 Task: Search one way flight ticket for 5 adults, 1 child, 2 infants in seat and 1 infant on lap in business from Everett: Paine Field (snohomish County Airport) to Raleigh: Raleigh-durham International Airport on 8-5-2023. Choice of flights is Frontier. Number of bags: 11 checked bags. Outbound departure time preference is 19:00.
Action: Mouse moved to (368, 344)
Screenshot: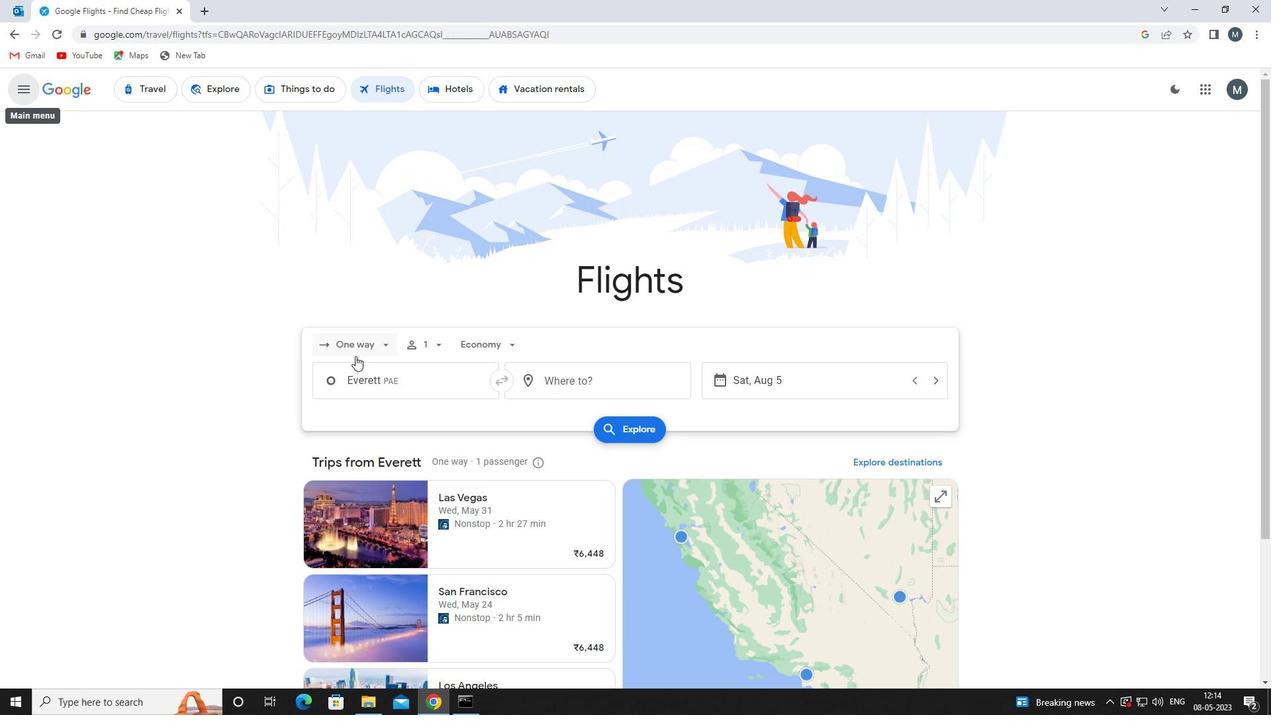 
Action: Mouse pressed left at (368, 344)
Screenshot: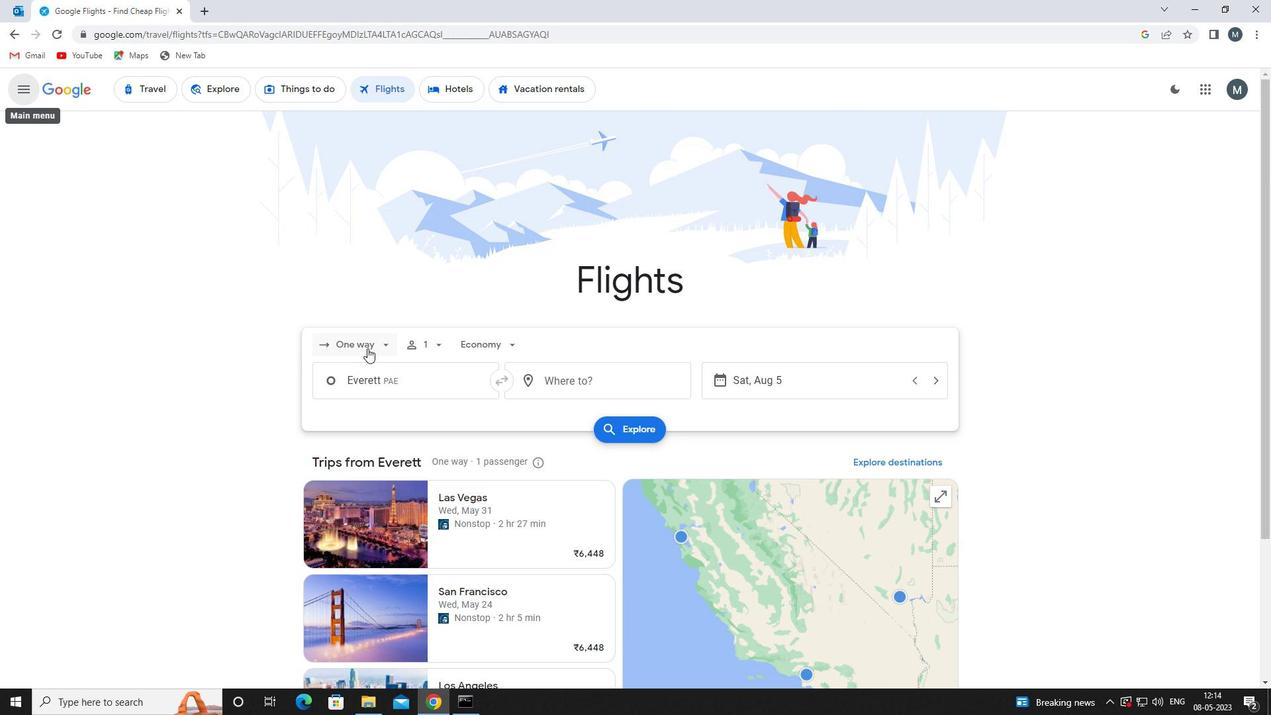 
Action: Mouse moved to (376, 403)
Screenshot: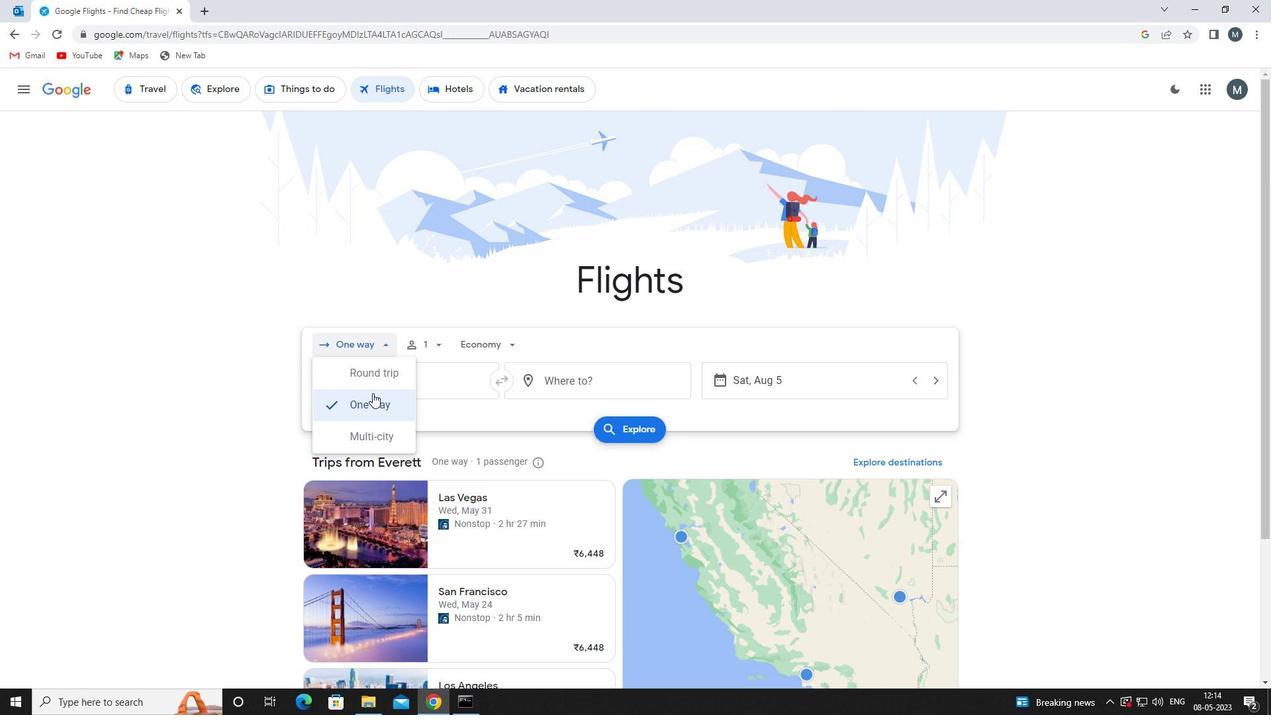 
Action: Mouse pressed left at (376, 403)
Screenshot: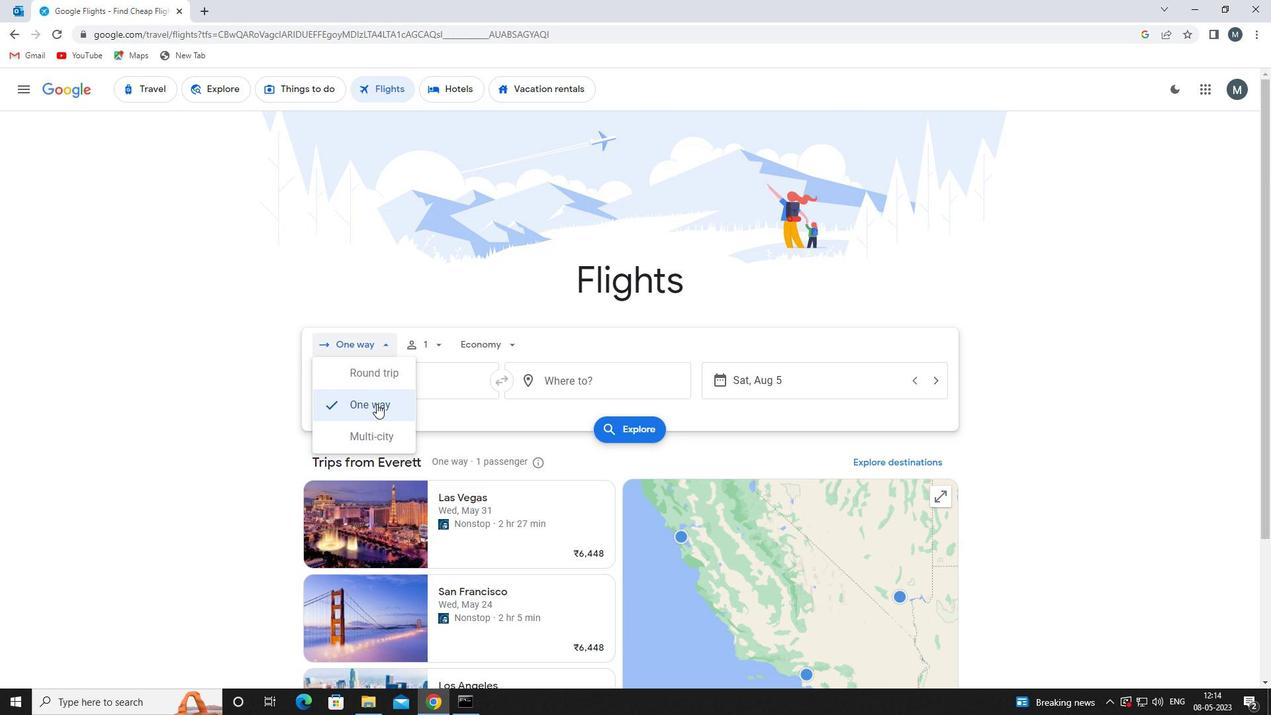 
Action: Mouse moved to (438, 341)
Screenshot: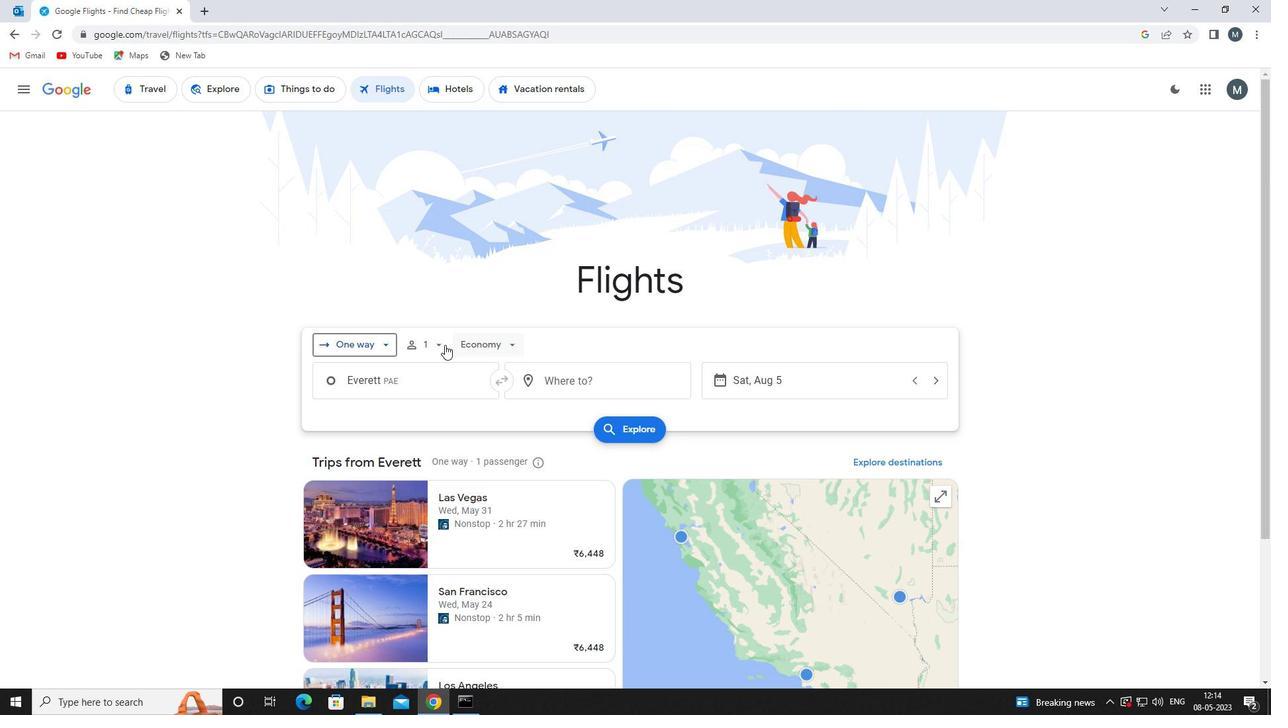 
Action: Mouse pressed left at (438, 341)
Screenshot: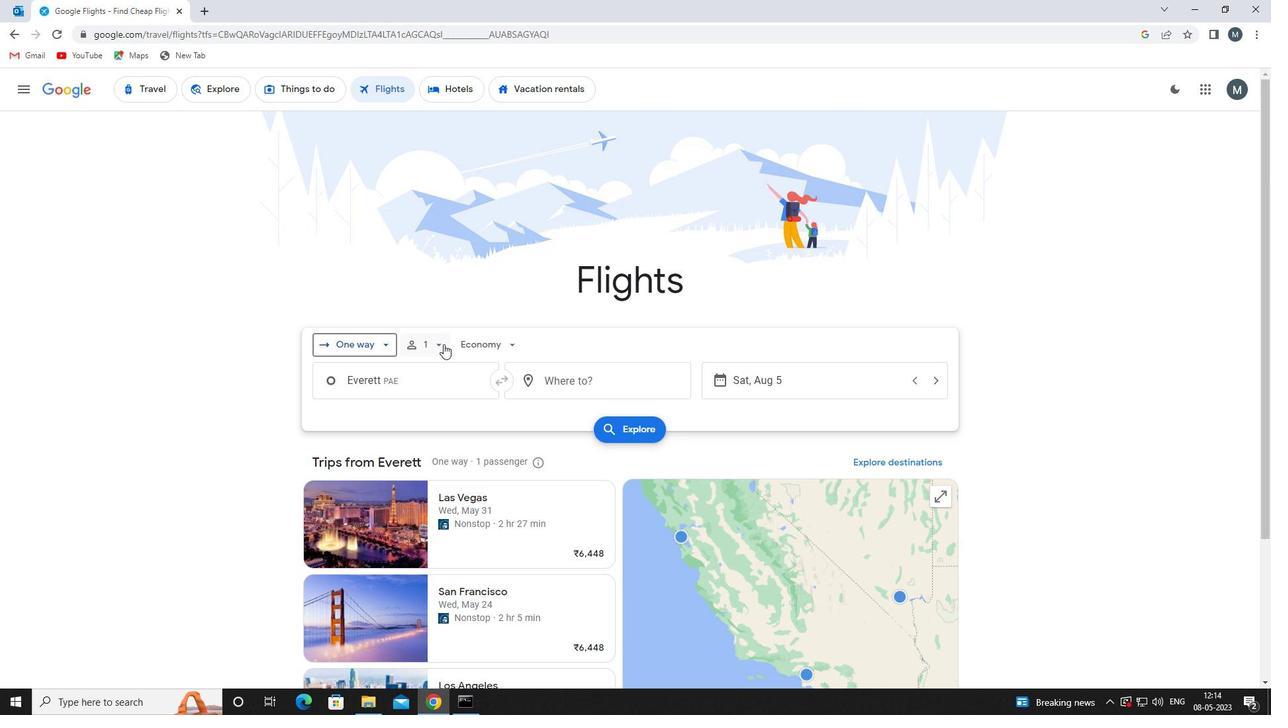 
Action: Mouse moved to (537, 374)
Screenshot: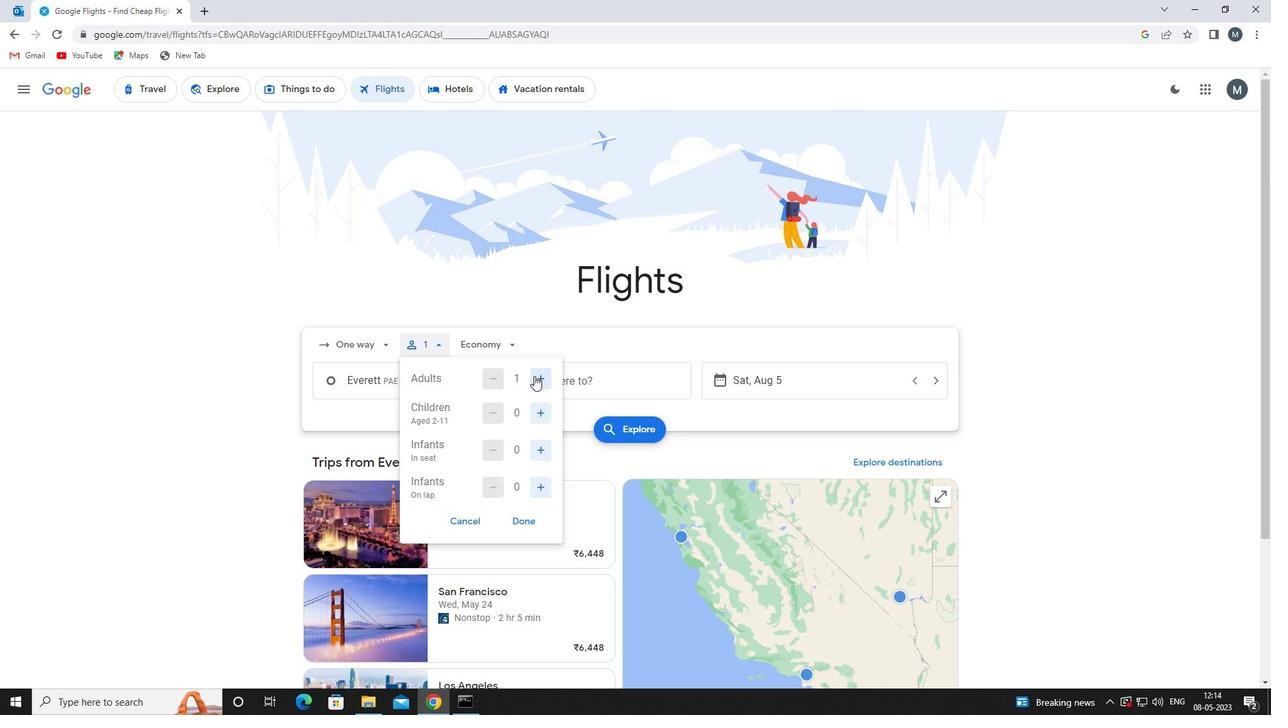
Action: Mouse pressed left at (537, 374)
Screenshot: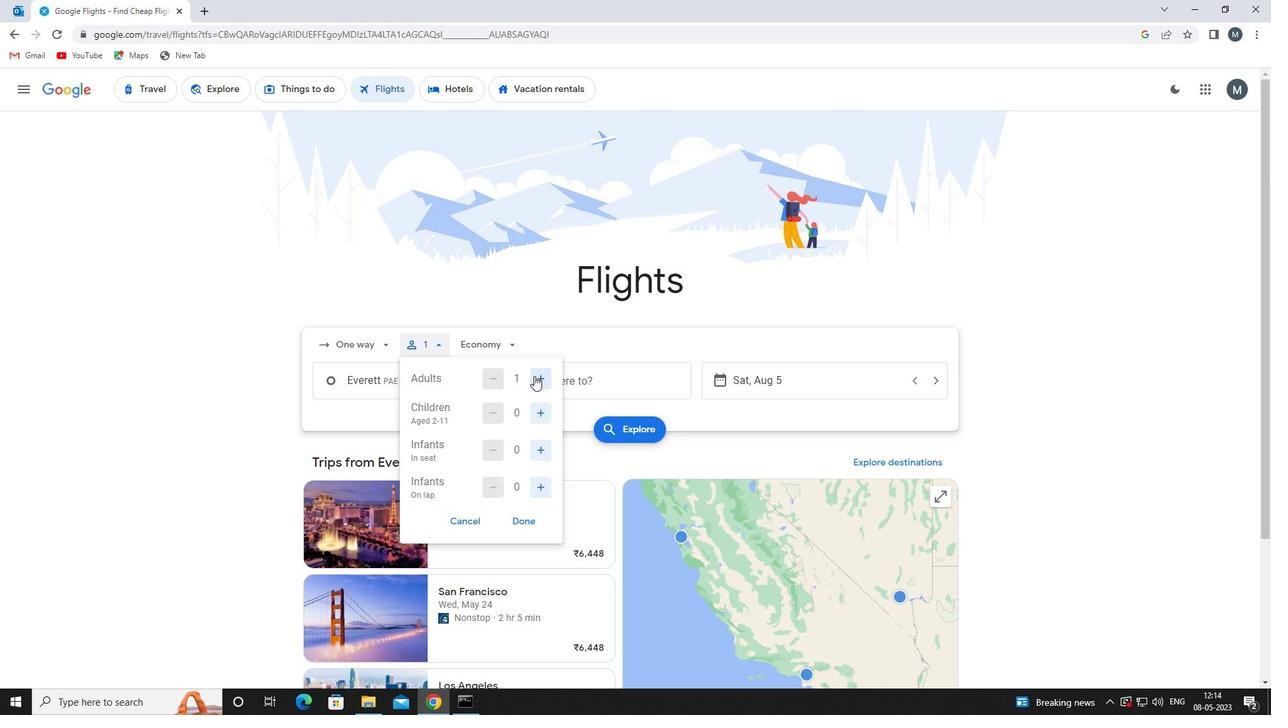 
Action: Mouse moved to (541, 374)
Screenshot: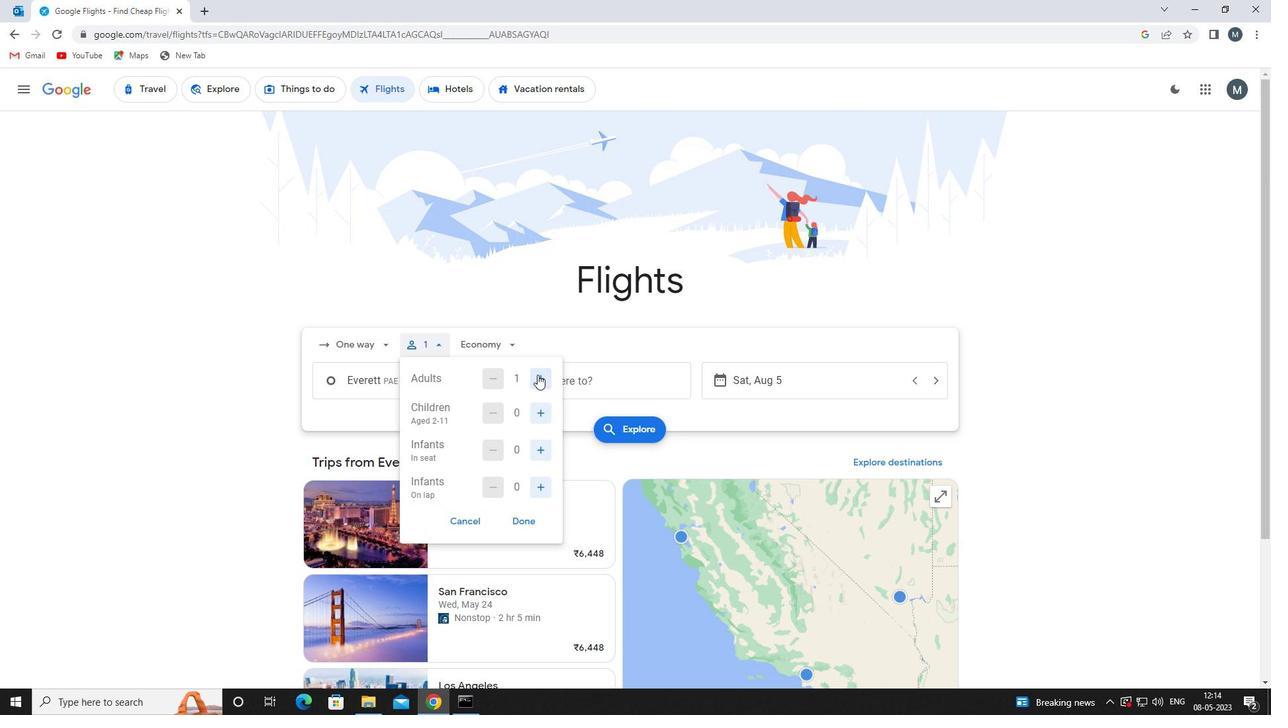 
Action: Mouse pressed left at (541, 374)
Screenshot: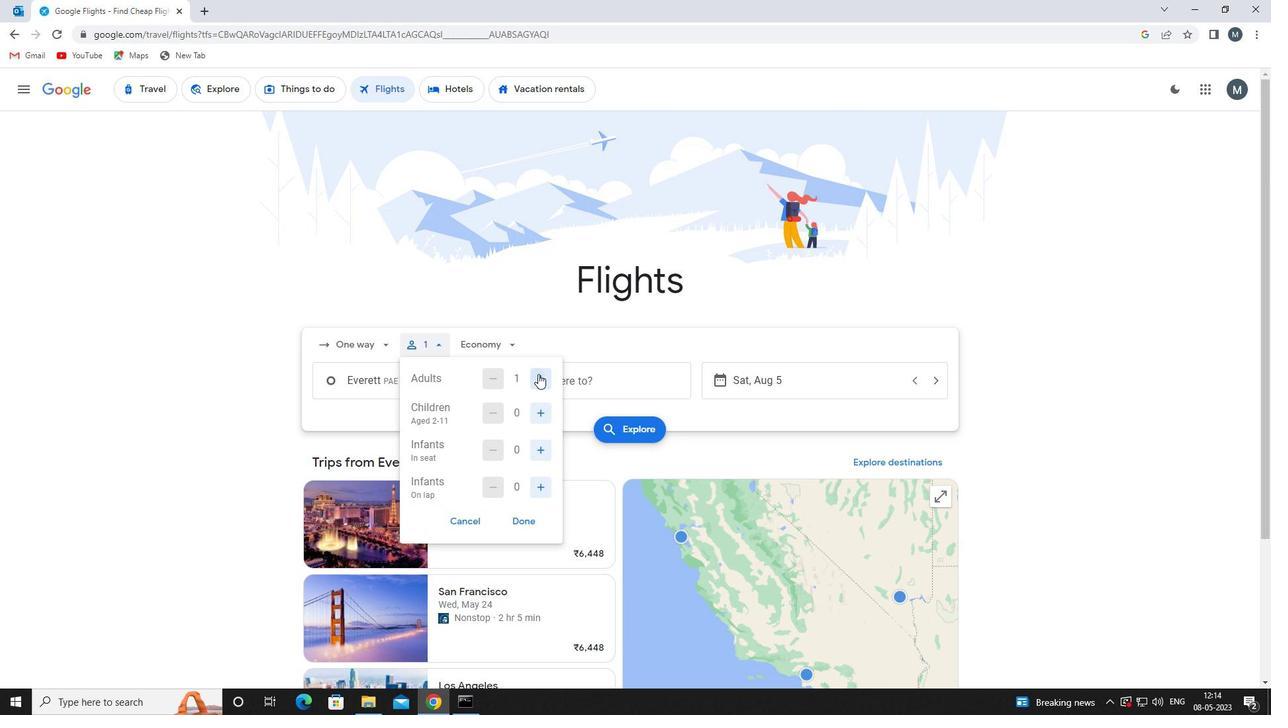 
Action: Mouse moved to (542, 374)
Screenshot: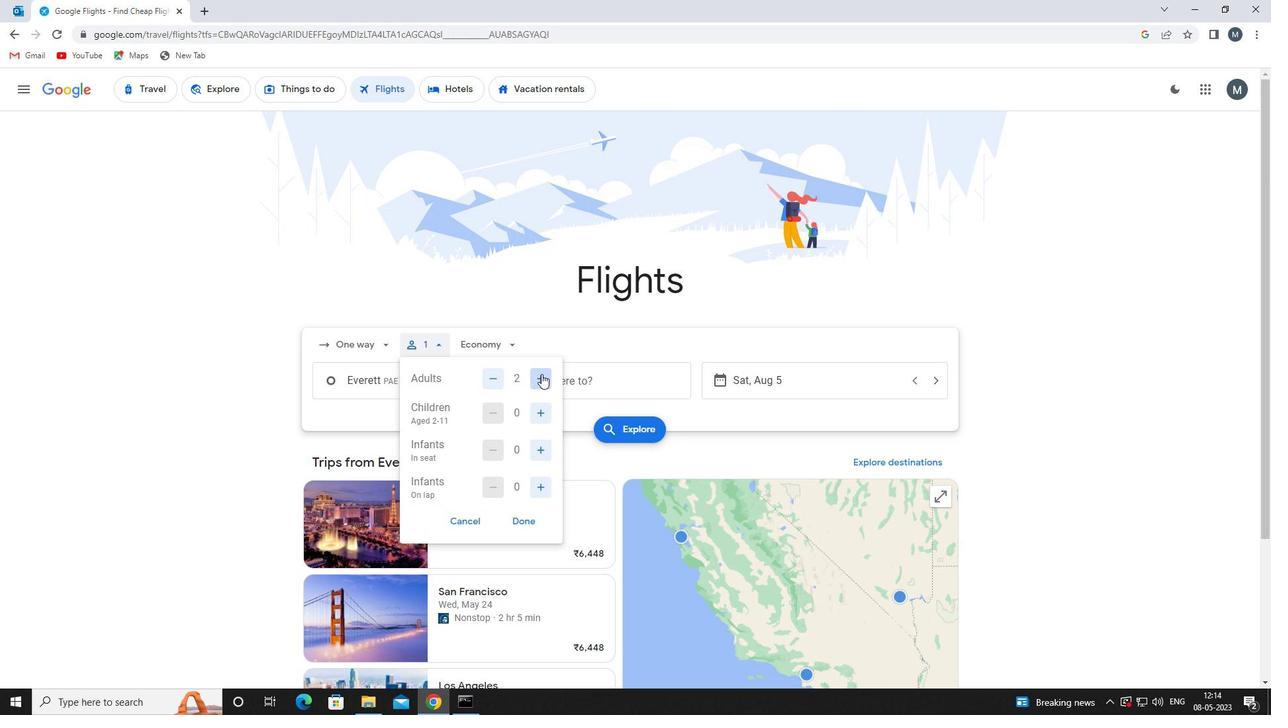 
Action: Mouse pressed left at (542, 374)
Screenshot: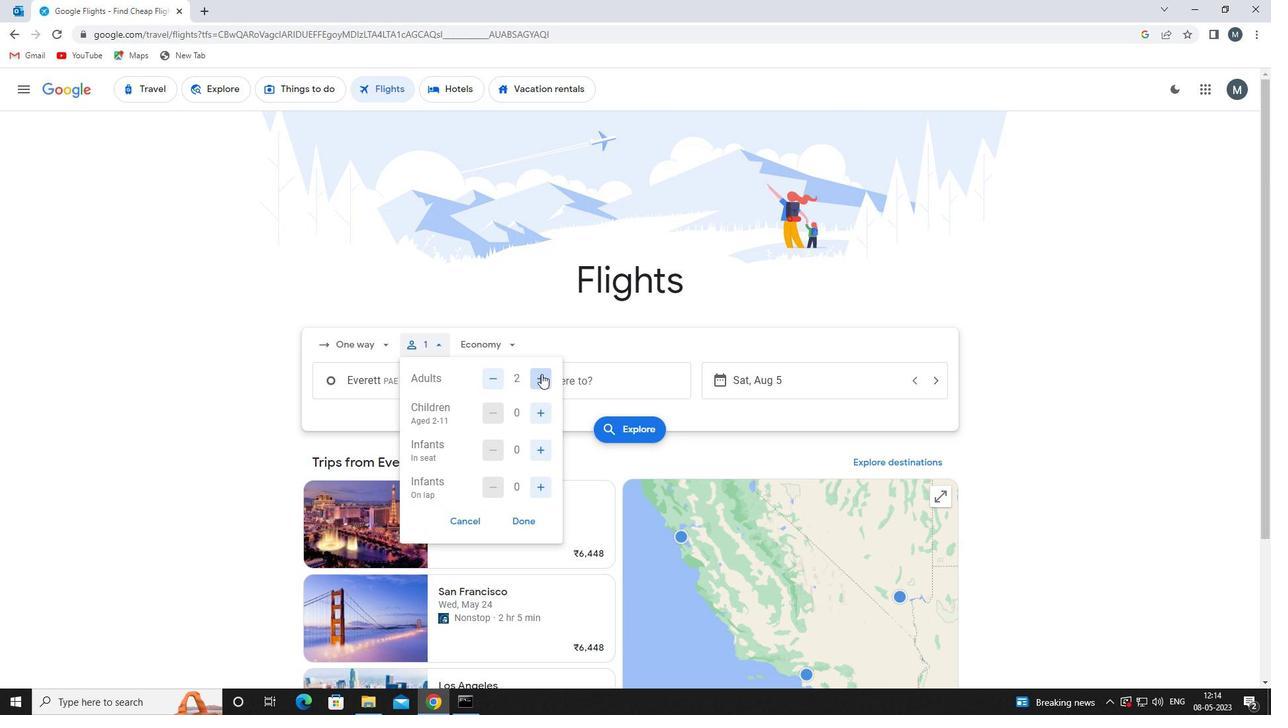 
Action: Mouse moved to (542, 374)
Screenshot: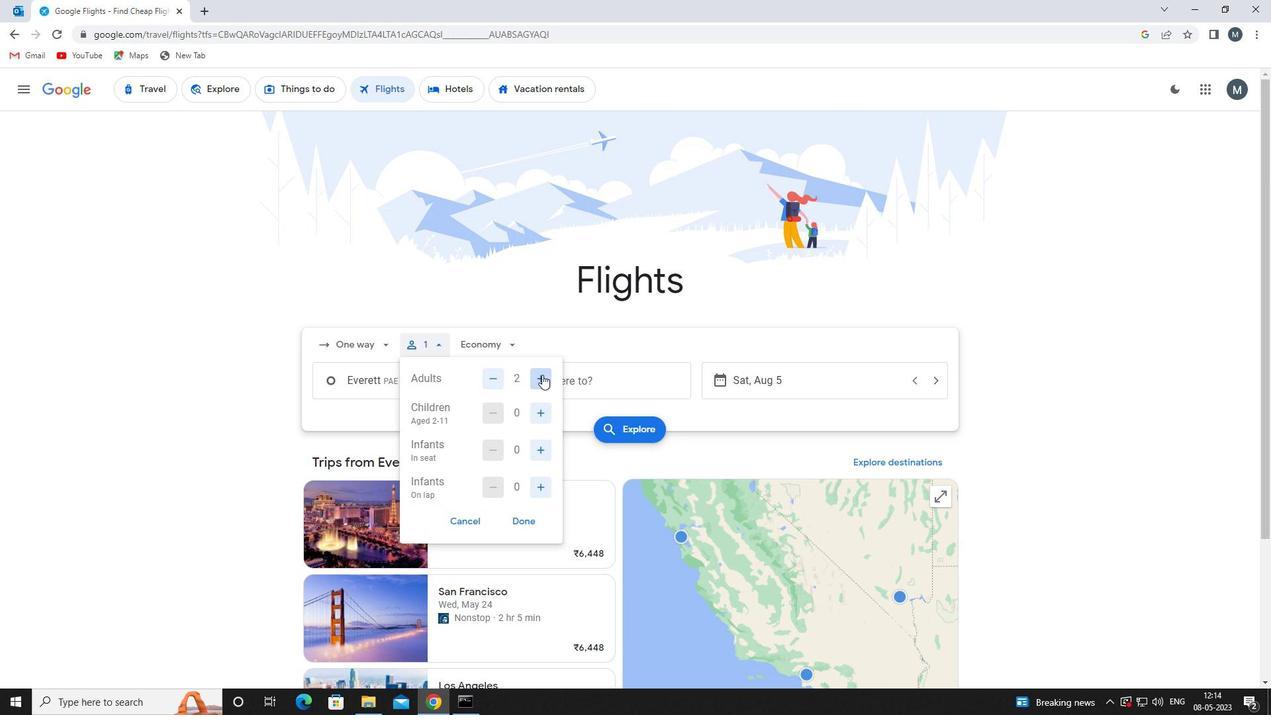 
Action: Mouse pressed left at (542, 374)
Screenshot: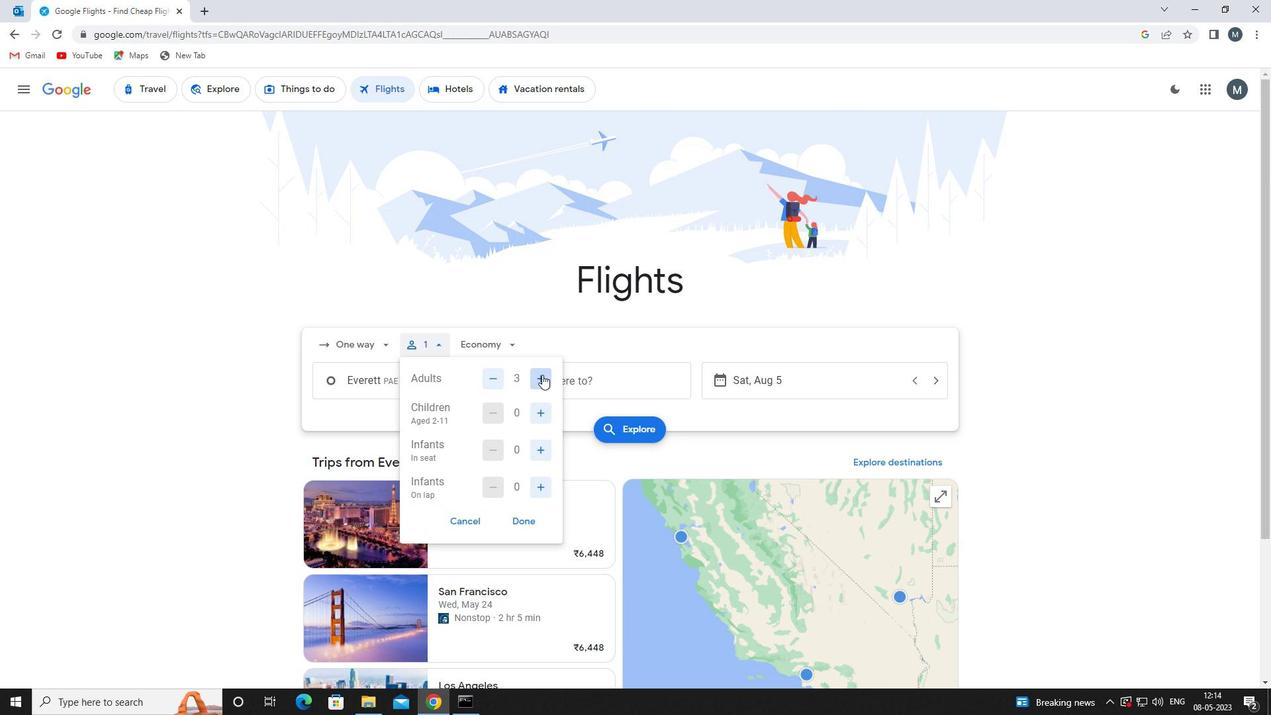 
Action: Mouse moved to (542, 411)
Screenshot: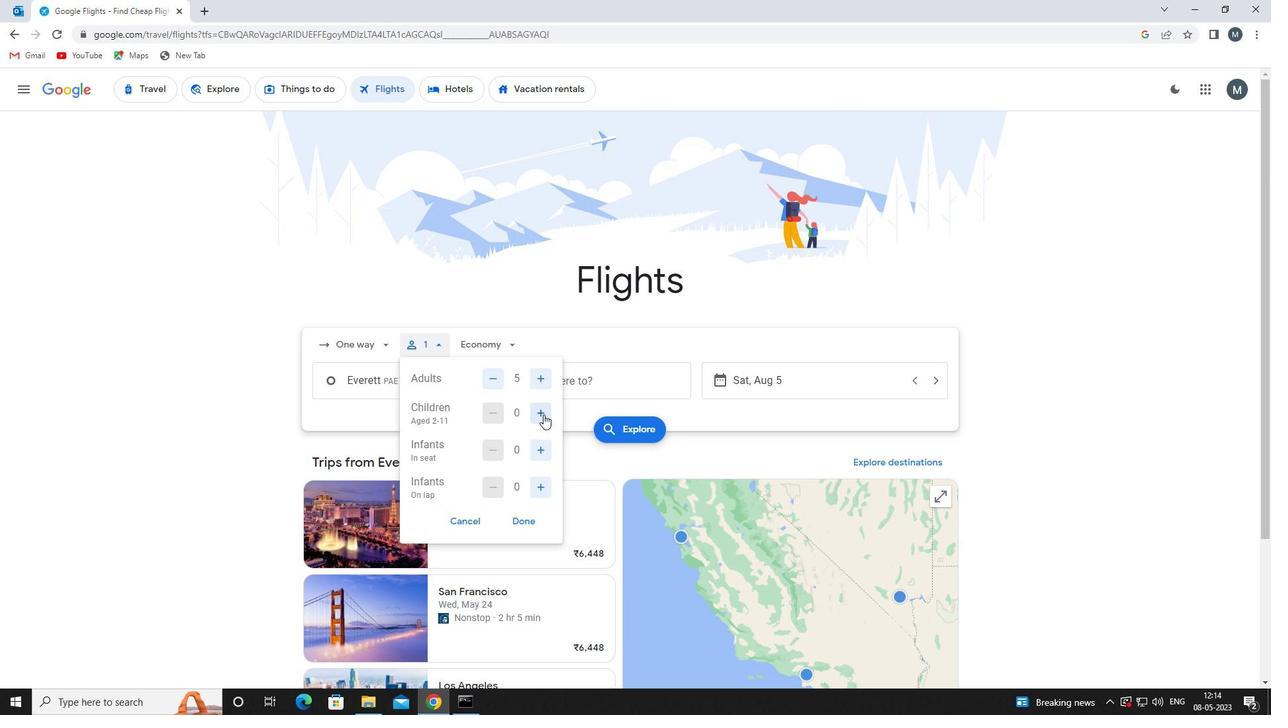 
Action: Mouse pressed left at (542, 411)
Screenshot: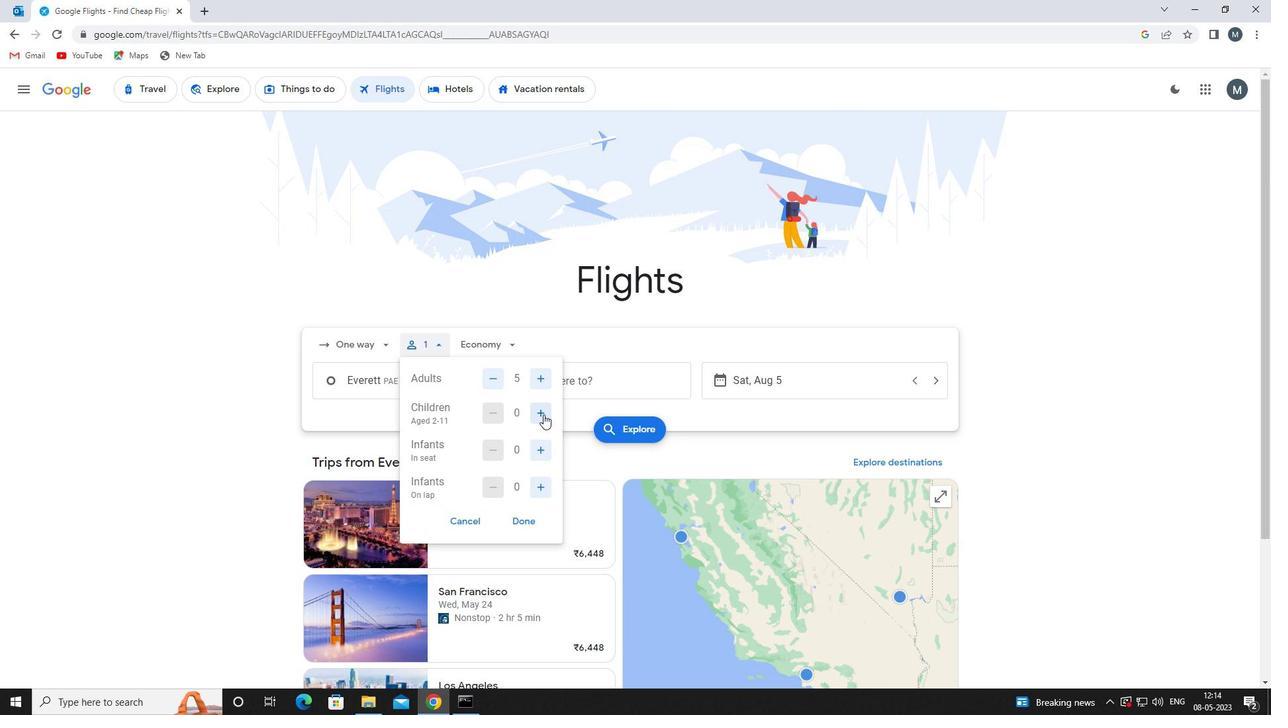 
Action: Mouse moved to (539, 452)
Screenshot: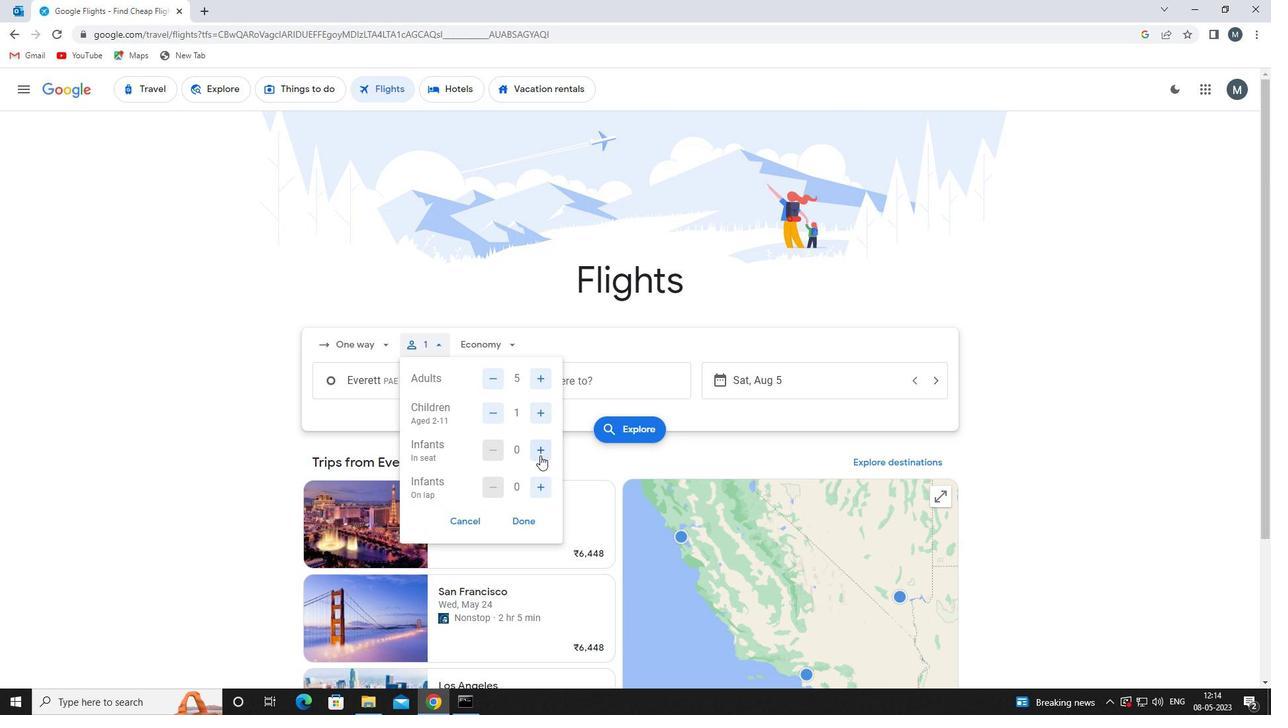 
Action: Mouse pressed left at (539, 452)
Screenshot: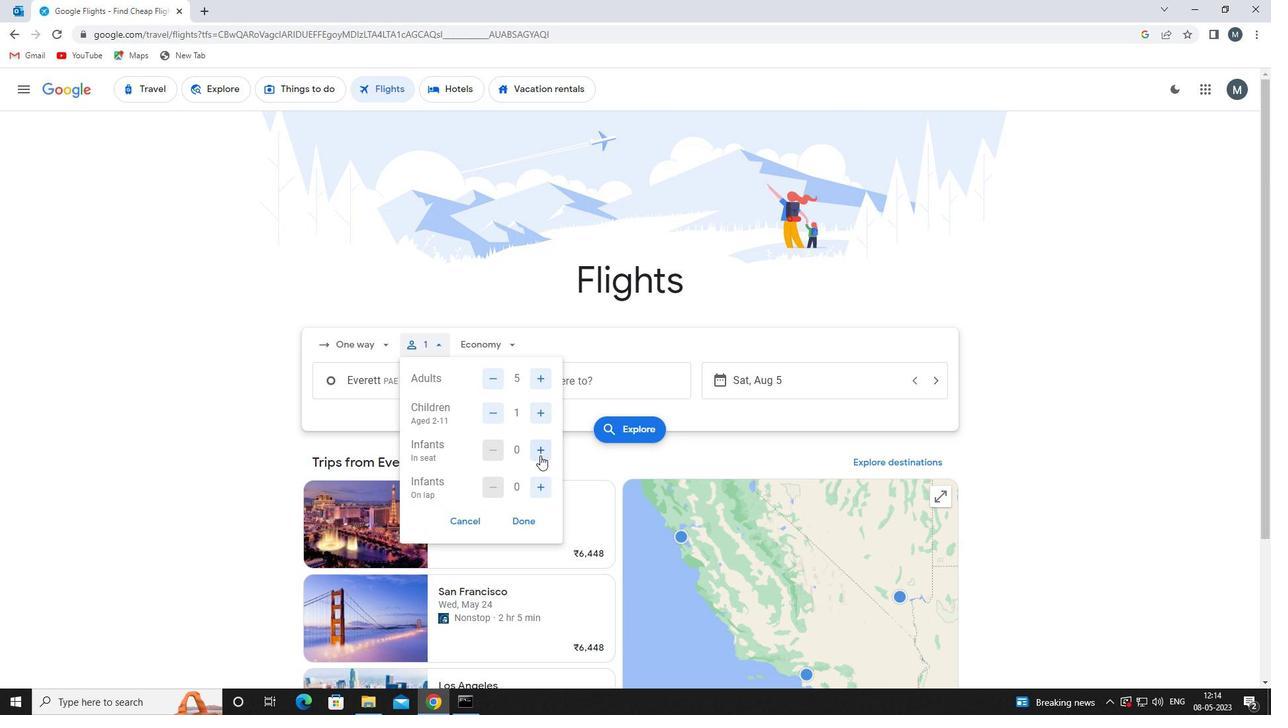 
Action: Mouse moved to (539, 452)
Screenshot: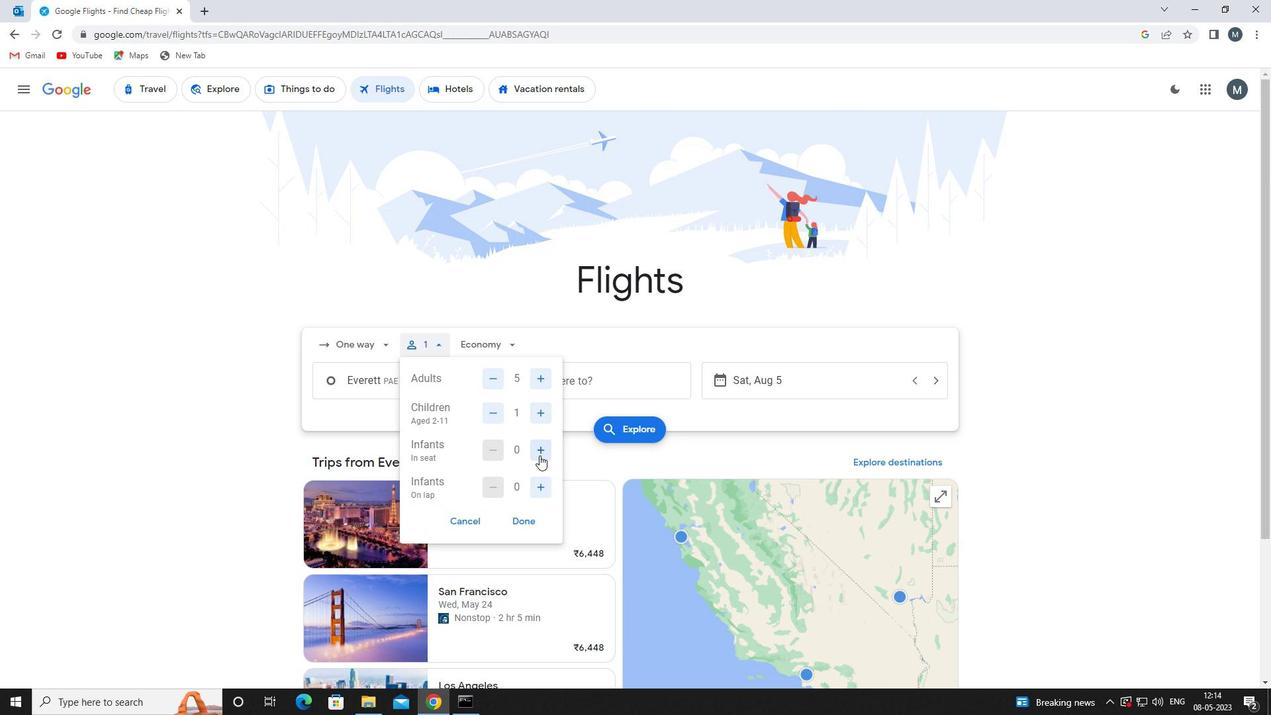 
Action: Mouse pressed left at (539, 452)
Screenshot: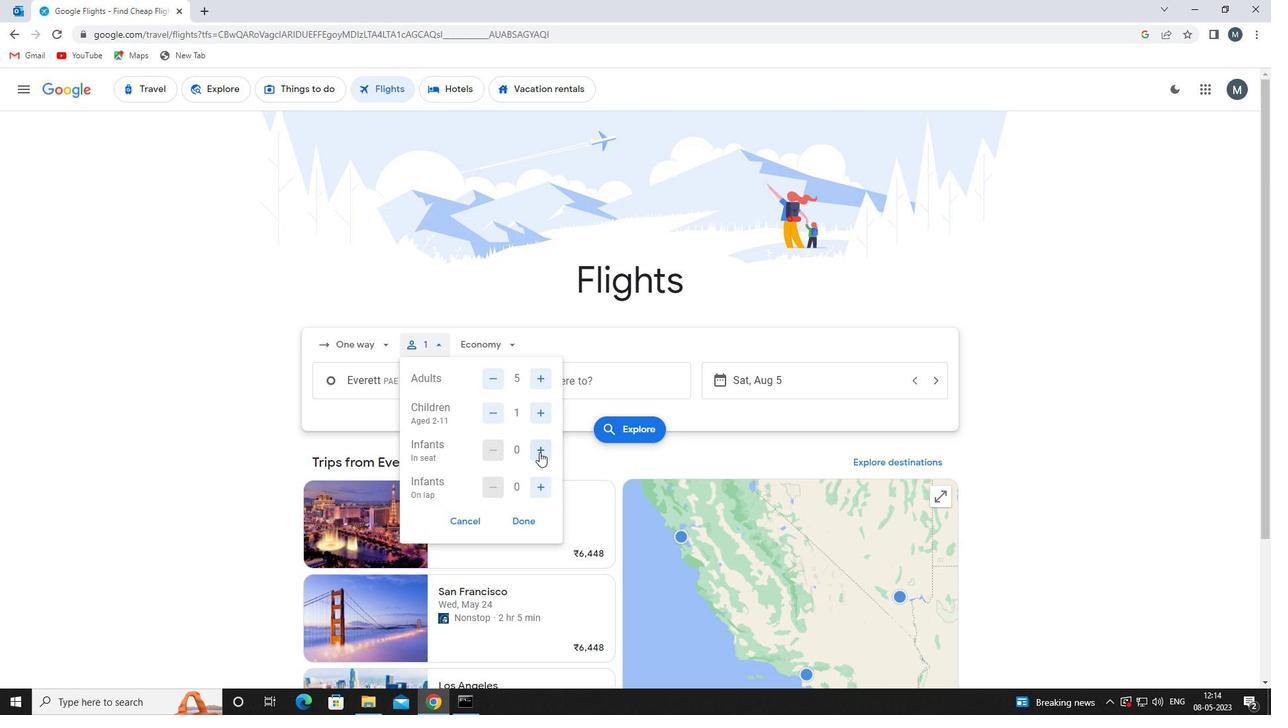 
Action: Mouse moved to (540, 489)
Screenshot: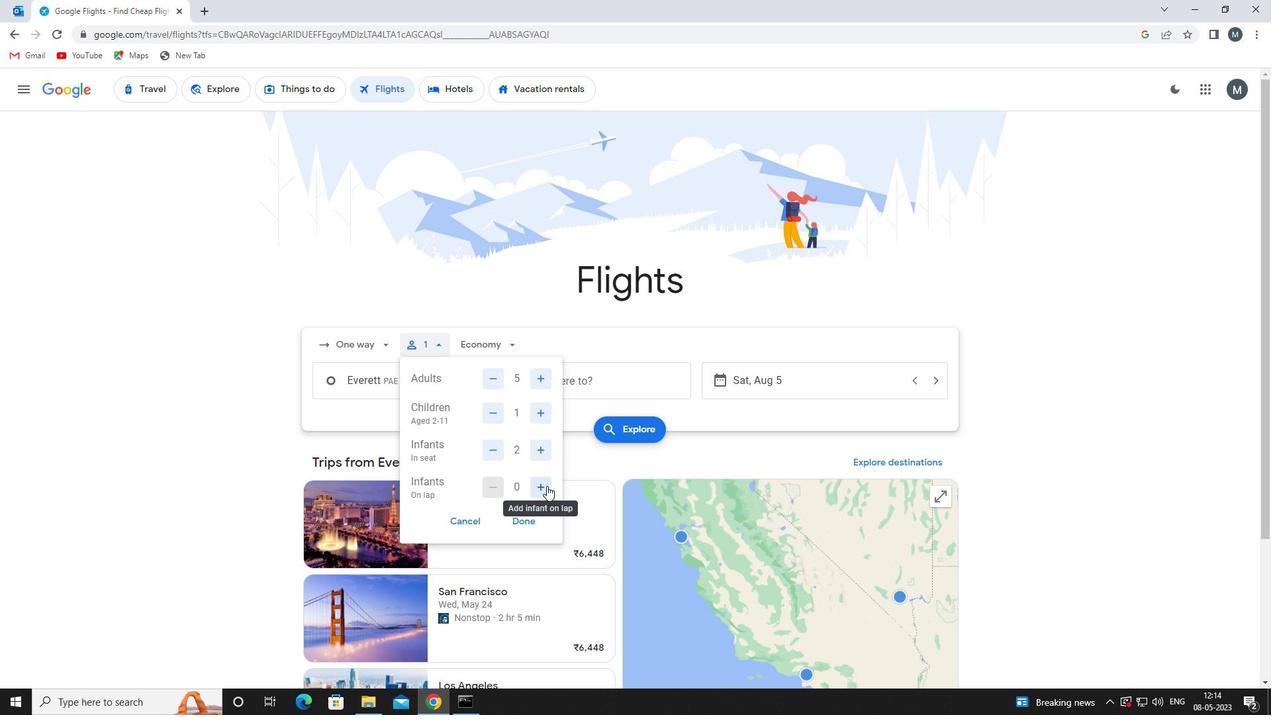 
Action: Mouse pressed left at (540, 489)
Screenshot: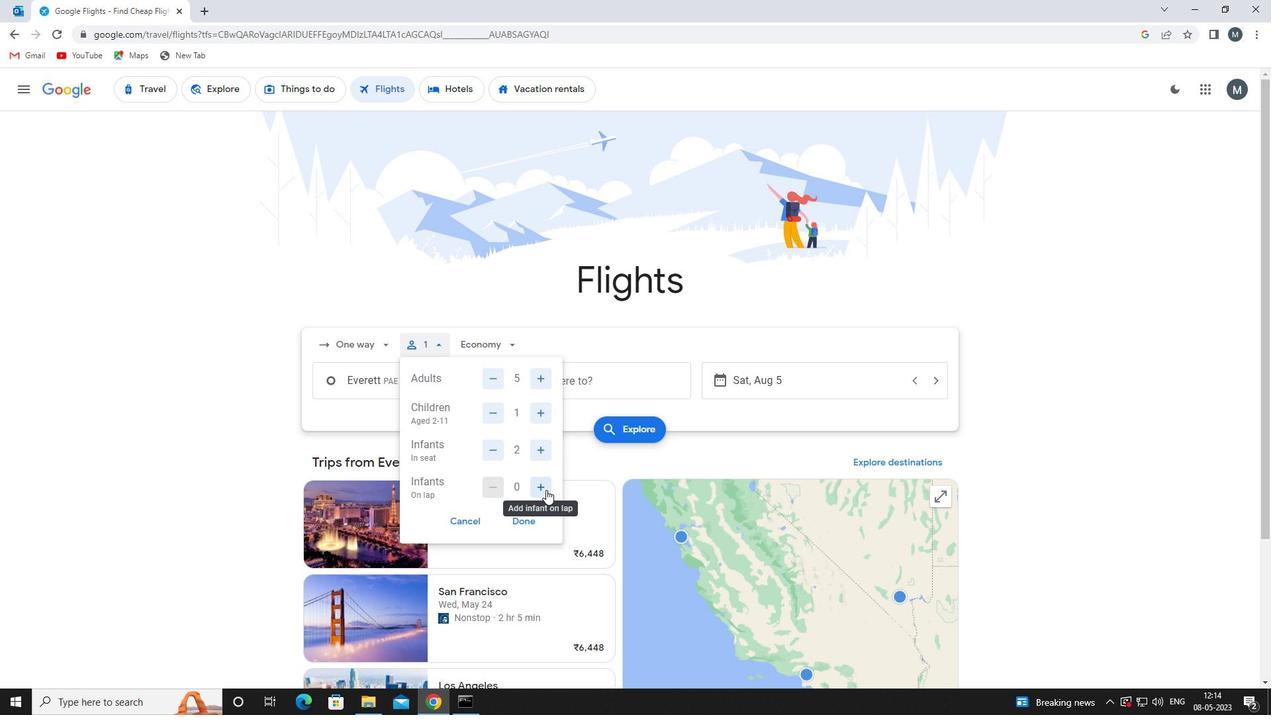 
Action: Mouse moved to (535, 515)
Screenshot: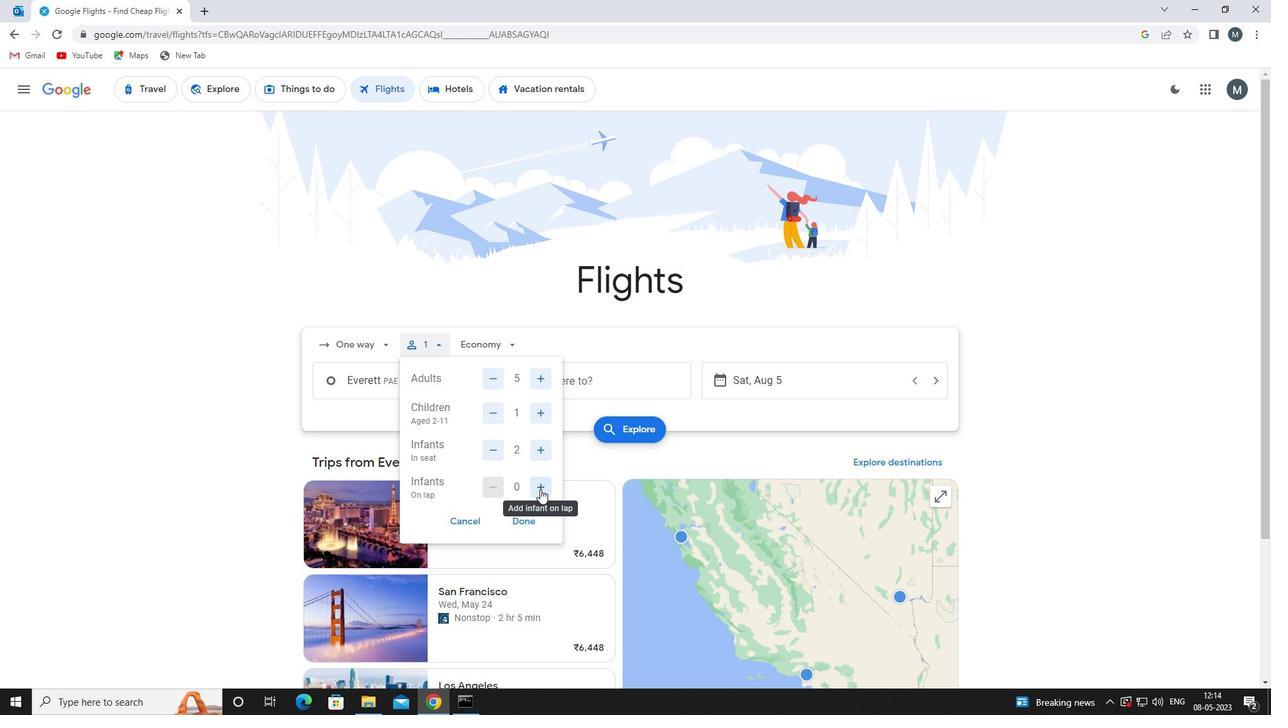 
Action: Mouse pressed left at (535, 515)
Screenshot: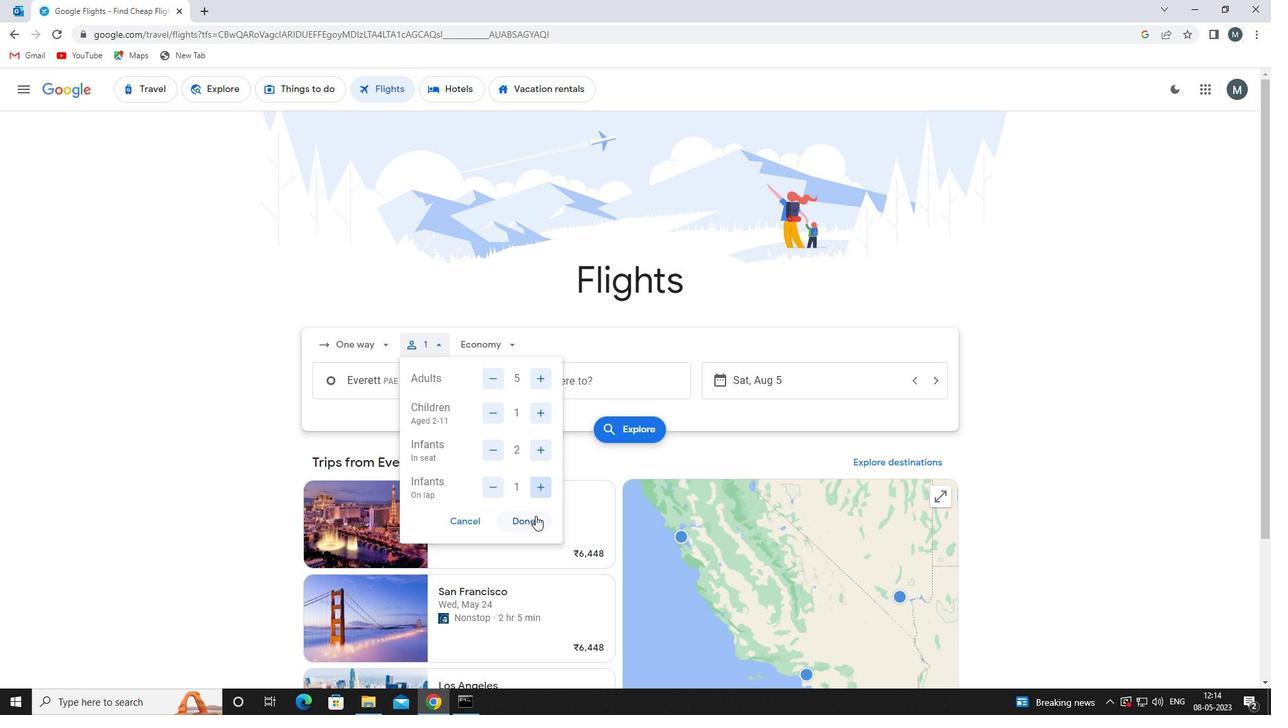 
Action: Mouse moved to (486, 346)
Screenshot: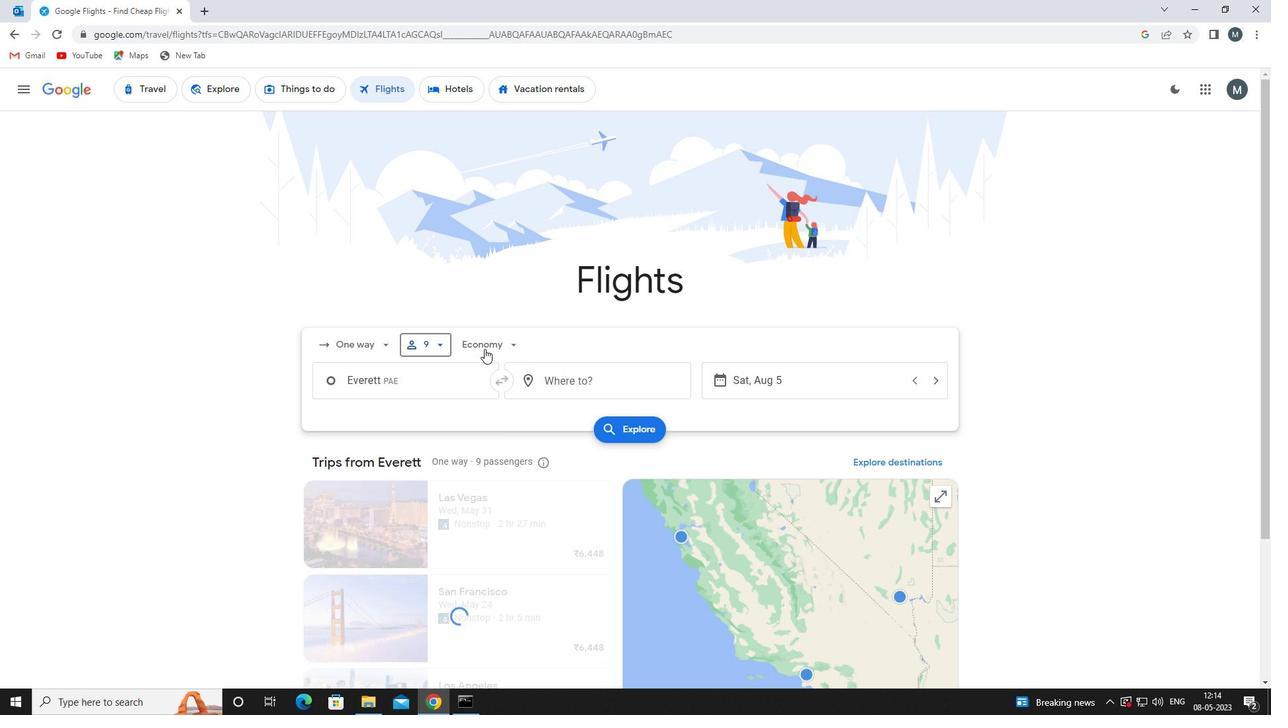 
Action: Mouse pressed left at (486, 346)
Screenshot: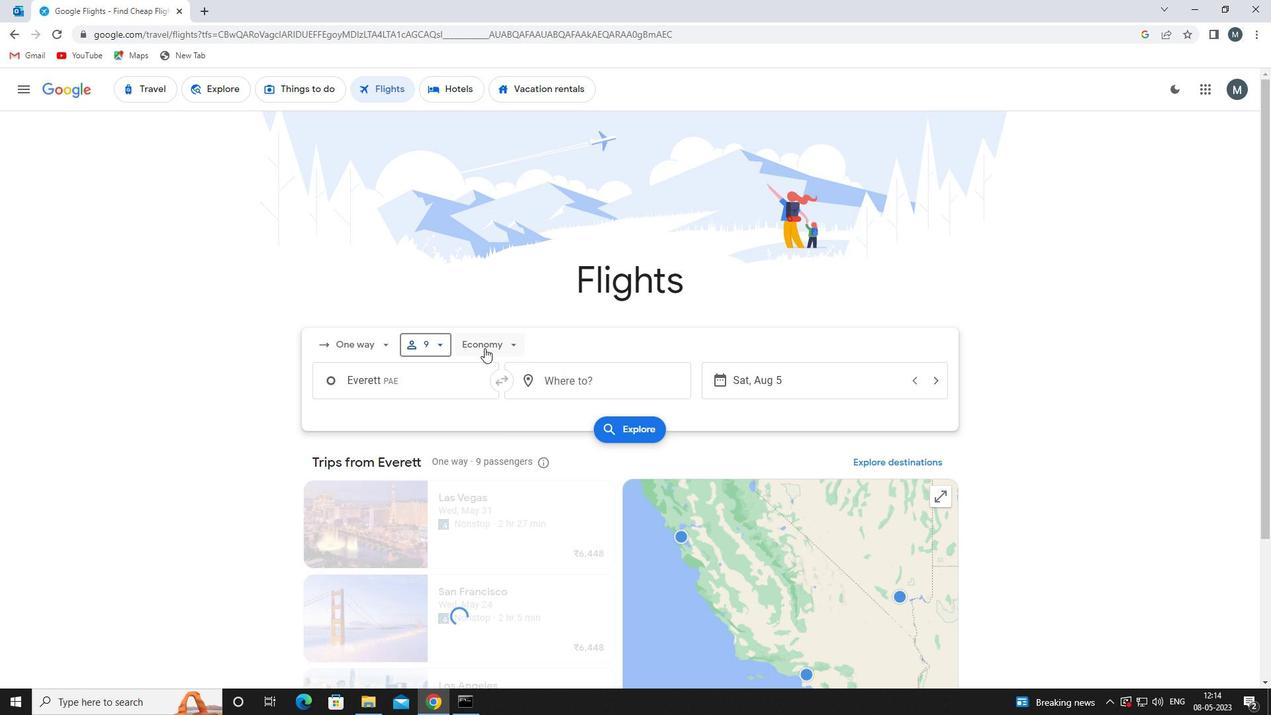 
Action: Mouse moved to (504, 435)
Screenshot: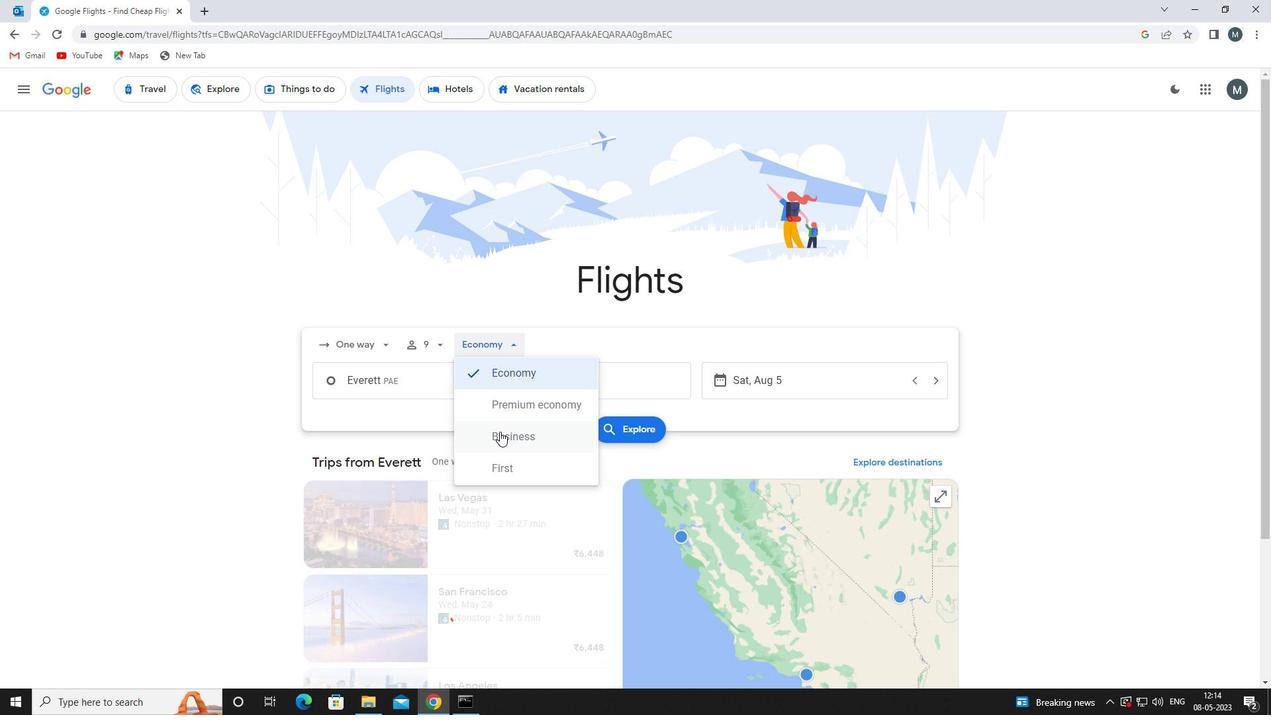 
Action: Mouse pressed left at (504, 435)
Screenshot: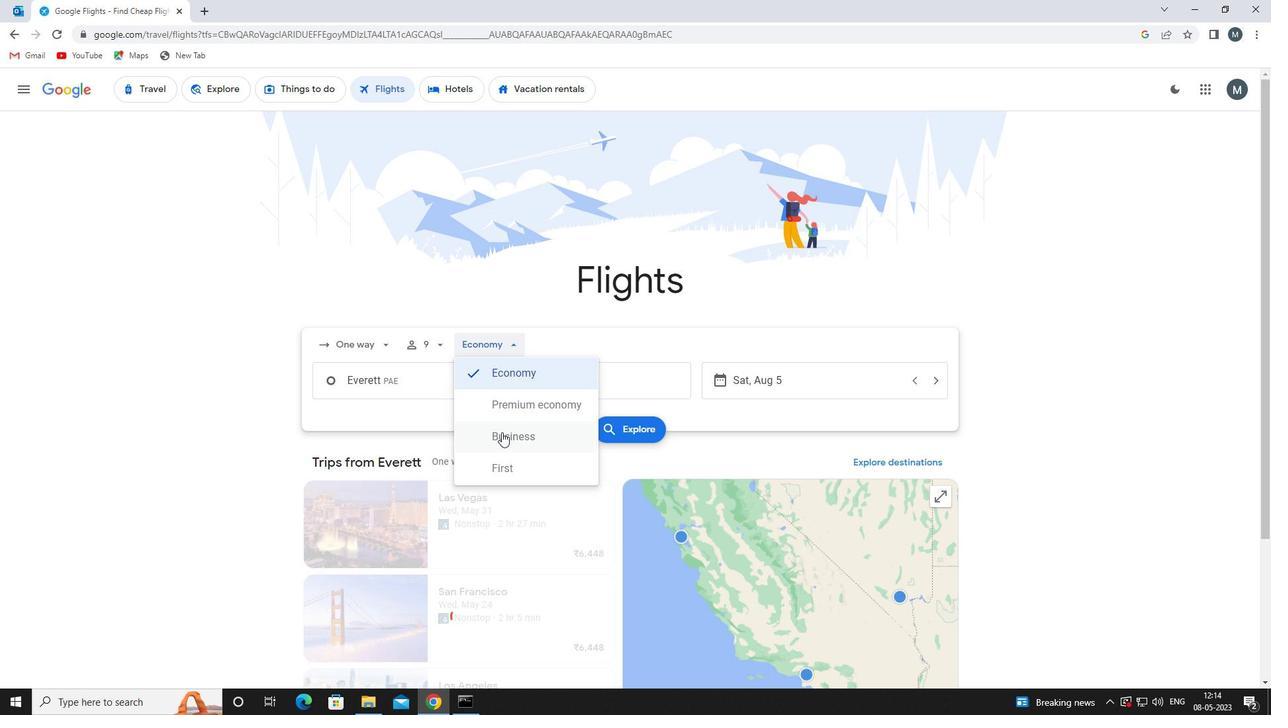 
Action: Mouse moved to (419, 382)
Screenshot: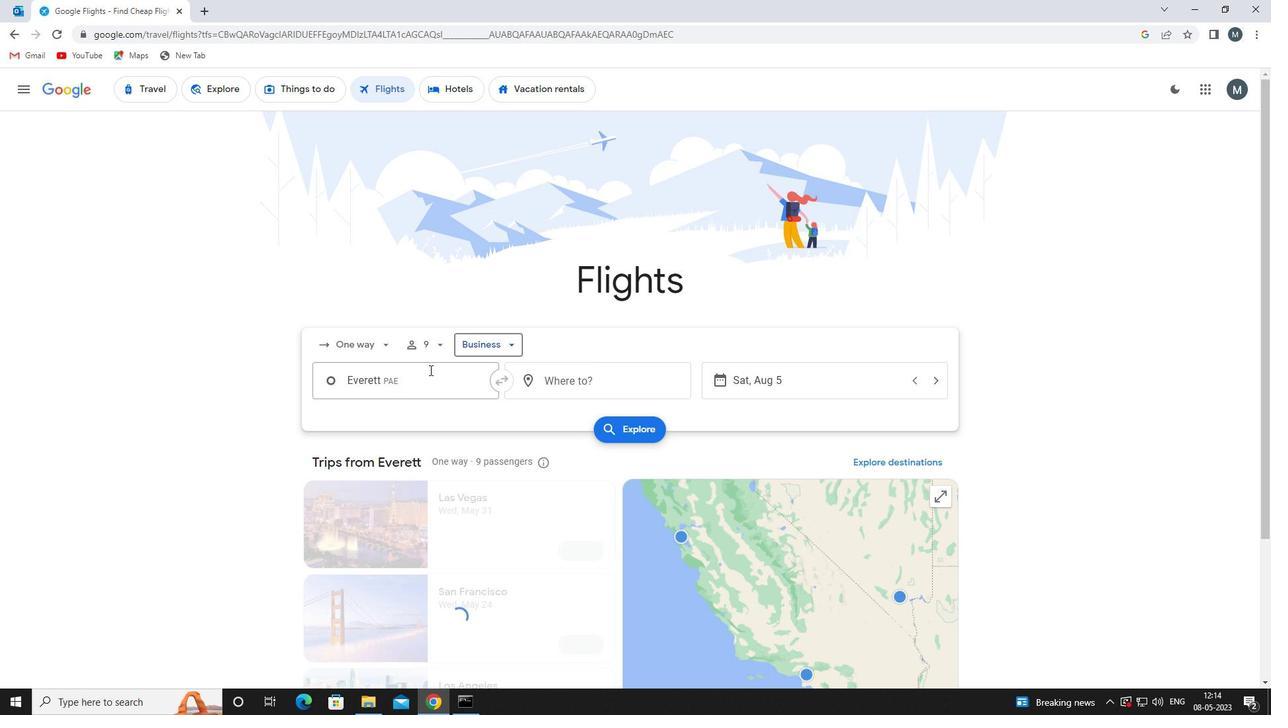 
Action: Mouse pressed left at (419, 382)
Screenshot: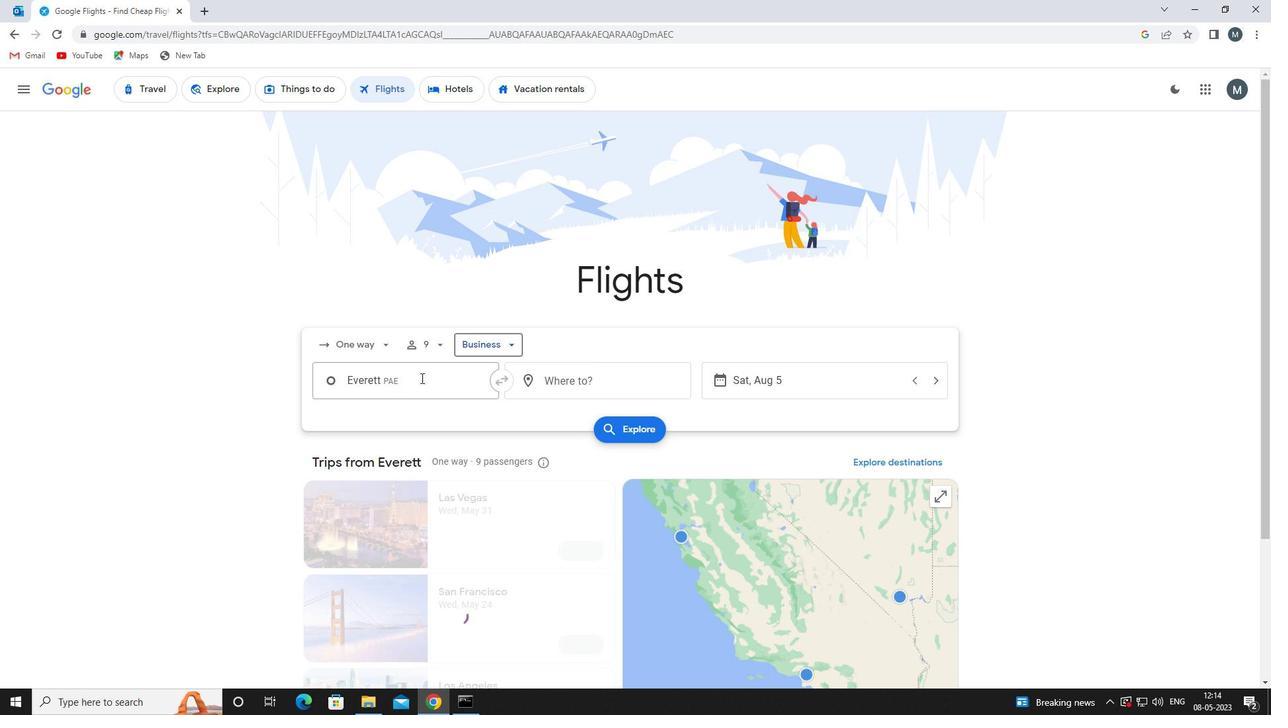 
Action: Mouse moved to (437, 462)
Screenshot: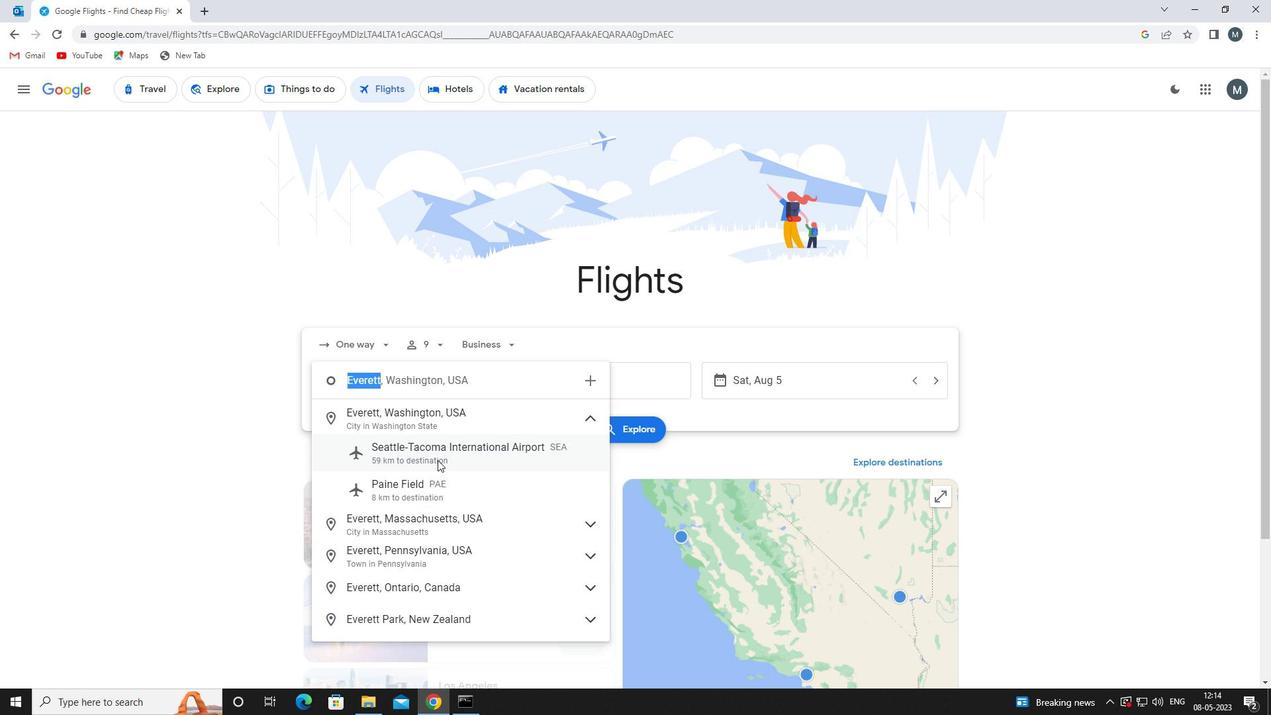 
Action: Key pressed pai<Key.backspace>e
Screenshot: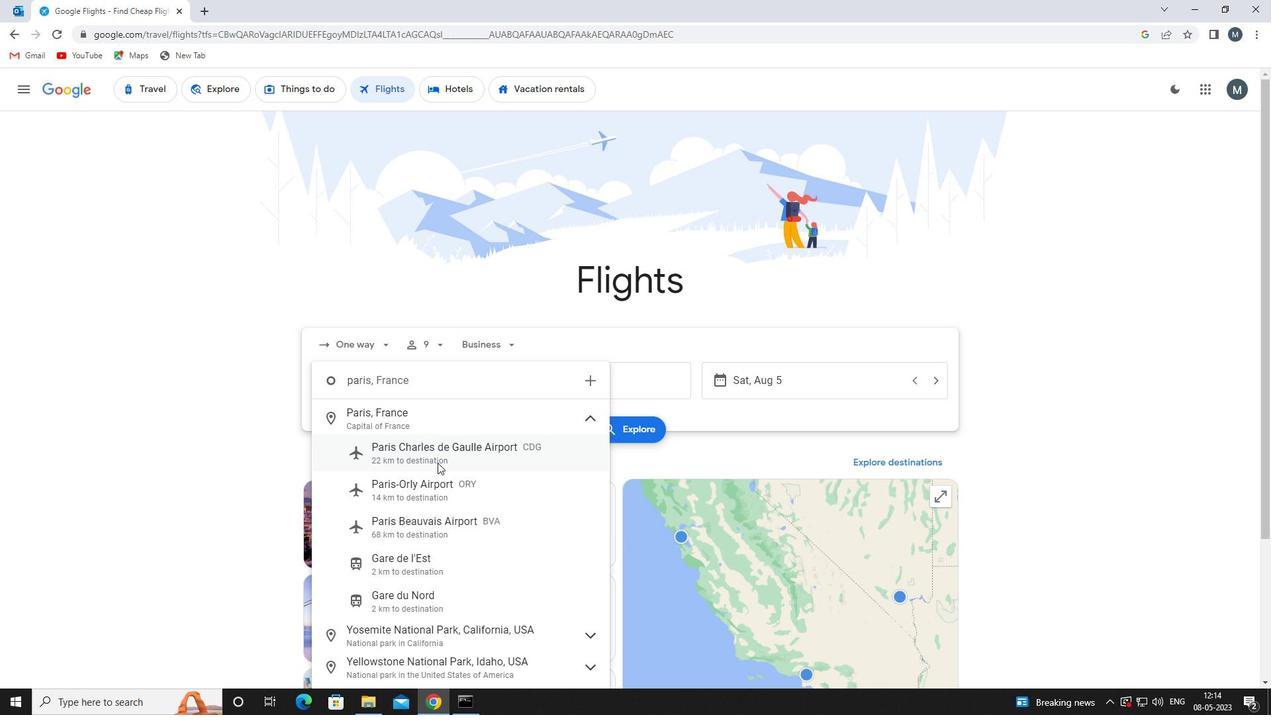 
Action: Mouse moved to (442, 415)
Screenshot: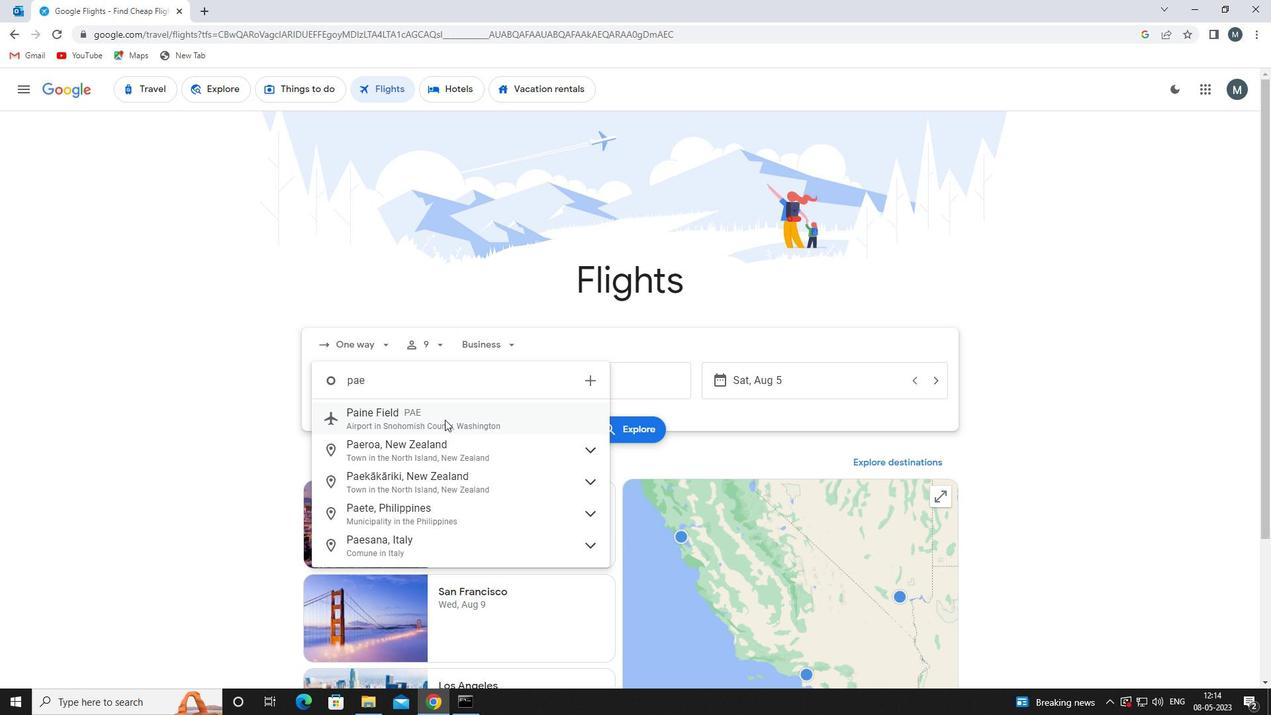 
Action: Mouse pressed left at (442, 415)
Screenshot: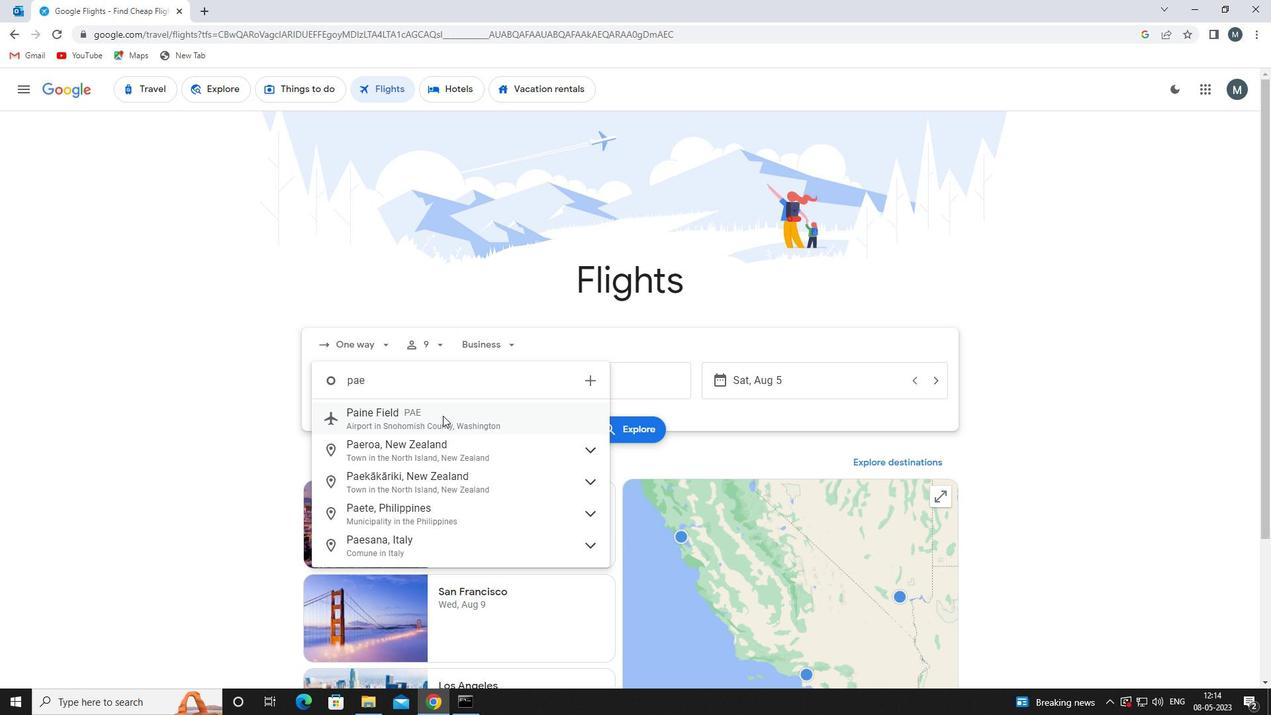 
Action: Mouse moved to (566, 382)
Screenshot: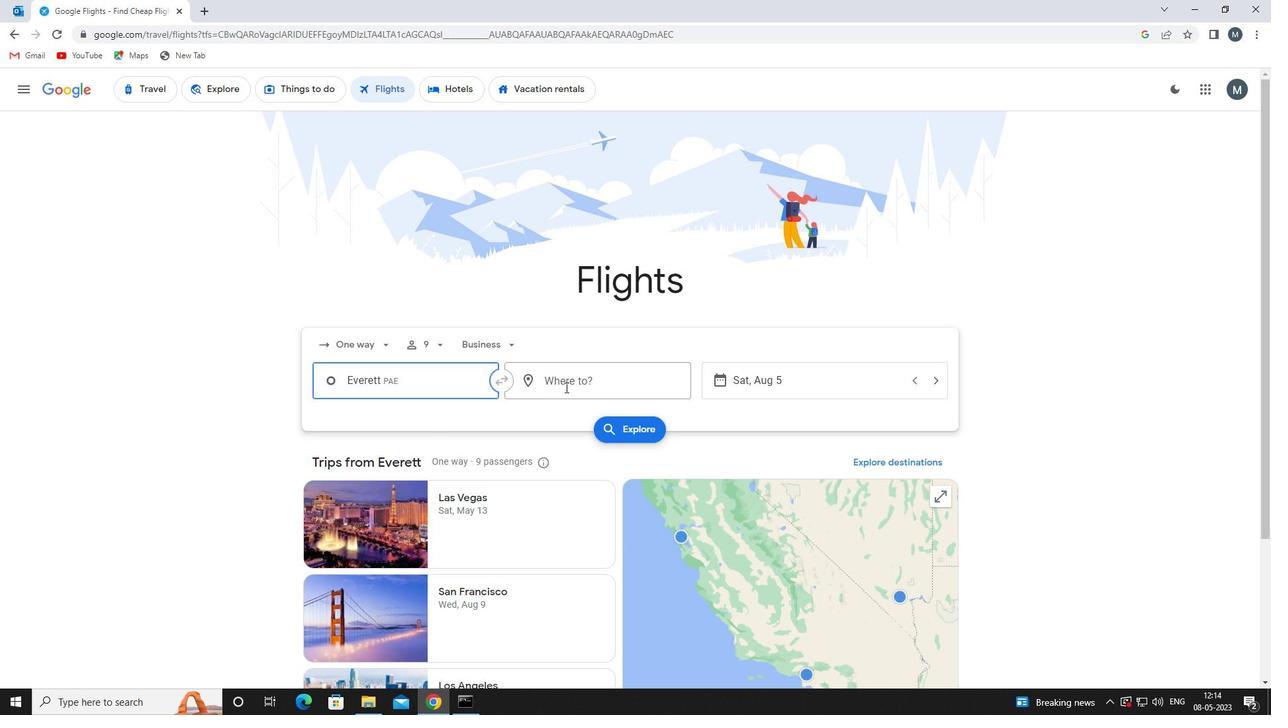 
Action: Mouse pressed left at (566, 382)
Screenshot: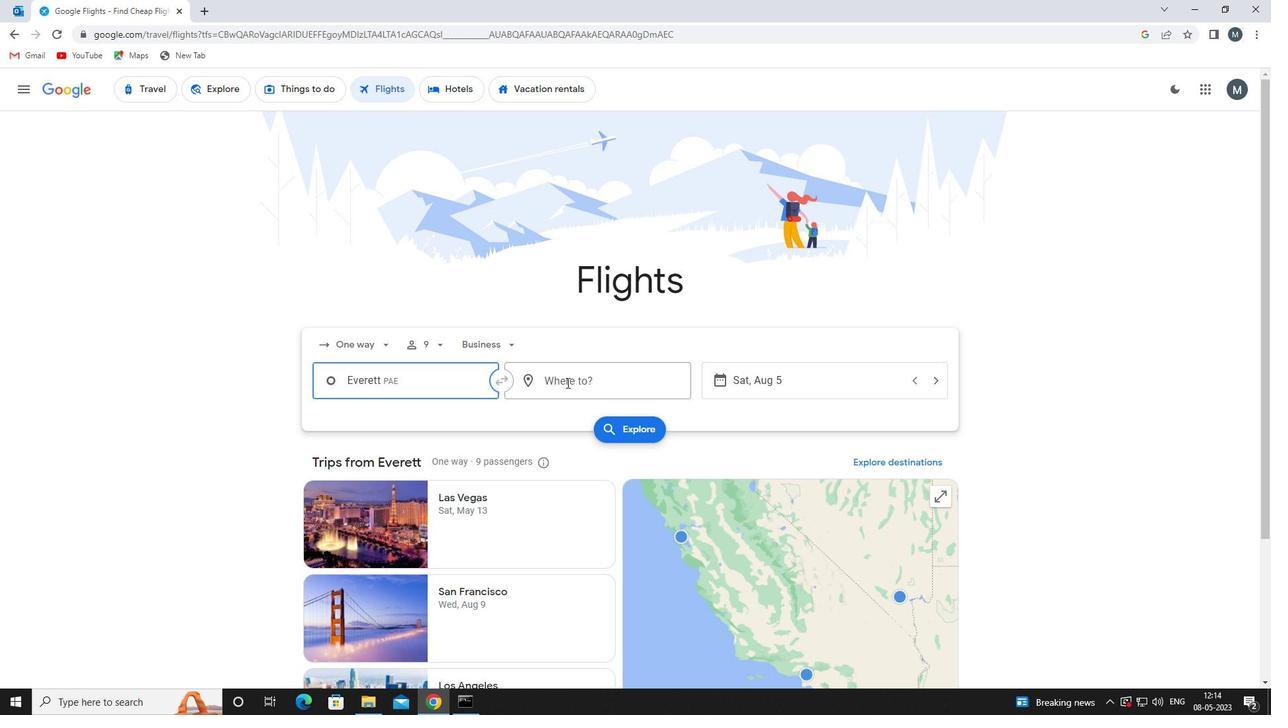 
Action: Key pressed rdu
Screenshot: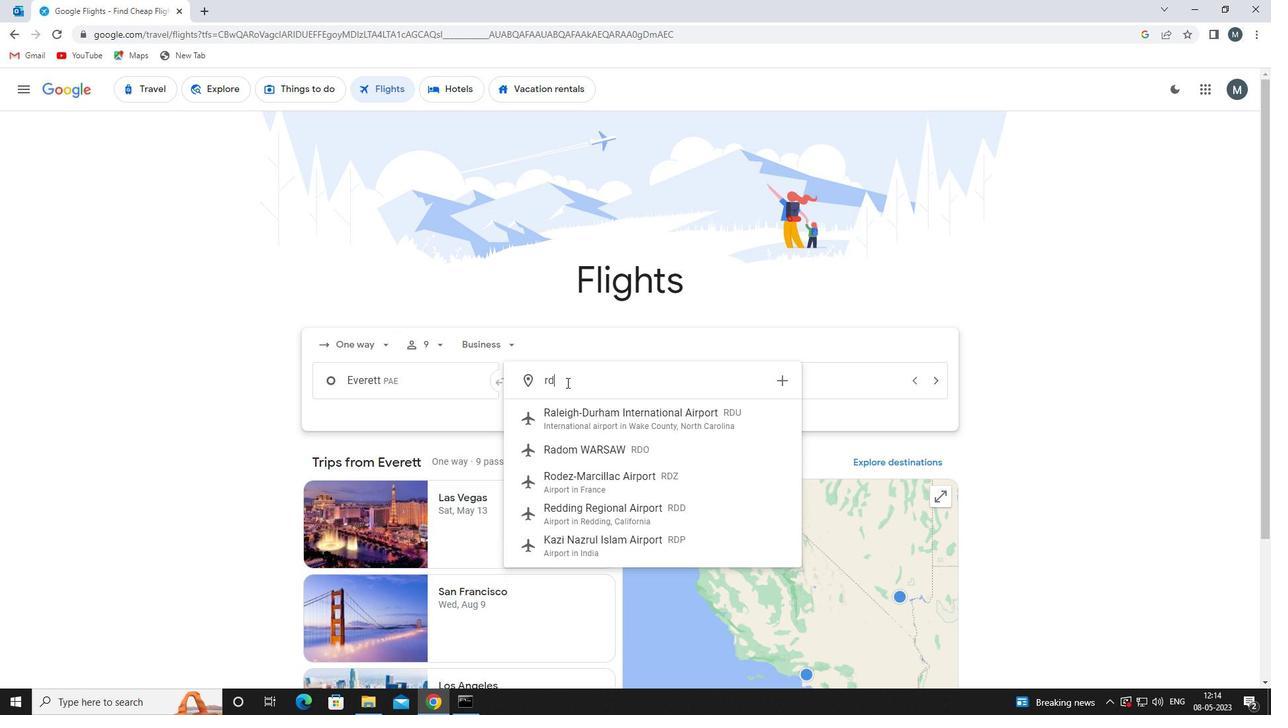 
Action: Mouse moved to (593, 418)
Screenshot: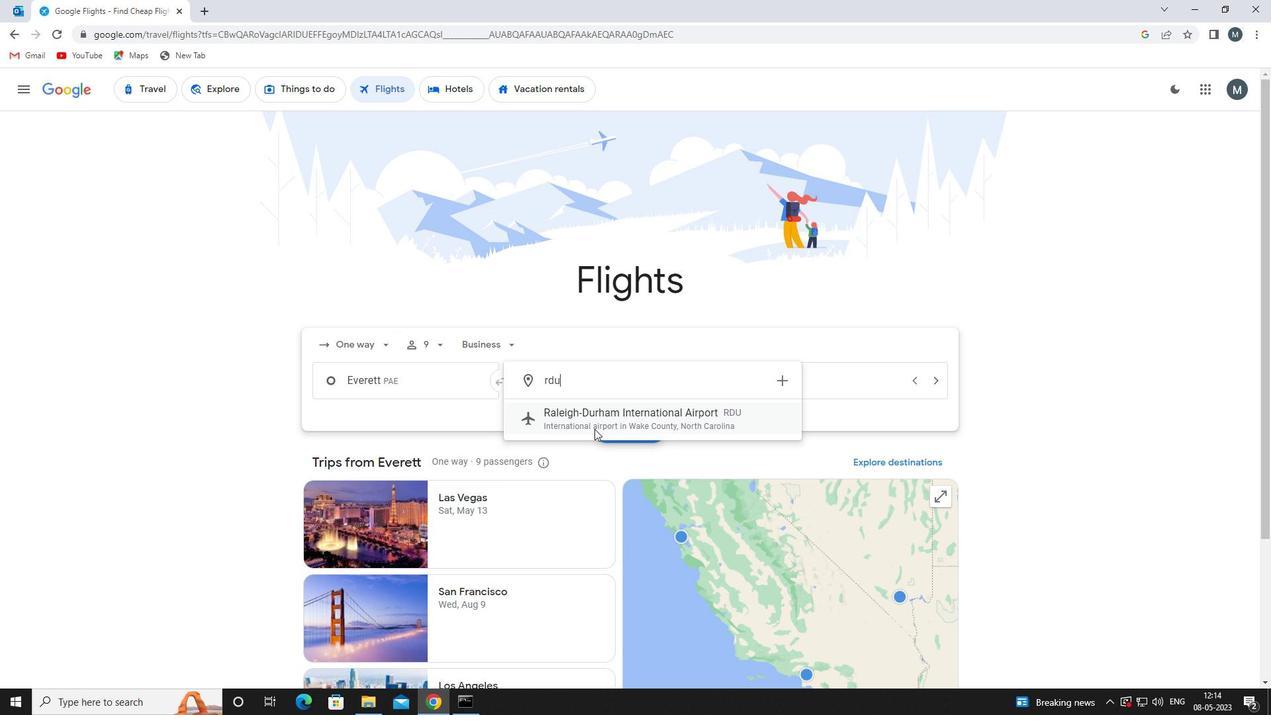 
Action: Mouse pressed left at (593, 418)
Screenshot: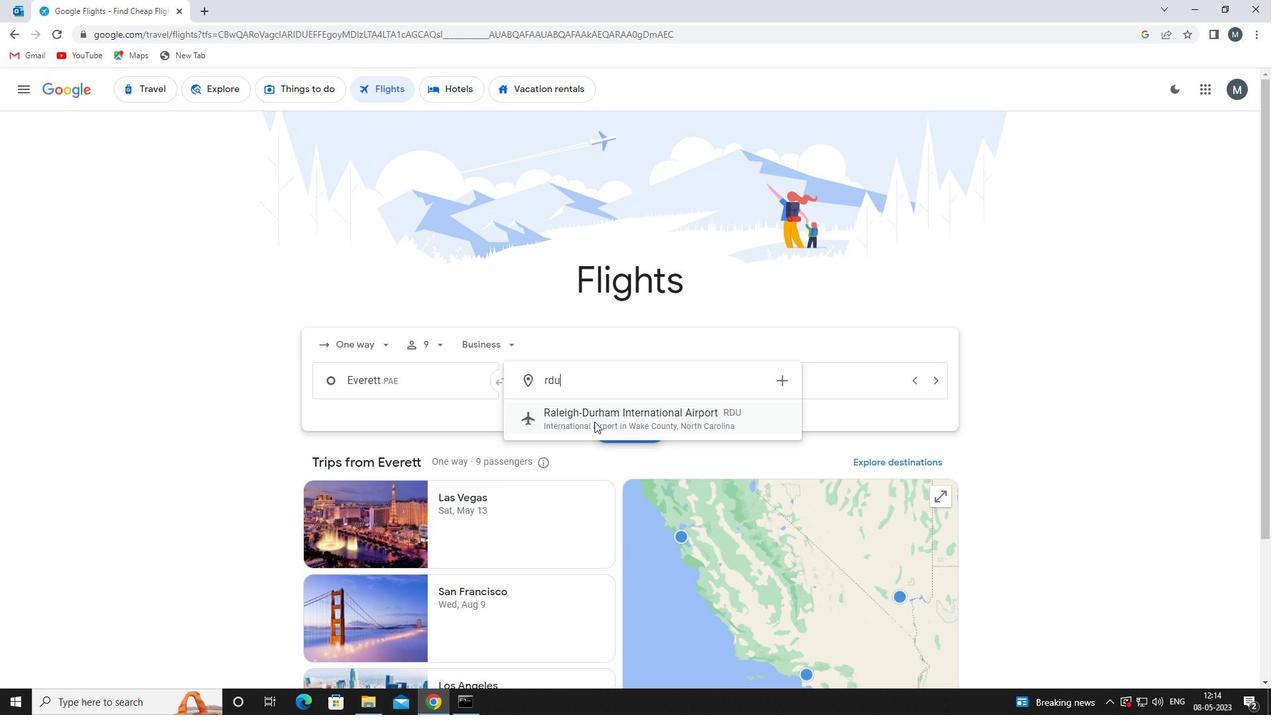 
Action: Mouse moved to (742, 382)
Screenshot: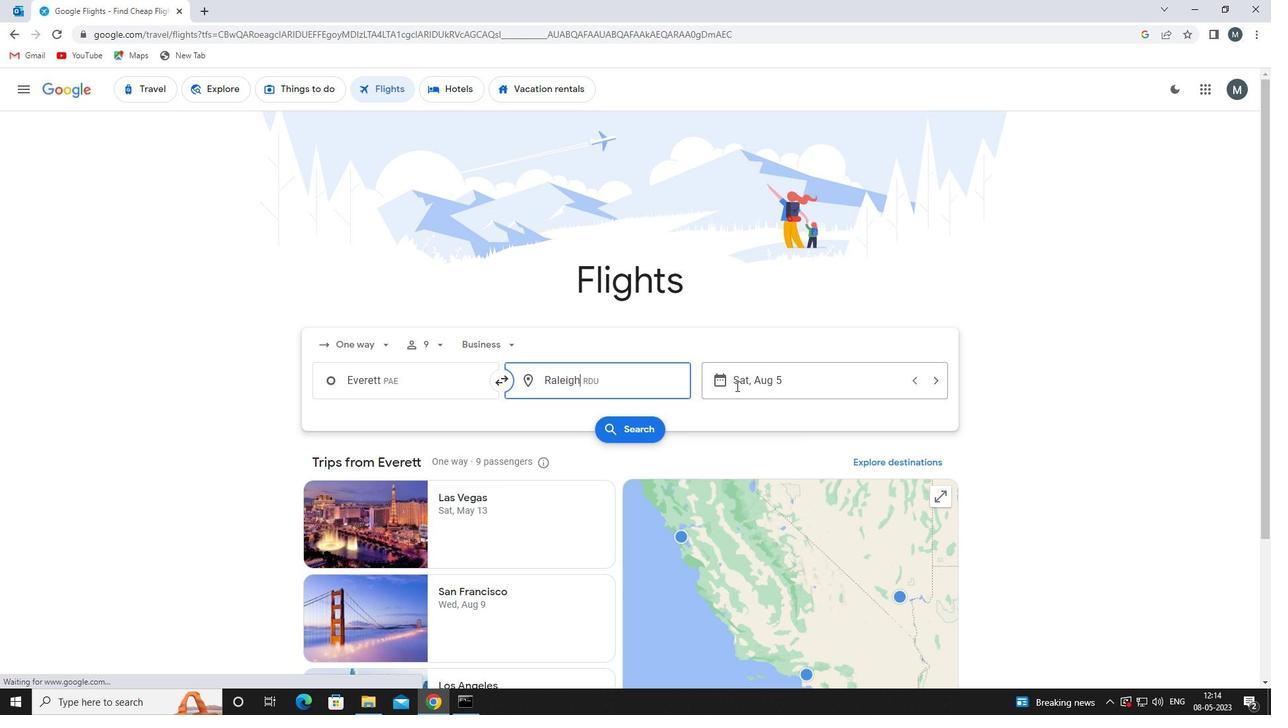 
Action: Mouse pressed left at (742, 382)
Screenshot: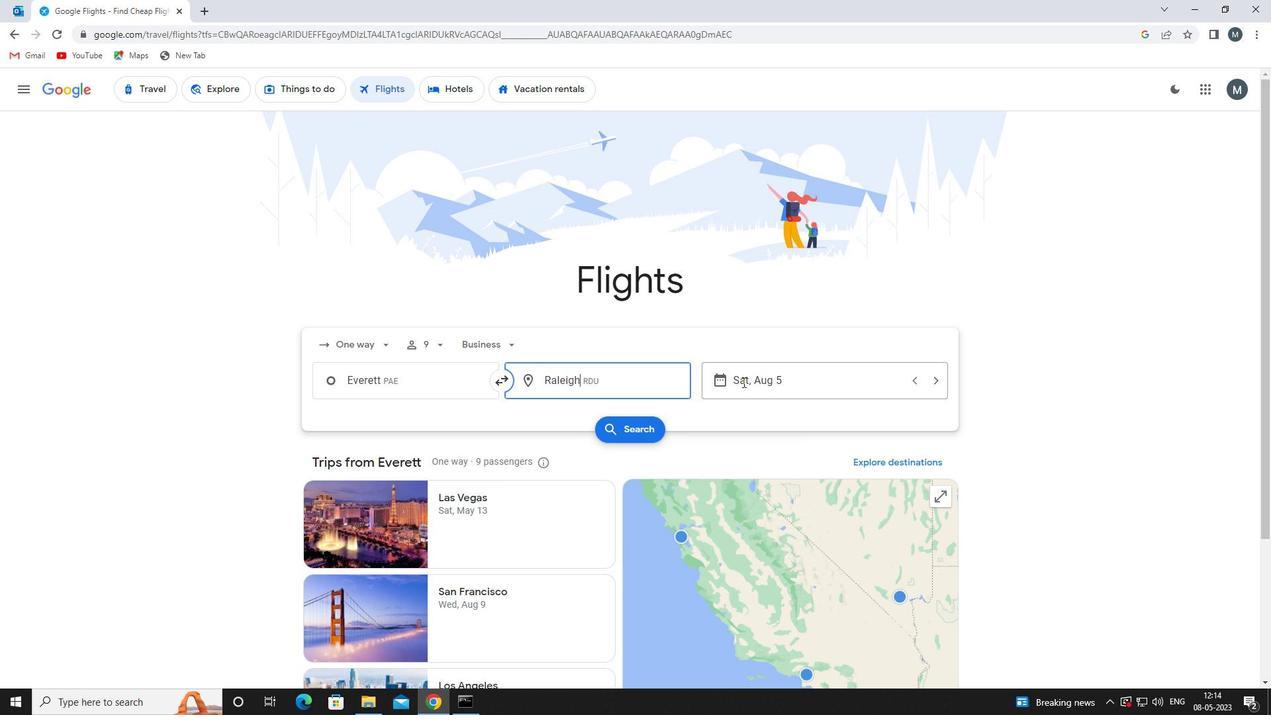 
Action: Mouse moved to (659, 445)
Screenshot: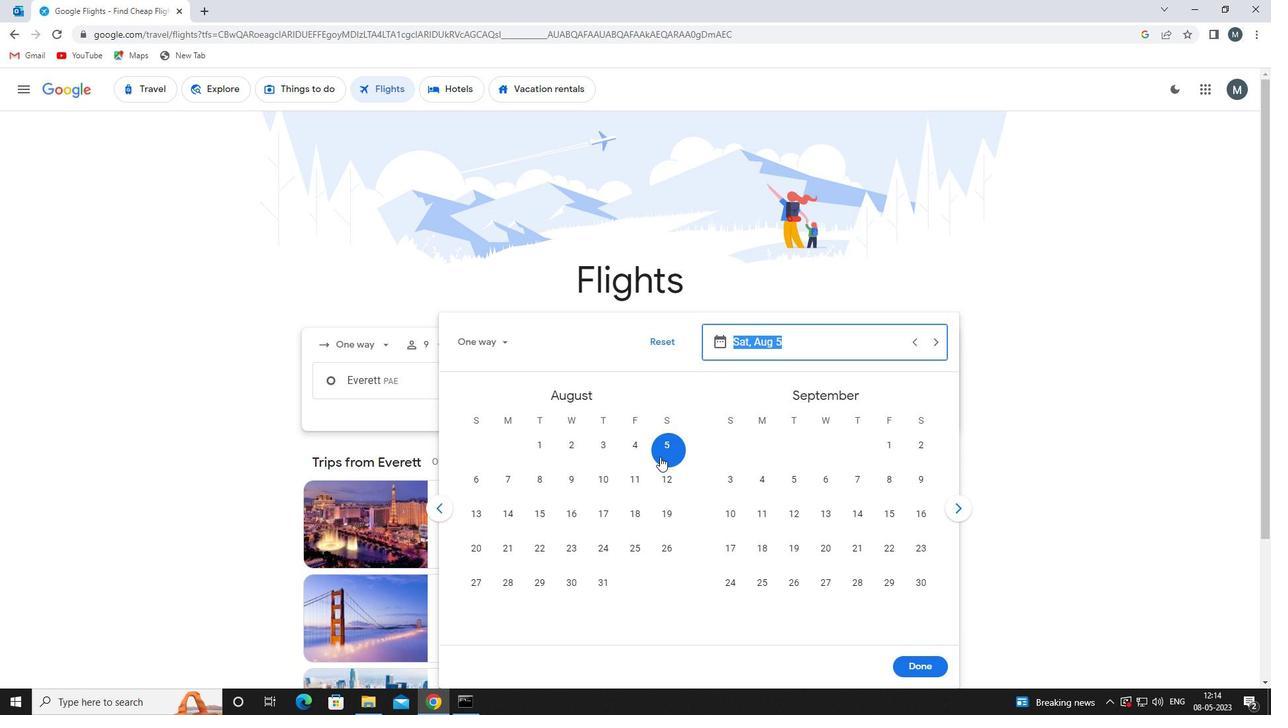 
Action: Mouse pressed left at (659, 445)
Screenshot: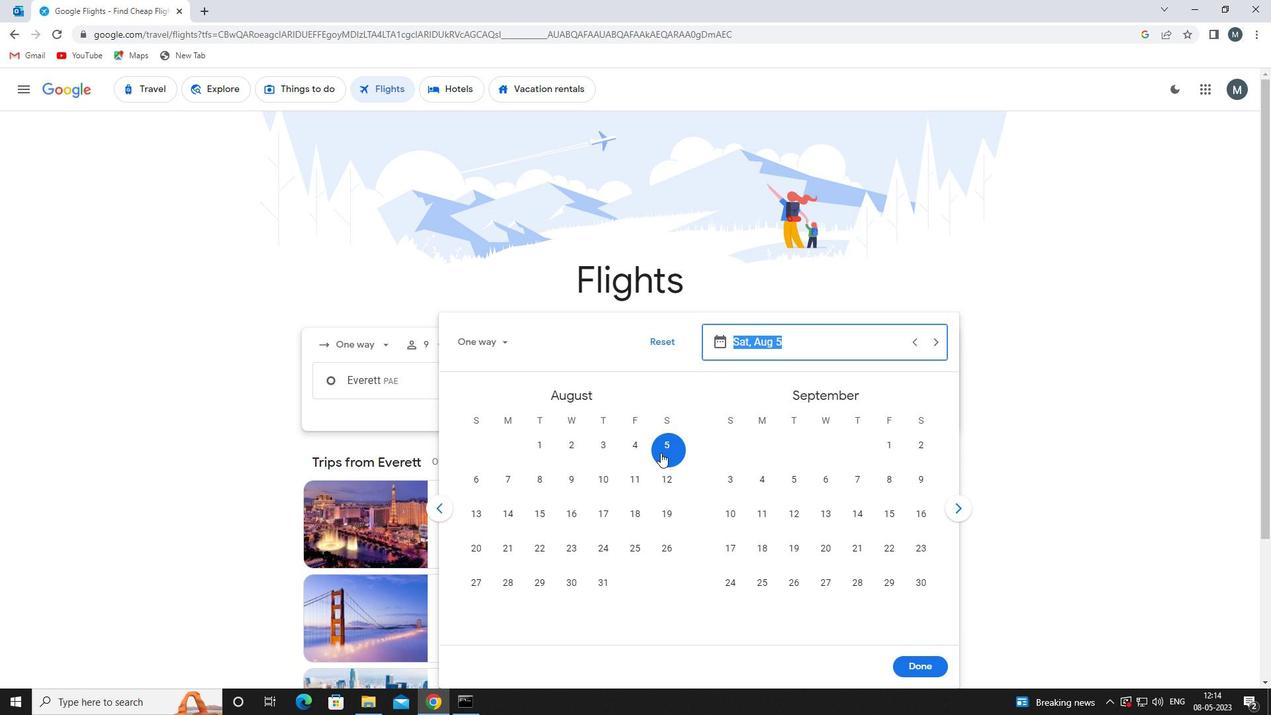 
Action: Mouse moved to (922, 662)
Screenshot: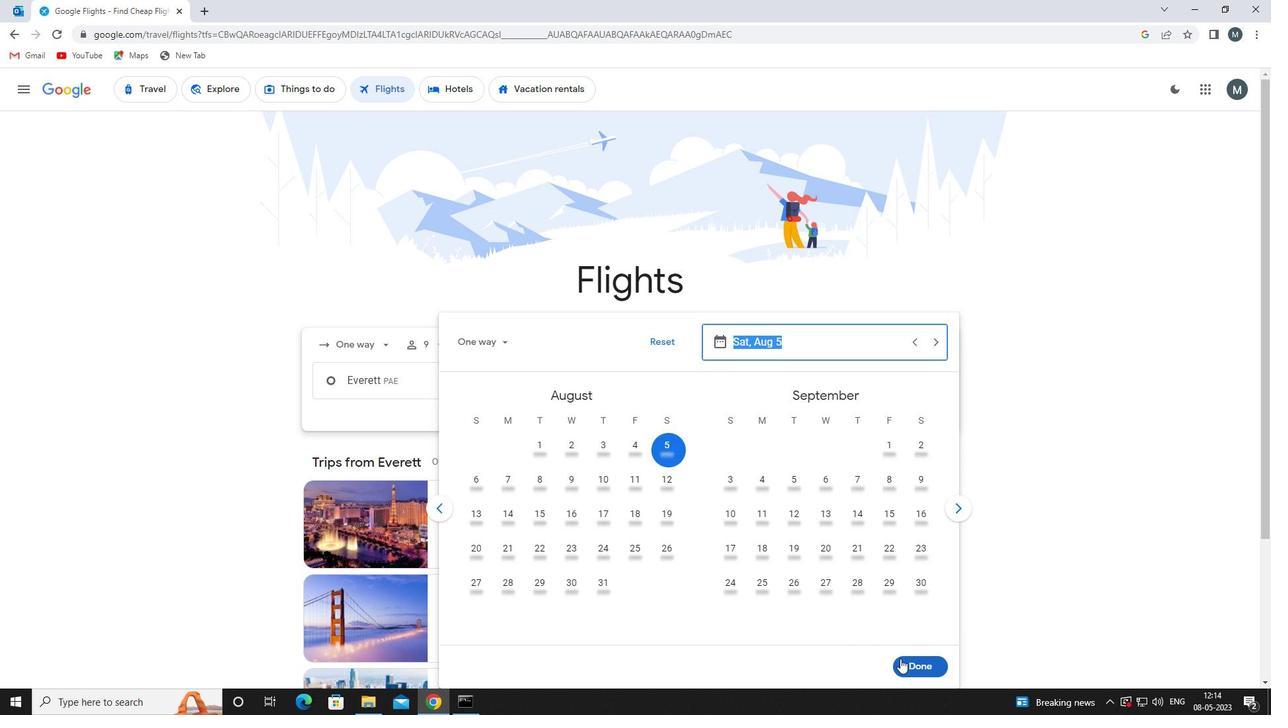 
Action: Mouse pressed left at (922, 662)
Screenshot: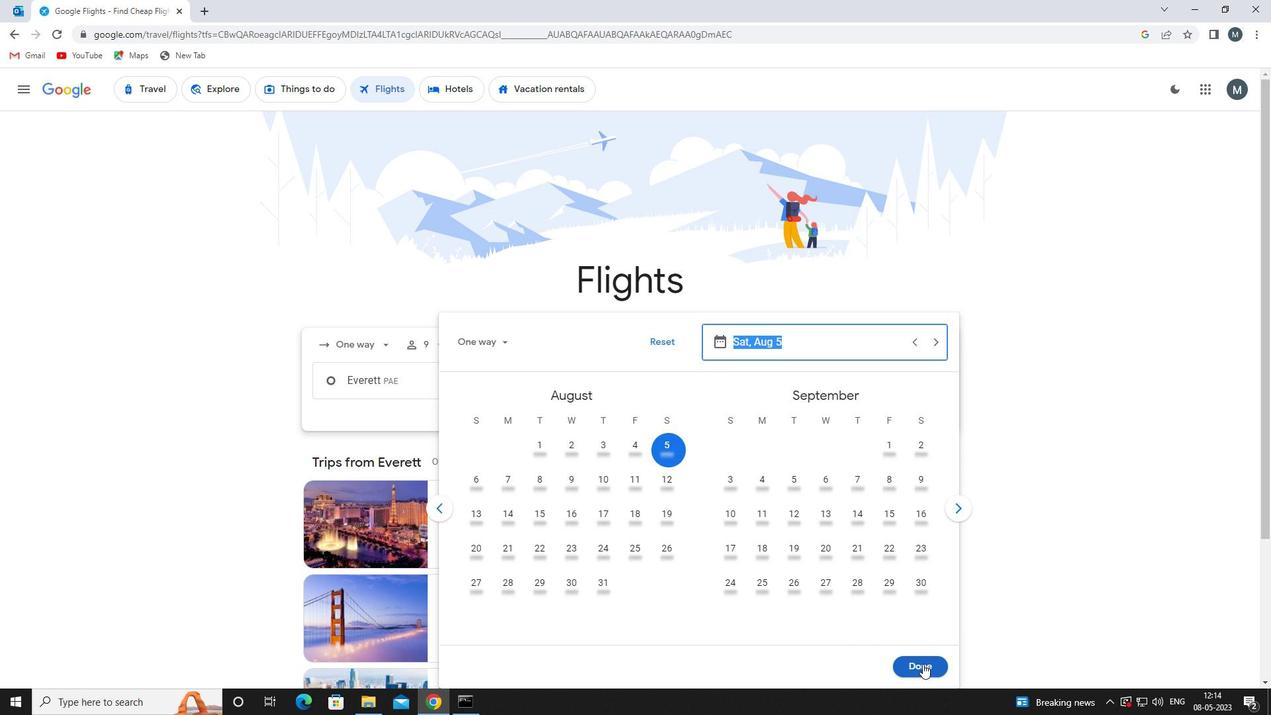 
Action: Mouse moved to (625, 419)
Screenshot: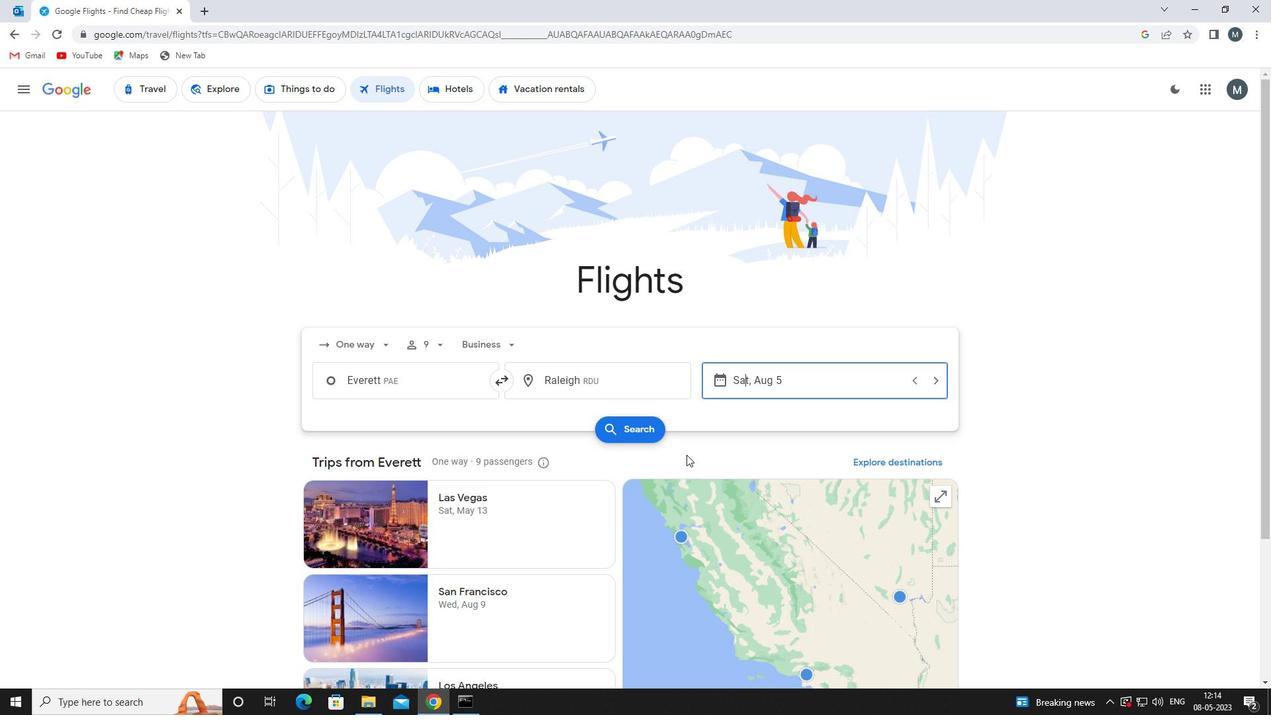 
Action: Mouse pressed left at (625, 419)
Screenshot: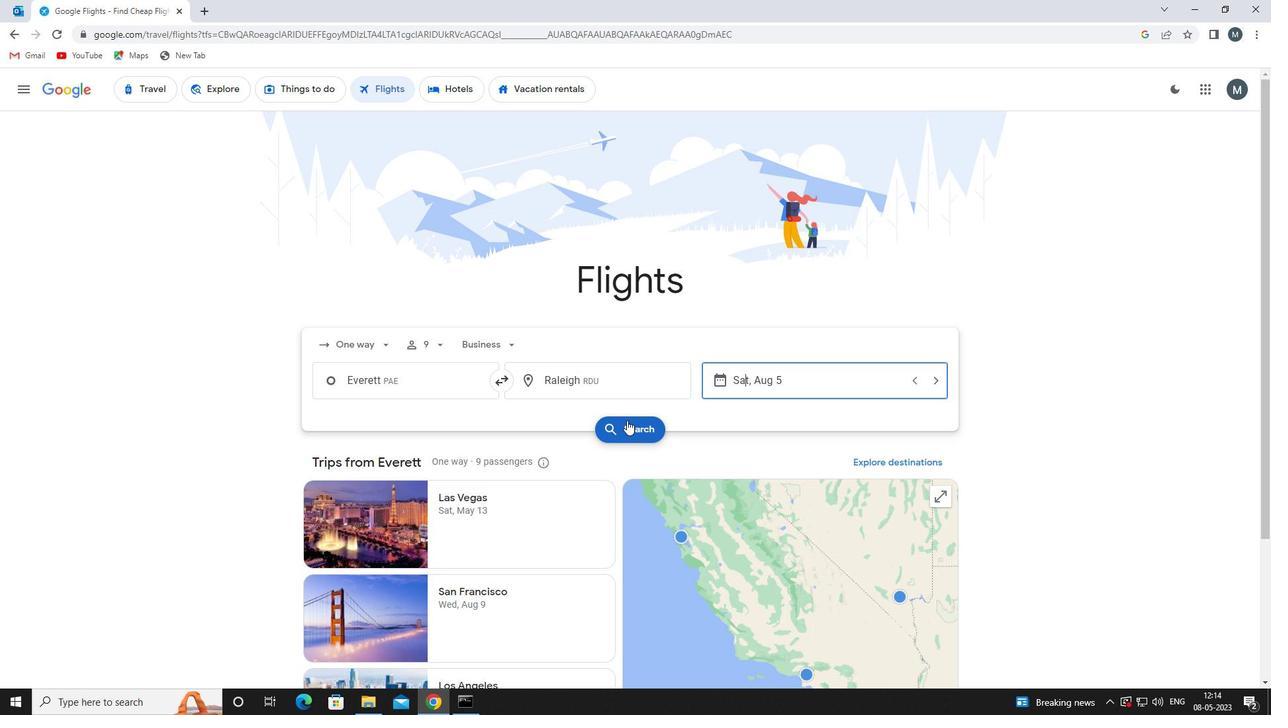 
Action: Mouse moved to (331, 209)
Screenshot: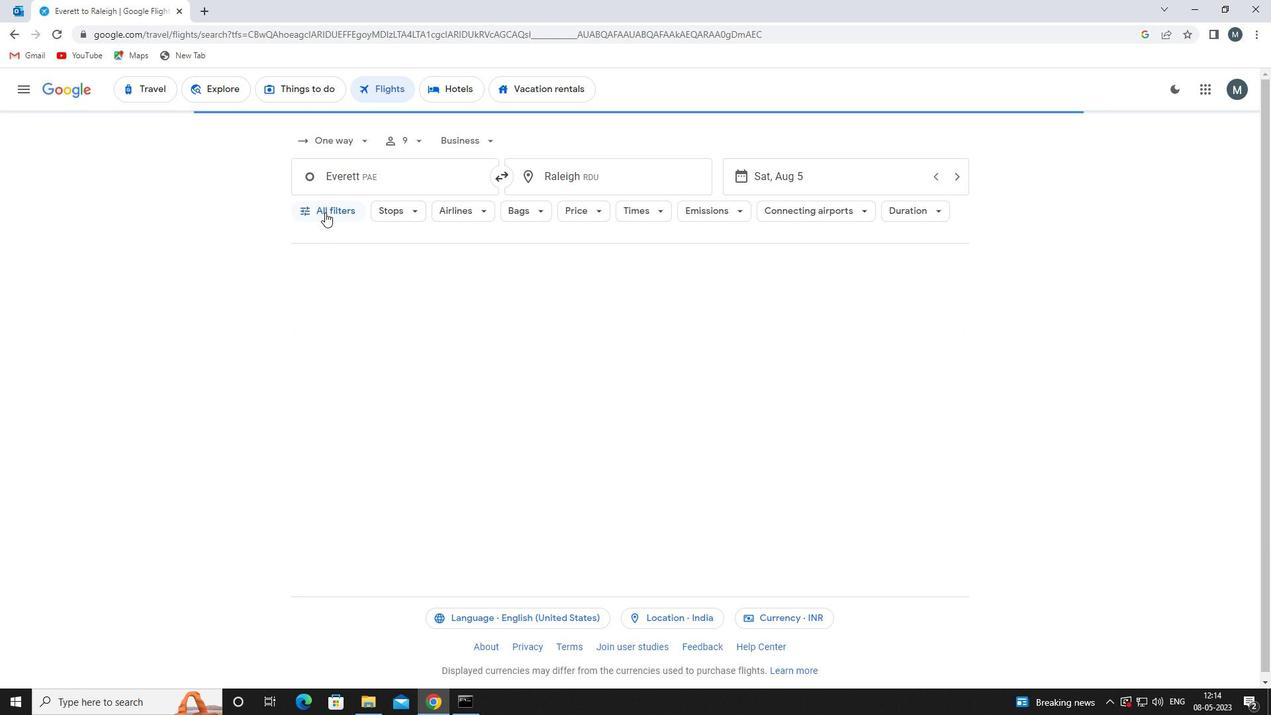 
Action: Mouse pressed left at (331, 209)
Screenshot: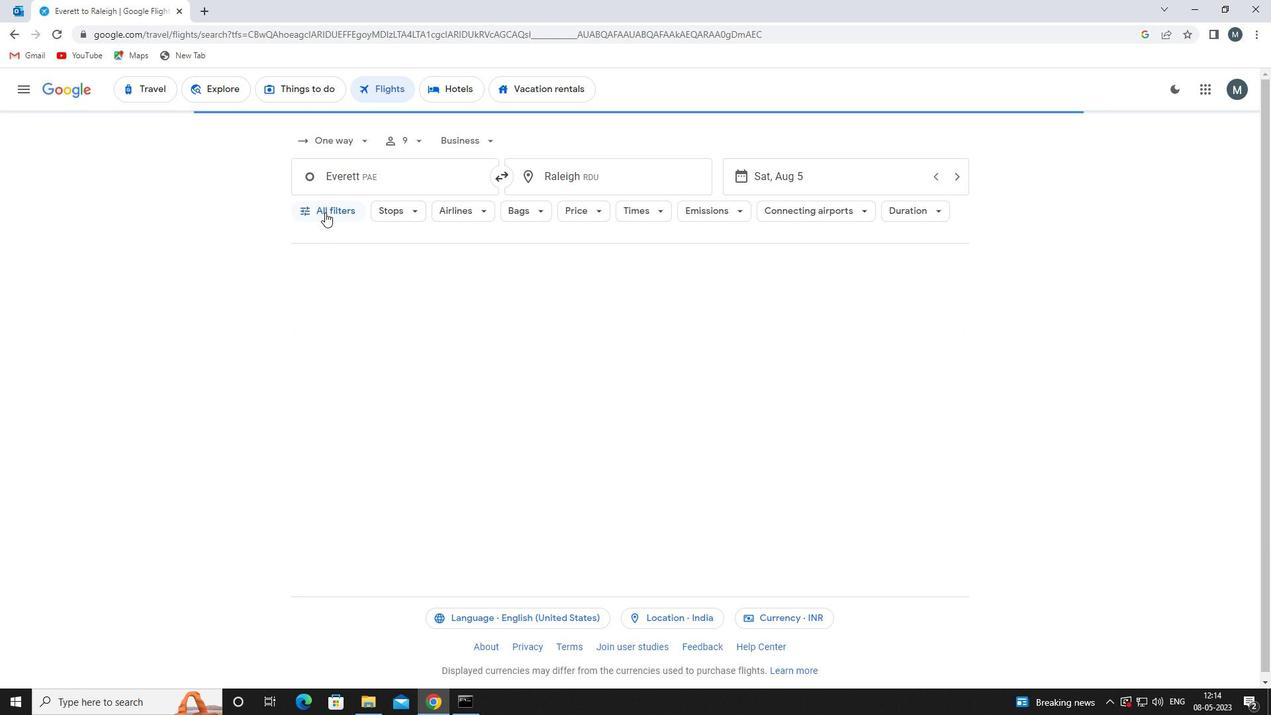 
Action: Mouse moved to (423, 301)
Screenshot: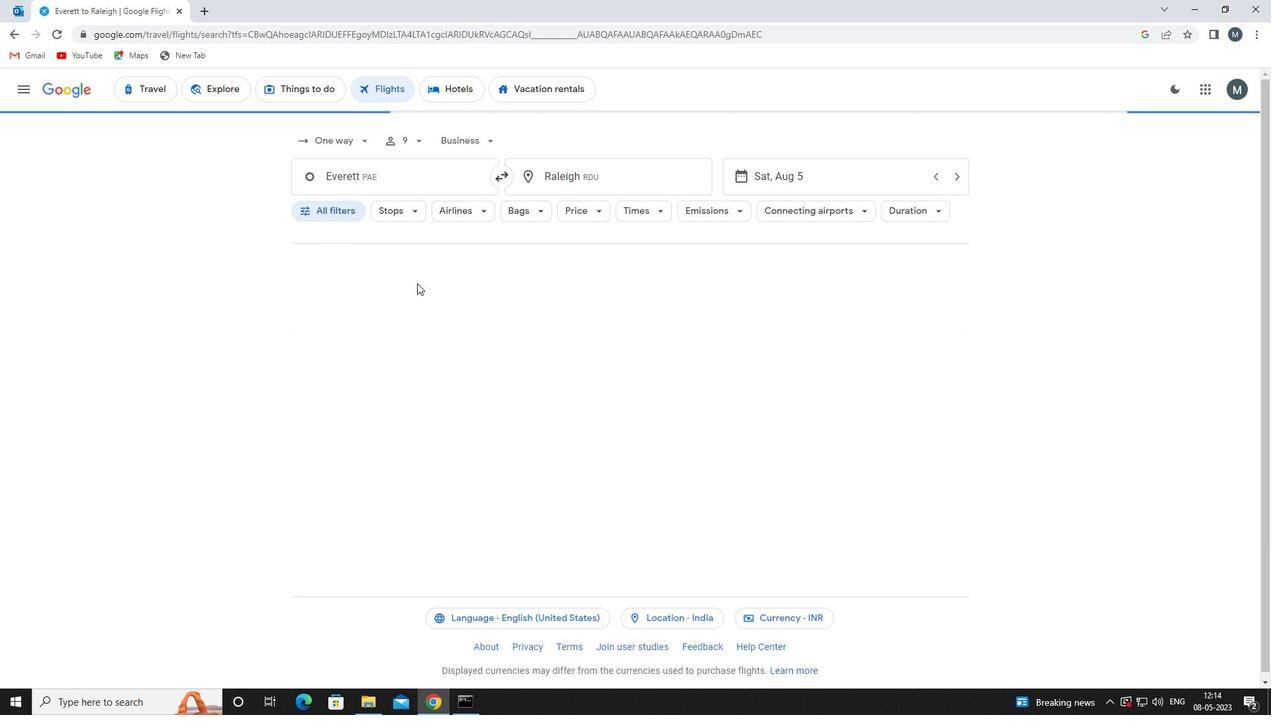
Action: Mouse scrolled (423, 300) with delta (0, 0)
Screenshot: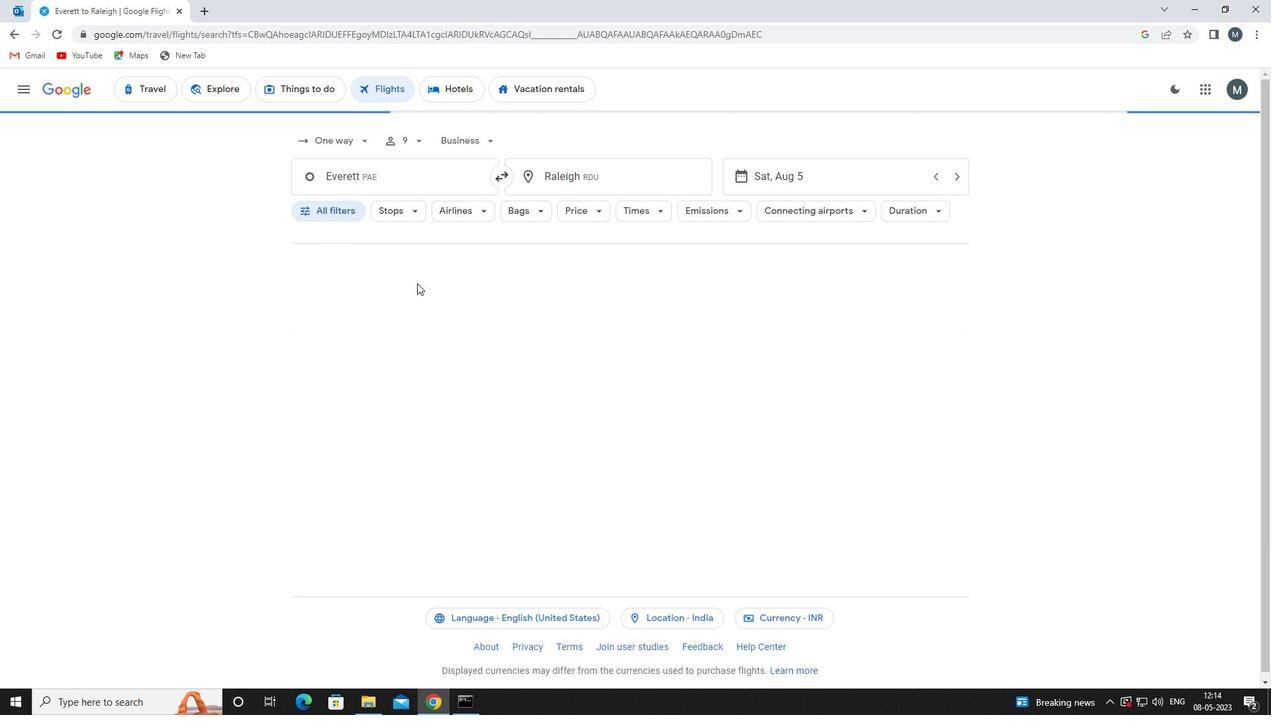 
Action: Mouse moved to (422, 306)
Screenshot: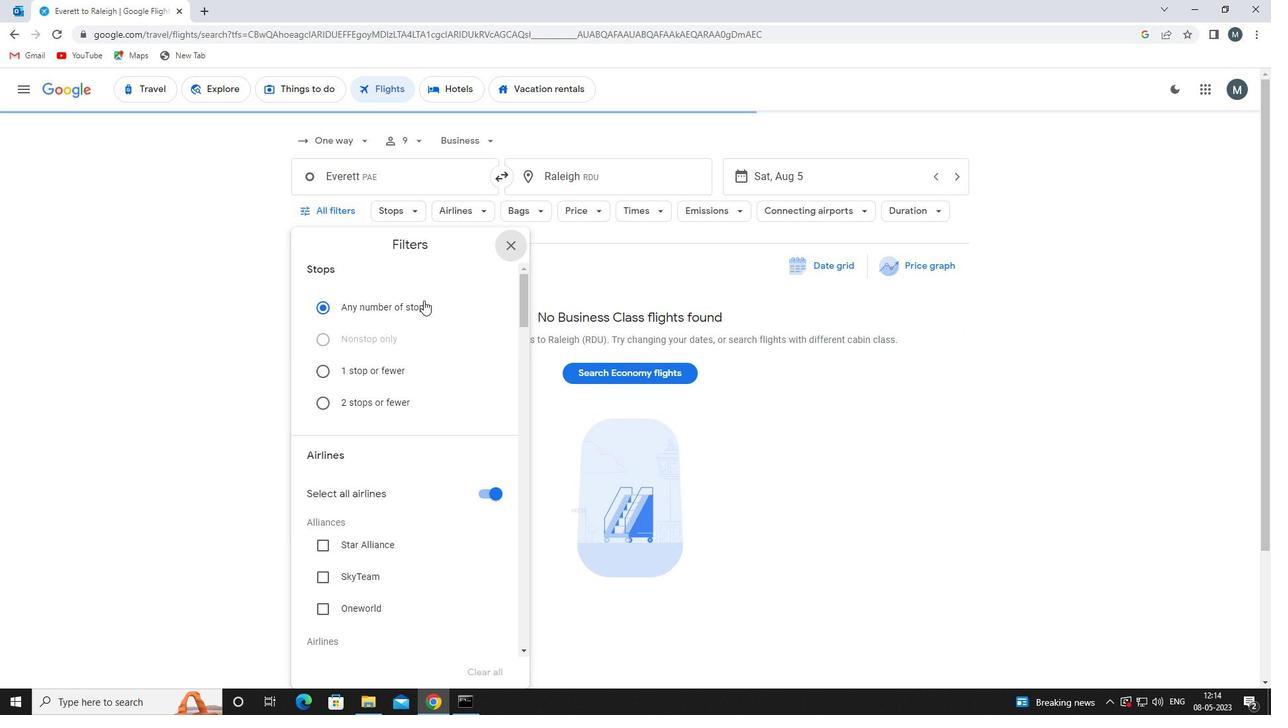 
Action: Mouse scrolled (422, 305) with delta (0, 0)
Screenshot: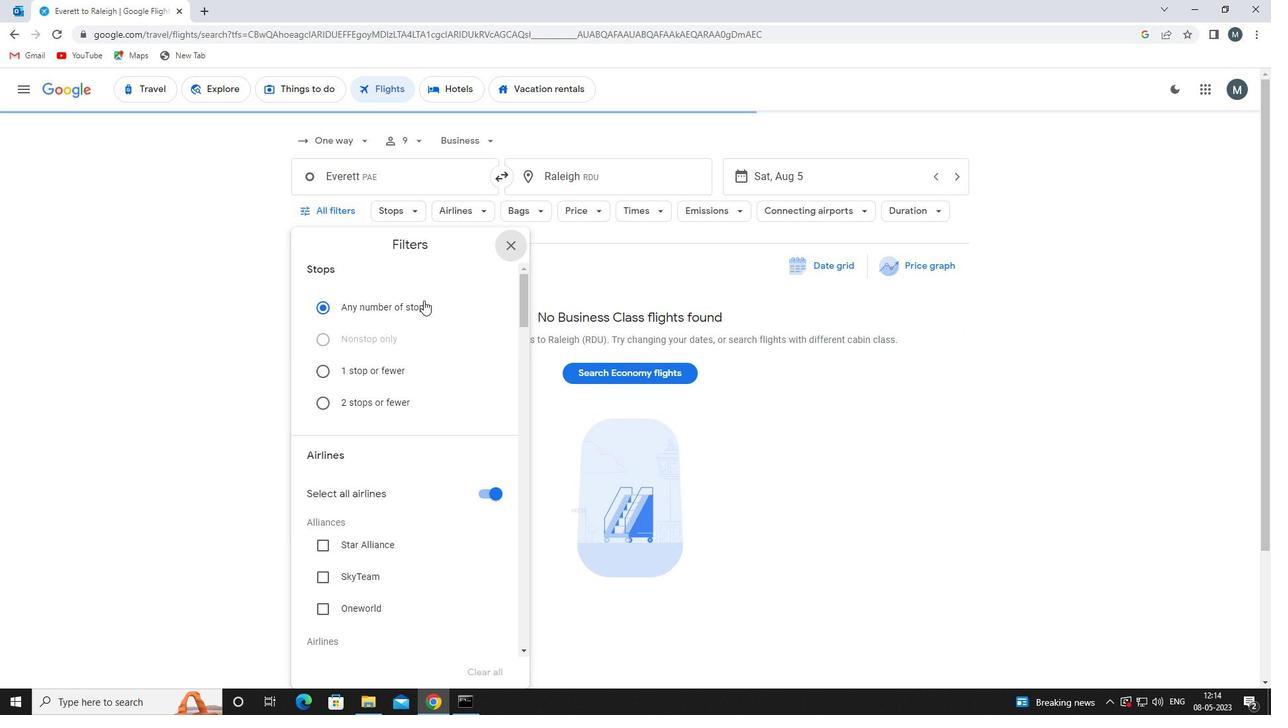 
Action: Mouse moved to (493, 360)
Screenshot: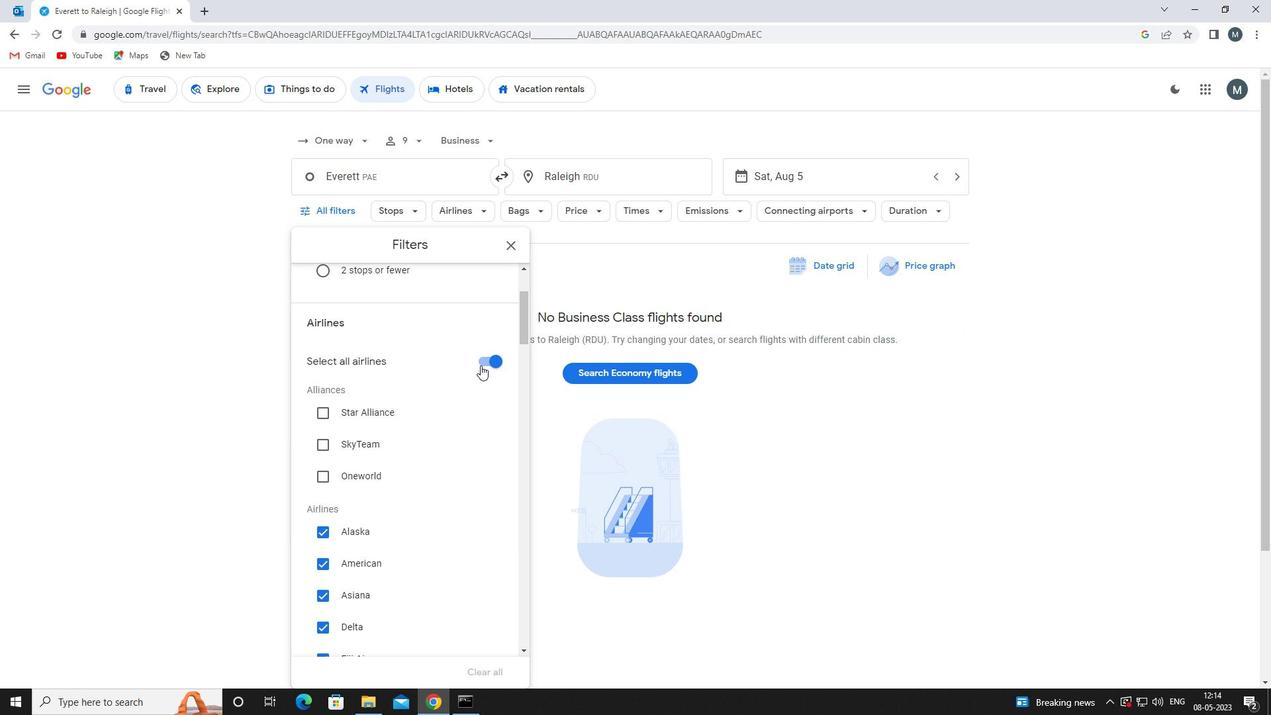 
Action: Mouse pressed left at (493, 360)
Screenshot: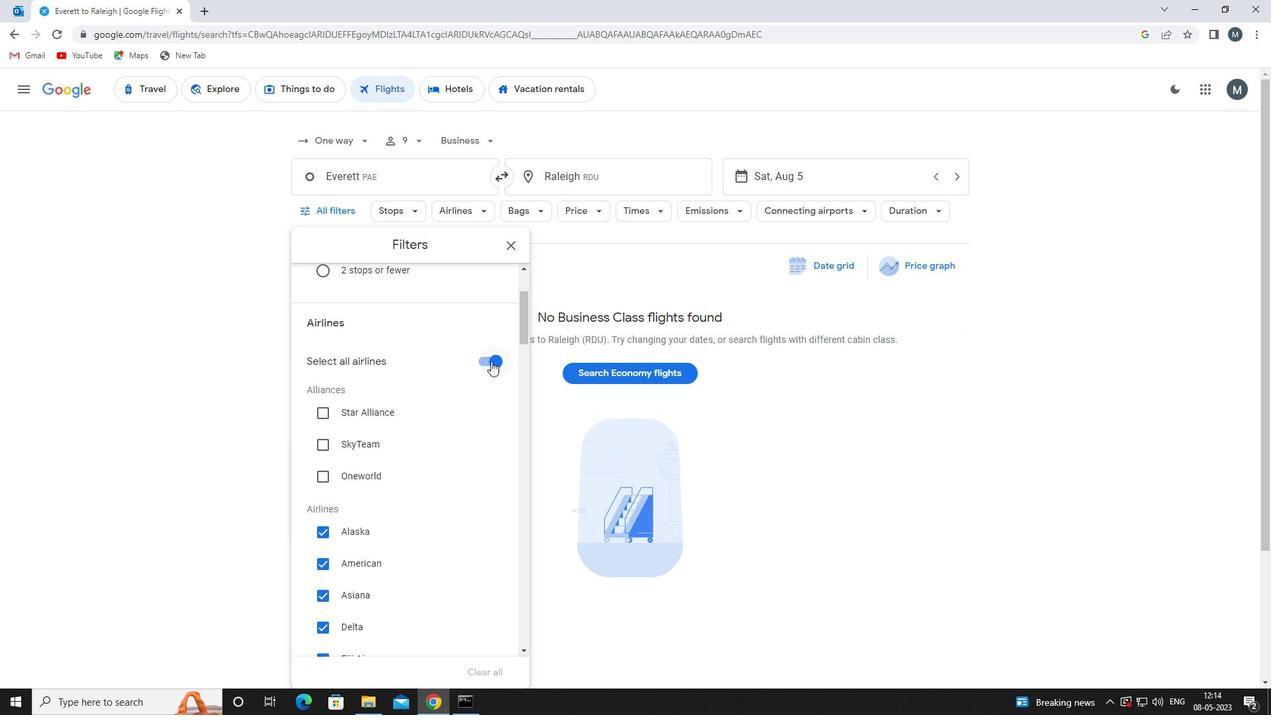 
Action: Mouse moved to (391, 391)
Screenshot: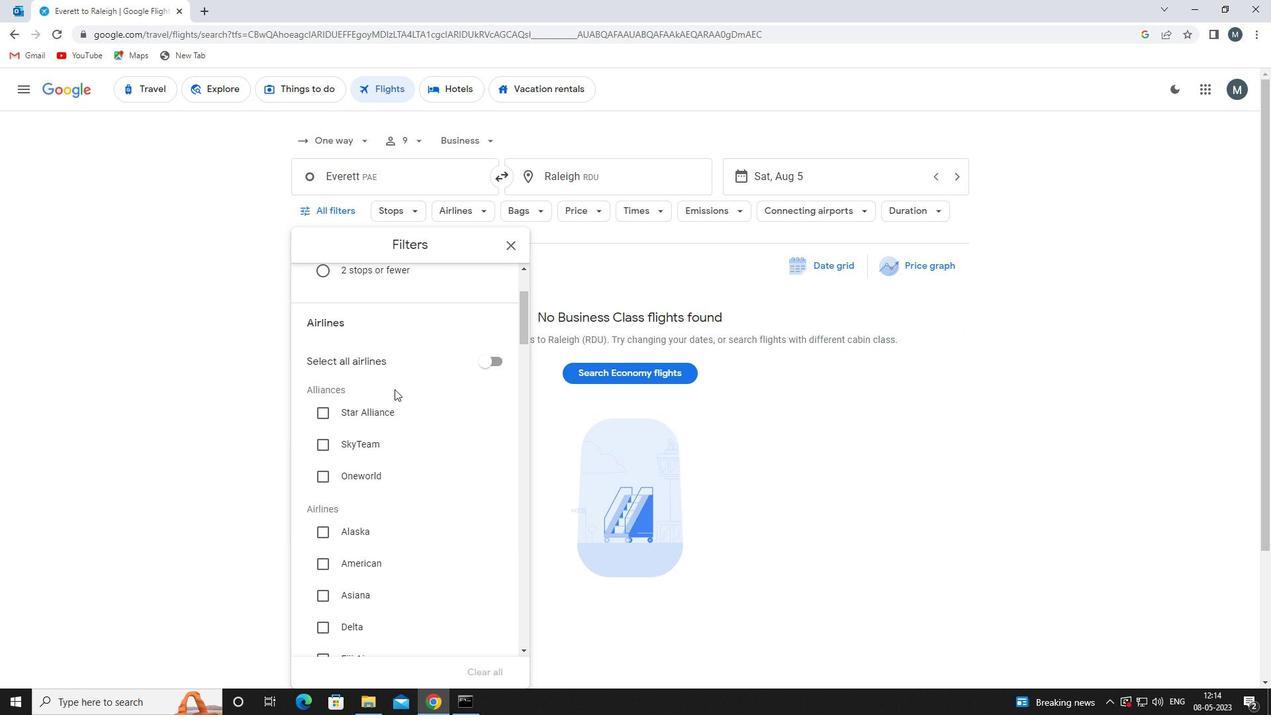
Action: Mouse scrolled (391, 390) with delta (0, 0)
Screenshot: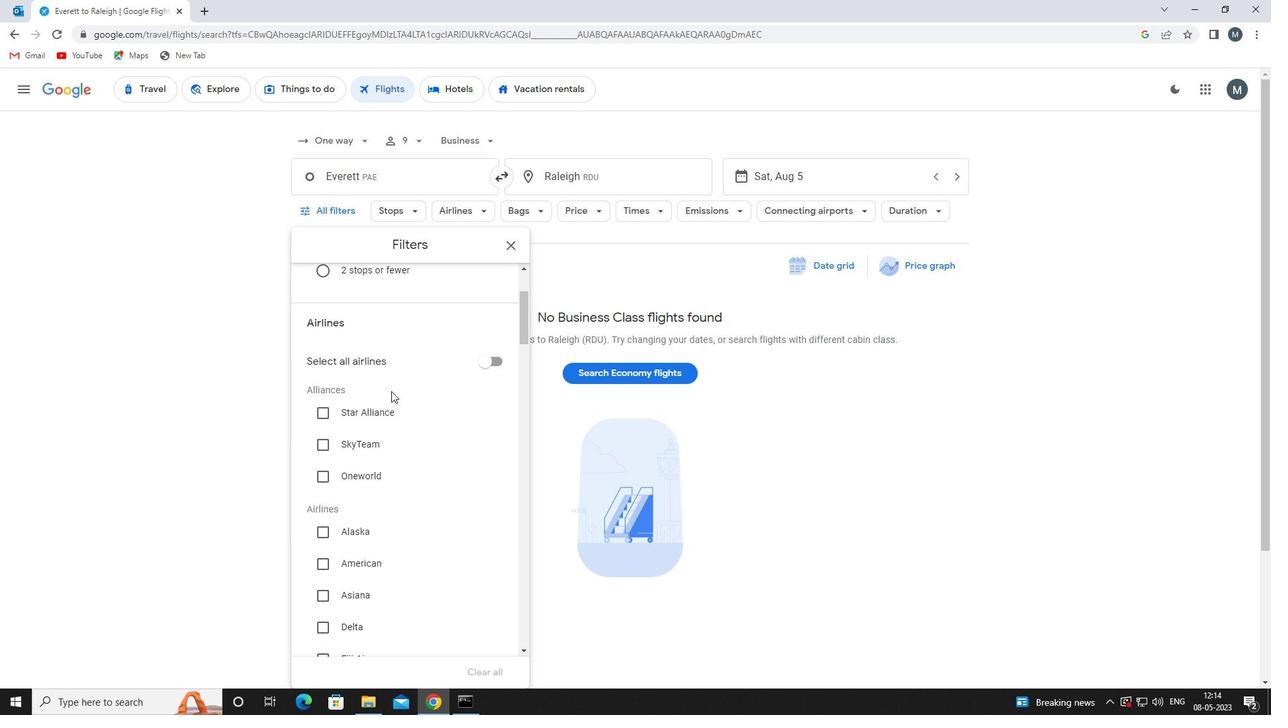 
Action: Mouse scrolled (391, 390) with delta (0, 0)
Screenshot: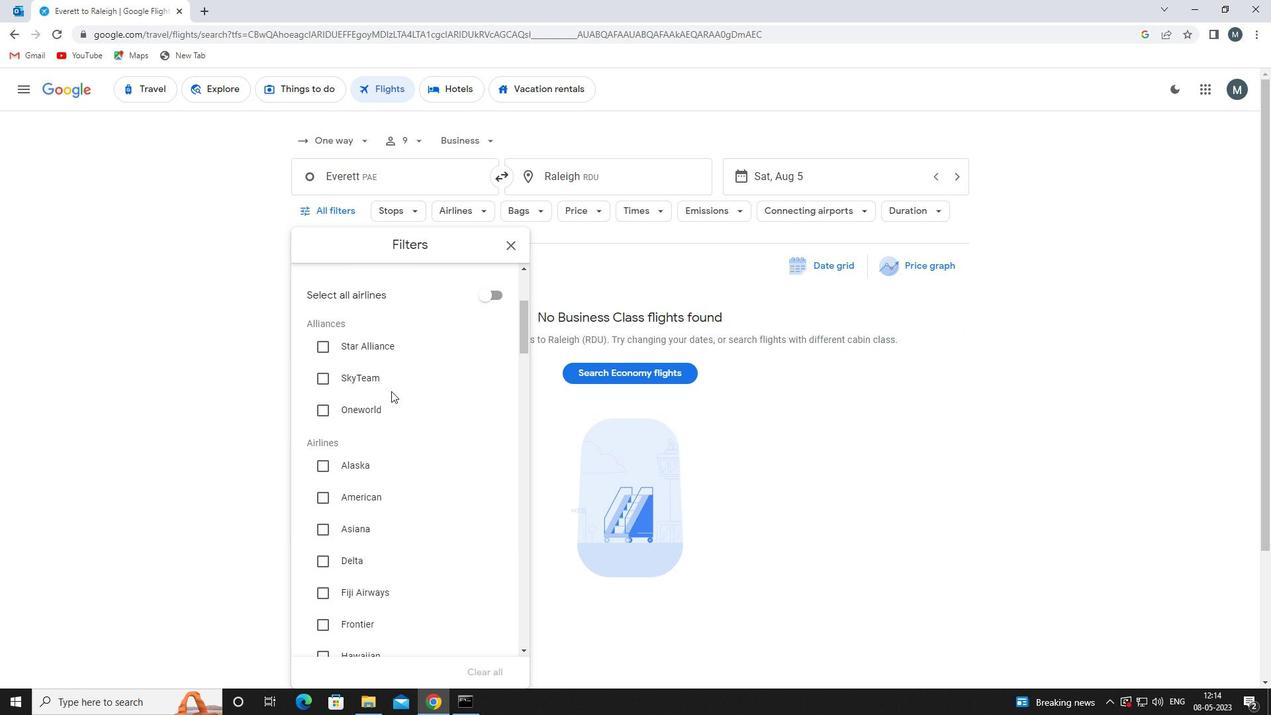 
Action: Mouse moved to (391, 393)
Screenshot: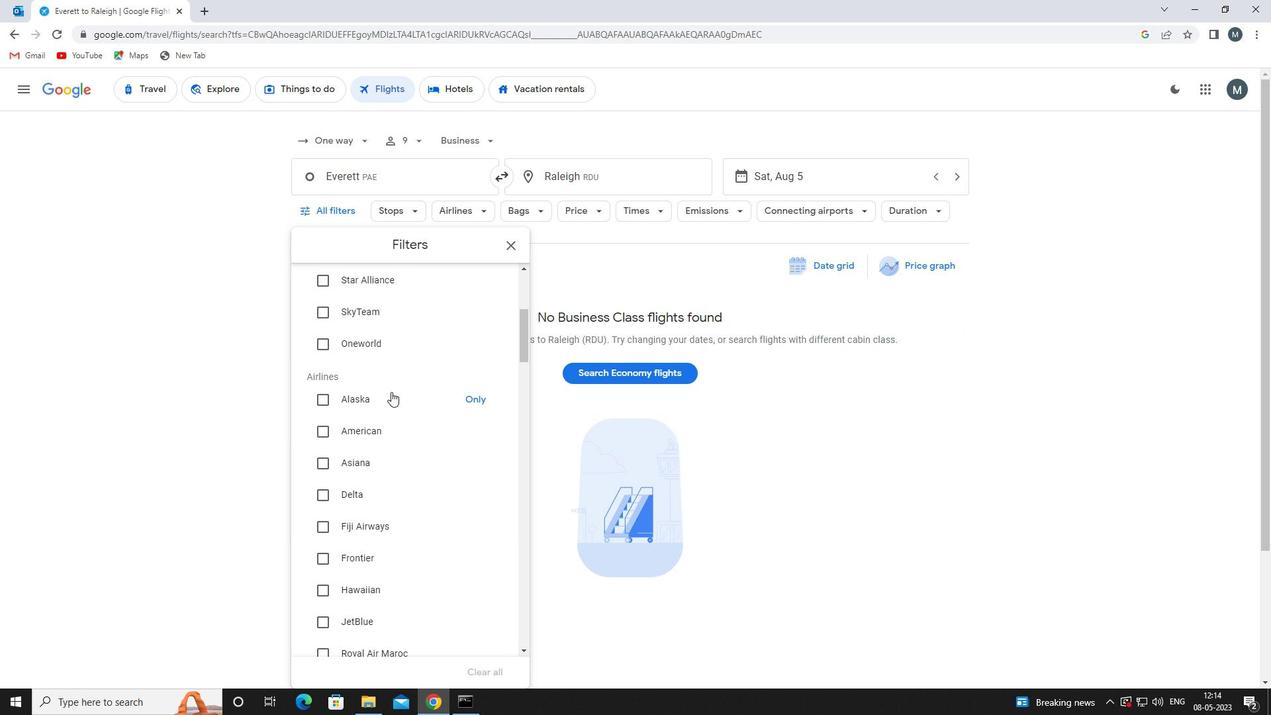 
Action: Mouse scrolled (391, 393) with delta (0, 0)
Screenshot: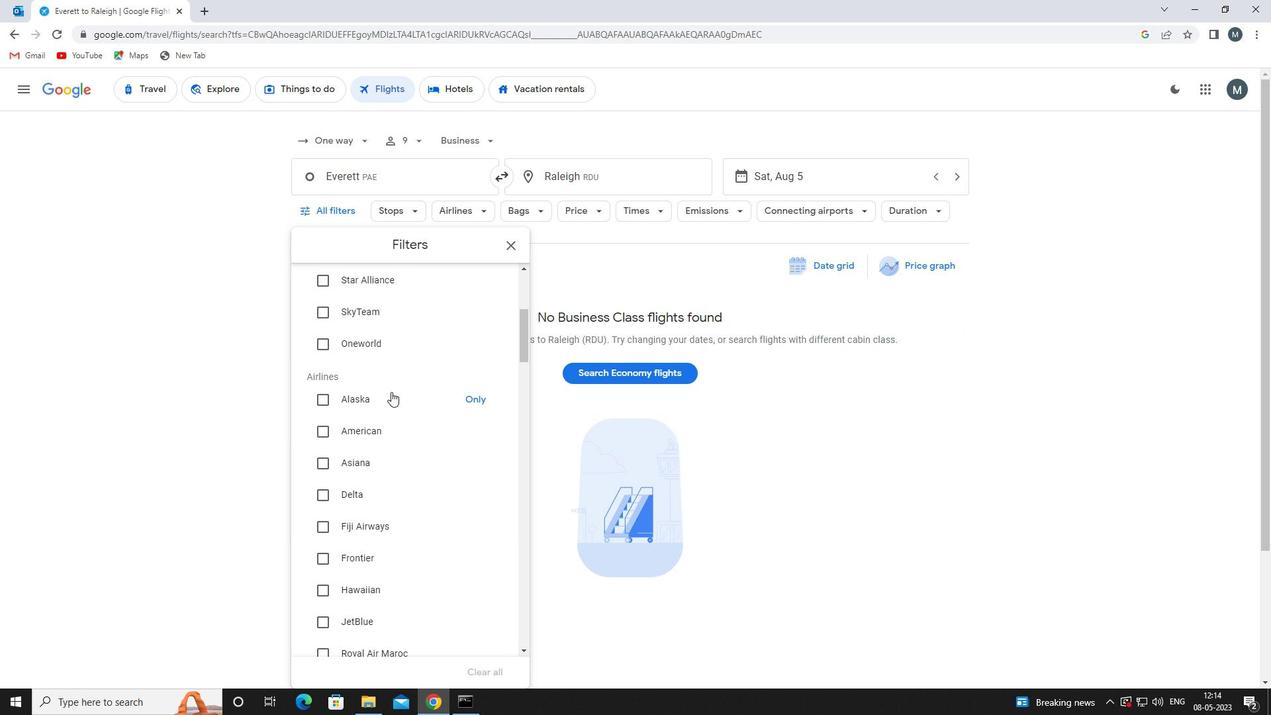 
Action: Mouse moved to (390, 397)
Screenshot: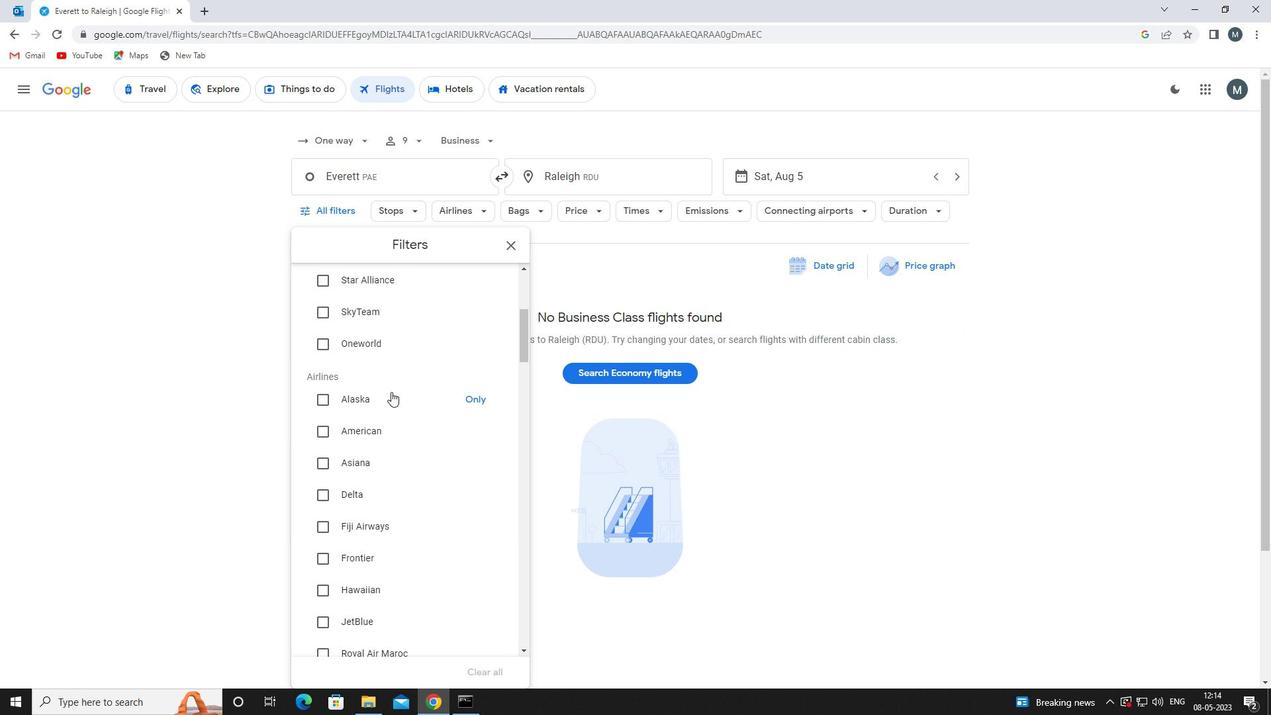 
Action: Mouse scrolled (390, 396) with delta (0, 0)
Screenshot: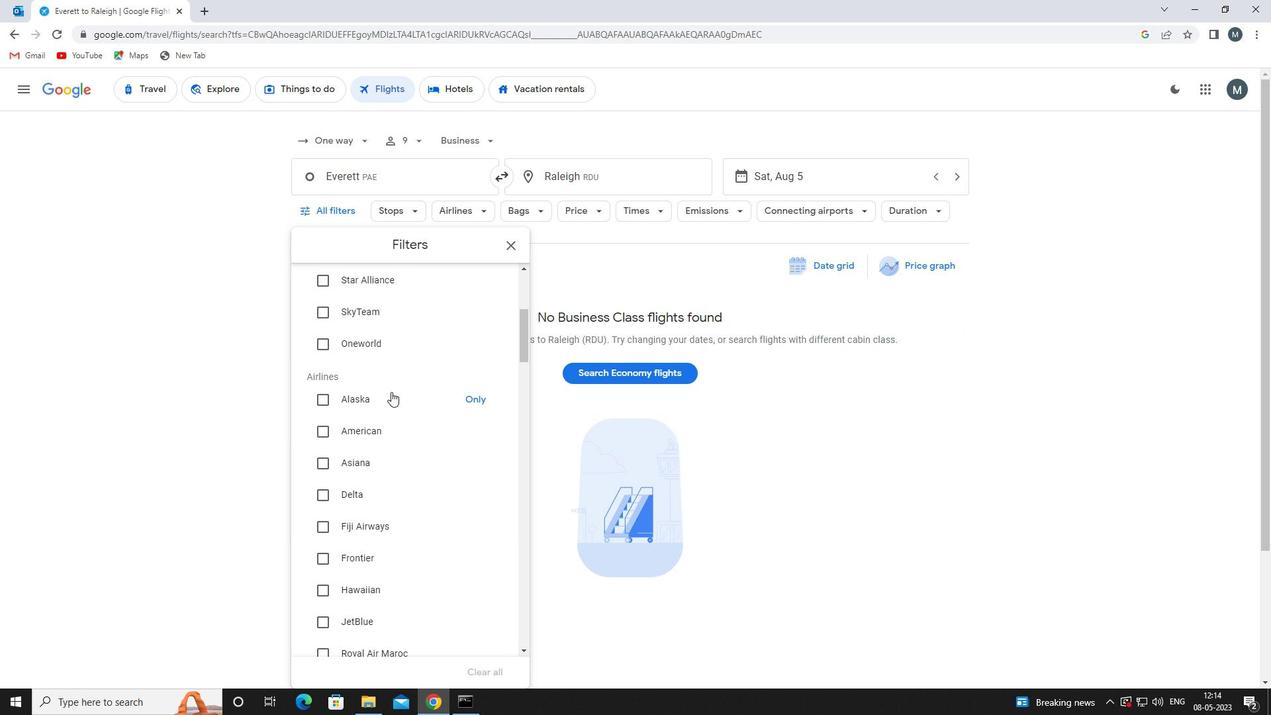 
Action: Mouse moved to (393, 426)
Screenshot: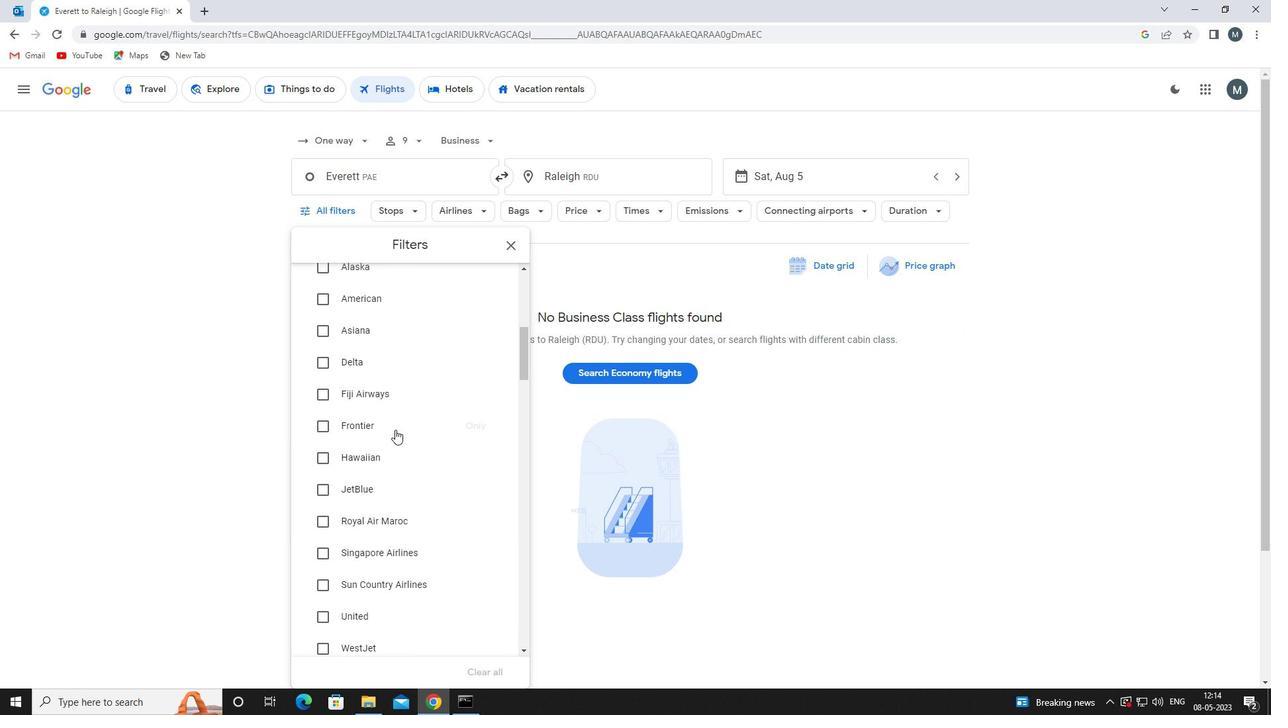 
Action: Mouse pressed left at (393, 426)
Screenshot: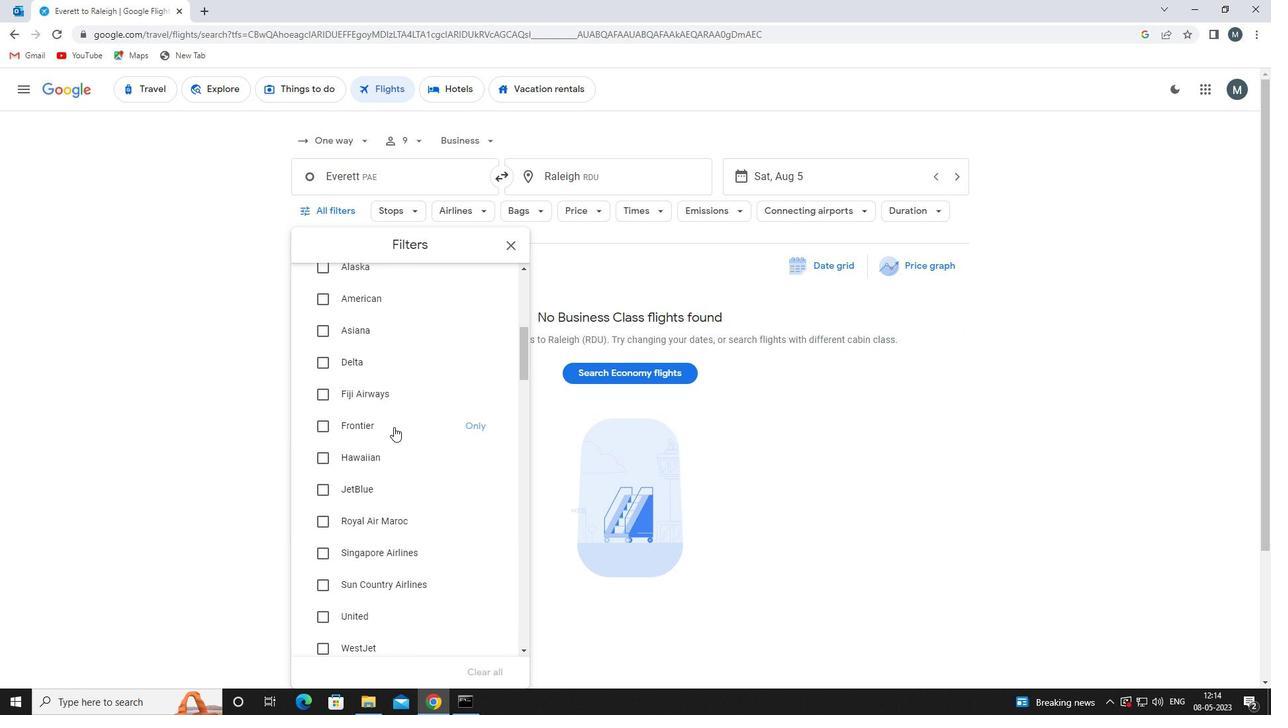 
Action: Mouse moved to (393, 426)
Screenshot: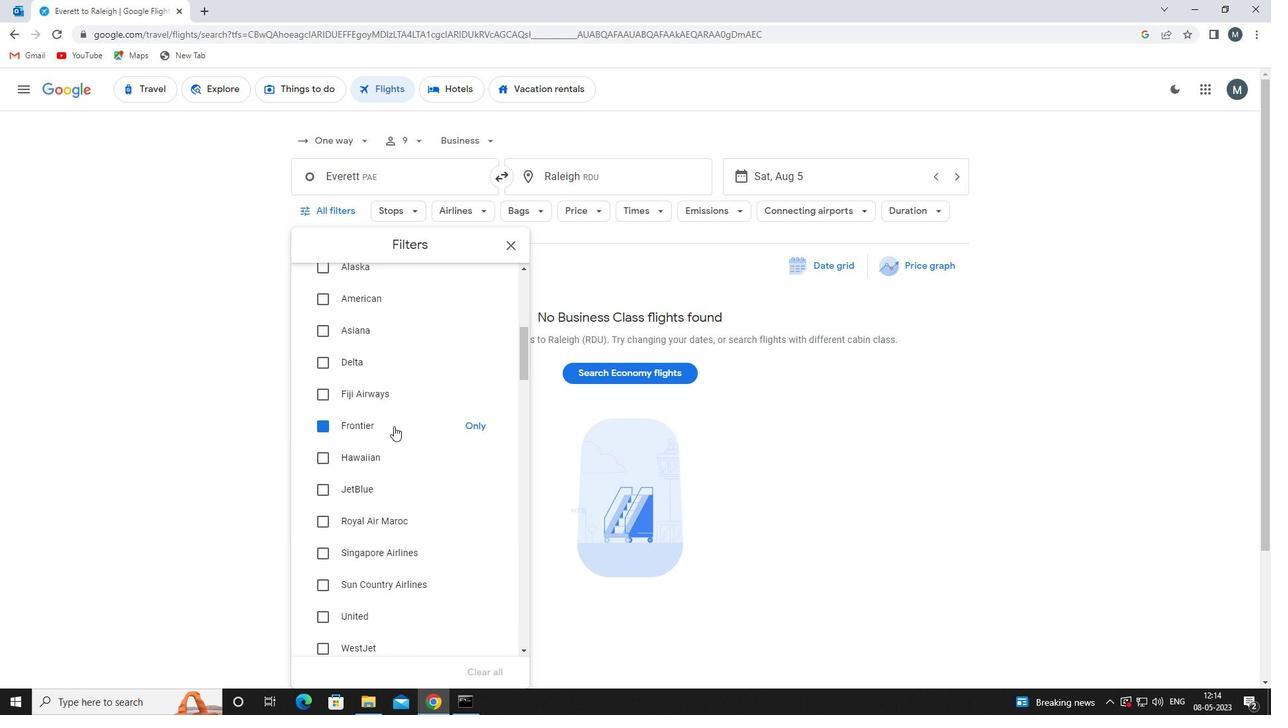 
Action: Mouse scrolled (393, 425) with delta (0, 0)
Screenshot: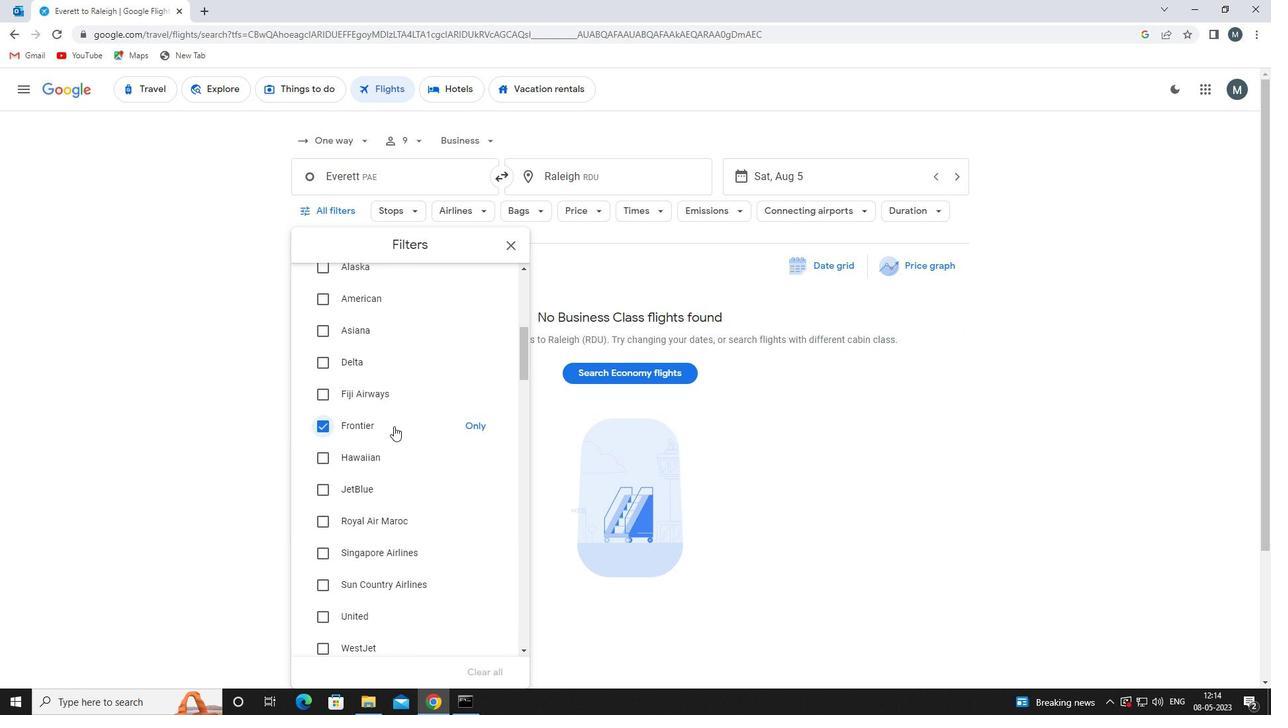 
Action: Mouse scrolled (393, 425) with delta (0, 0)
Screenshot: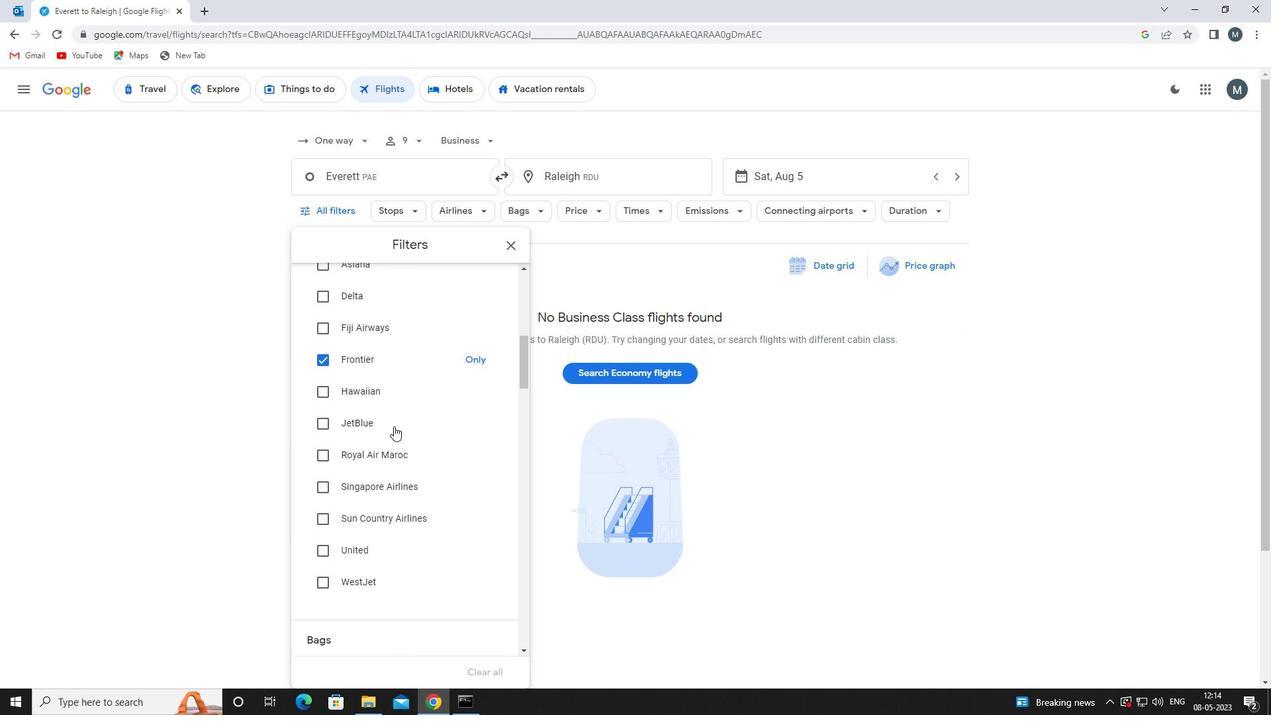 
Action: Mouse moved to (400, 425)
Screenshot: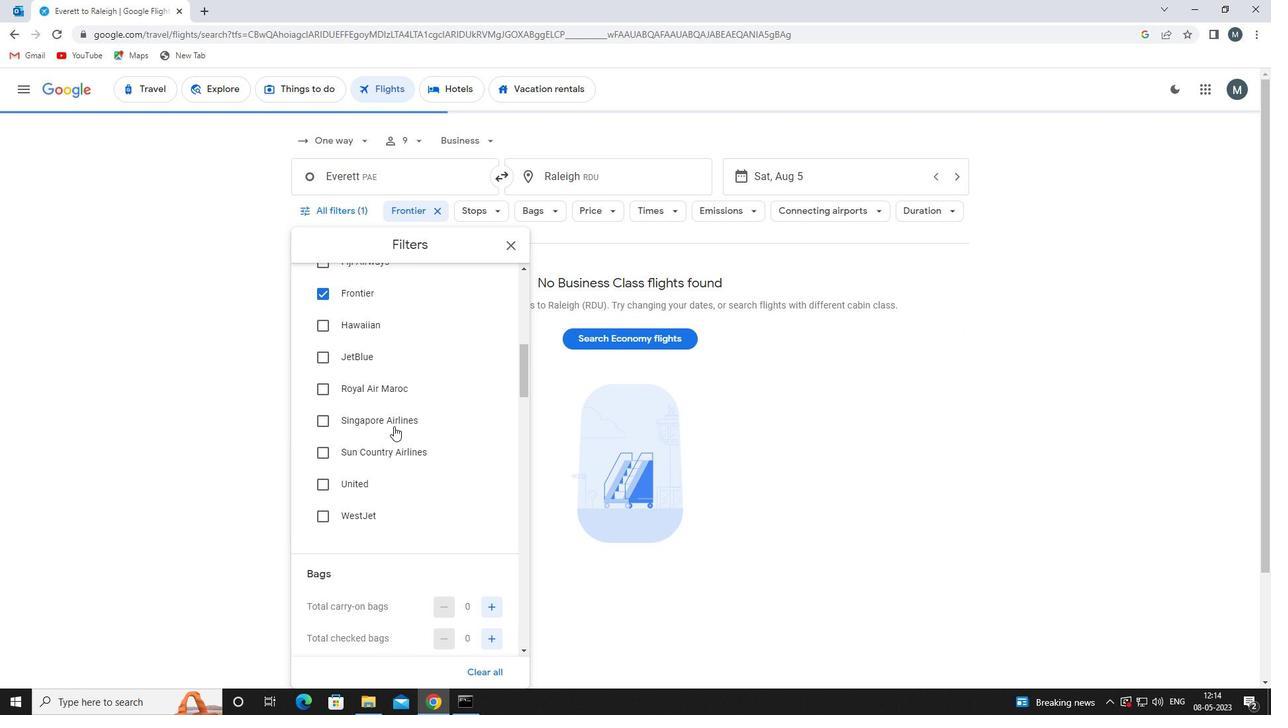 
Action: Mouse scrolled (400, 424) with delta (0, 0)
Screenshot: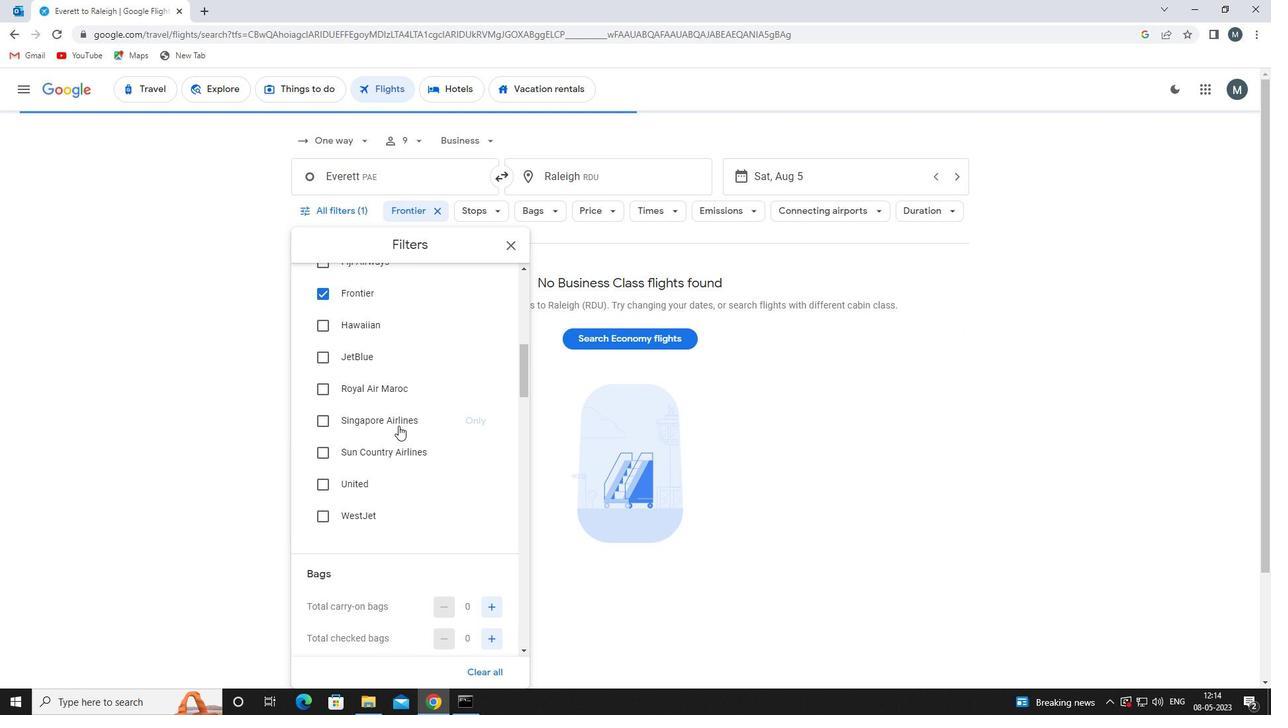 
Action: Mouse scrolled (400, 424) with delta (0, 0)
Screenshot: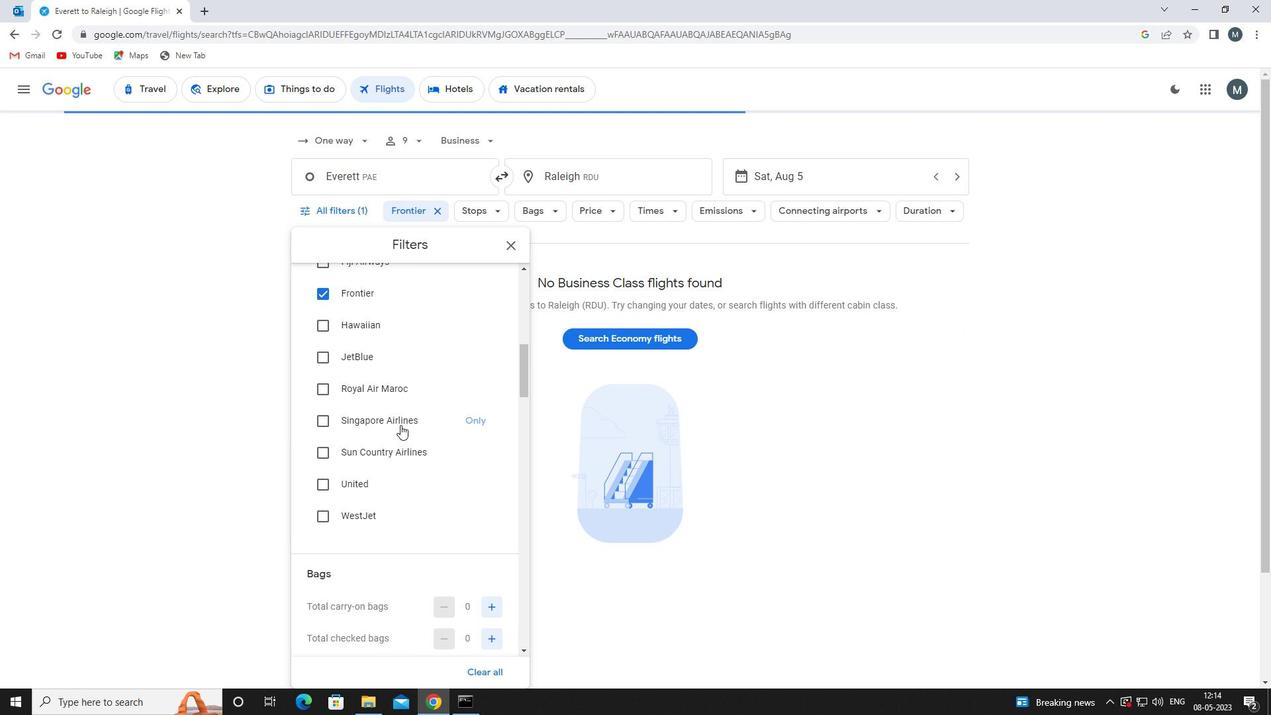 
Action: Mouse scrolled (400, 424) with delta (0, 0)
Screenshot: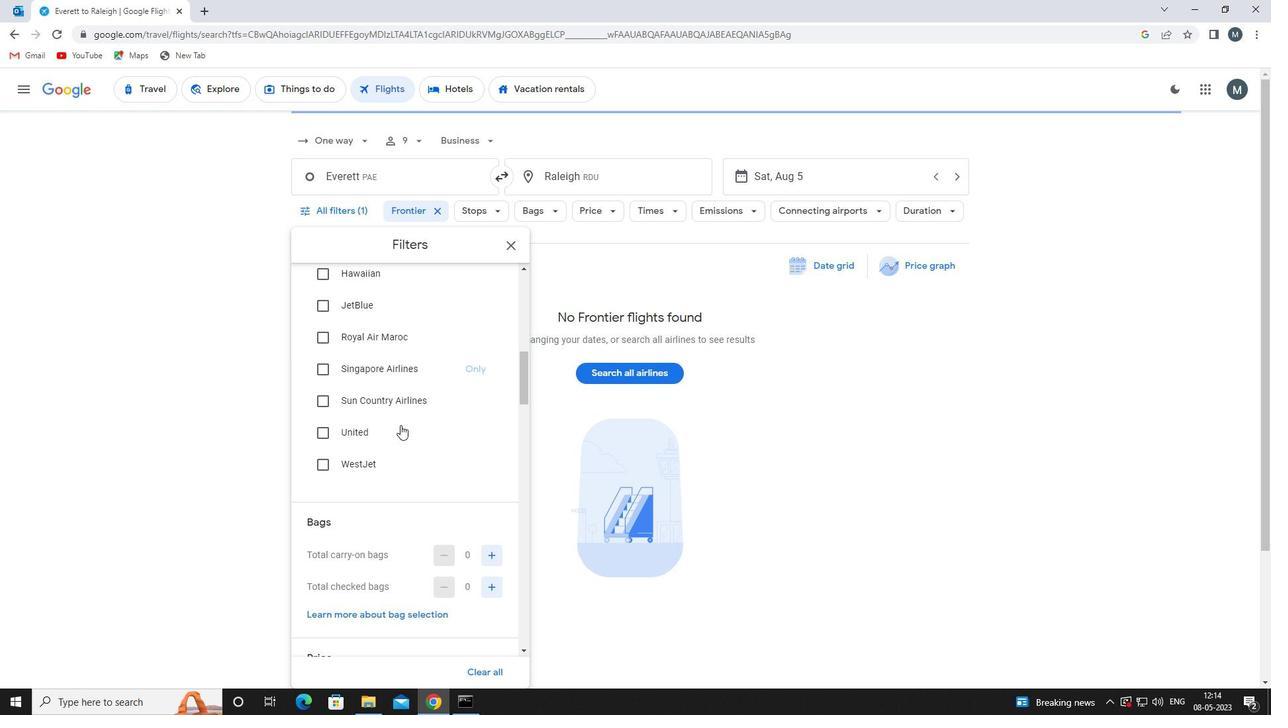 
Action: Mouse moved to (489, 441)
Screenshot: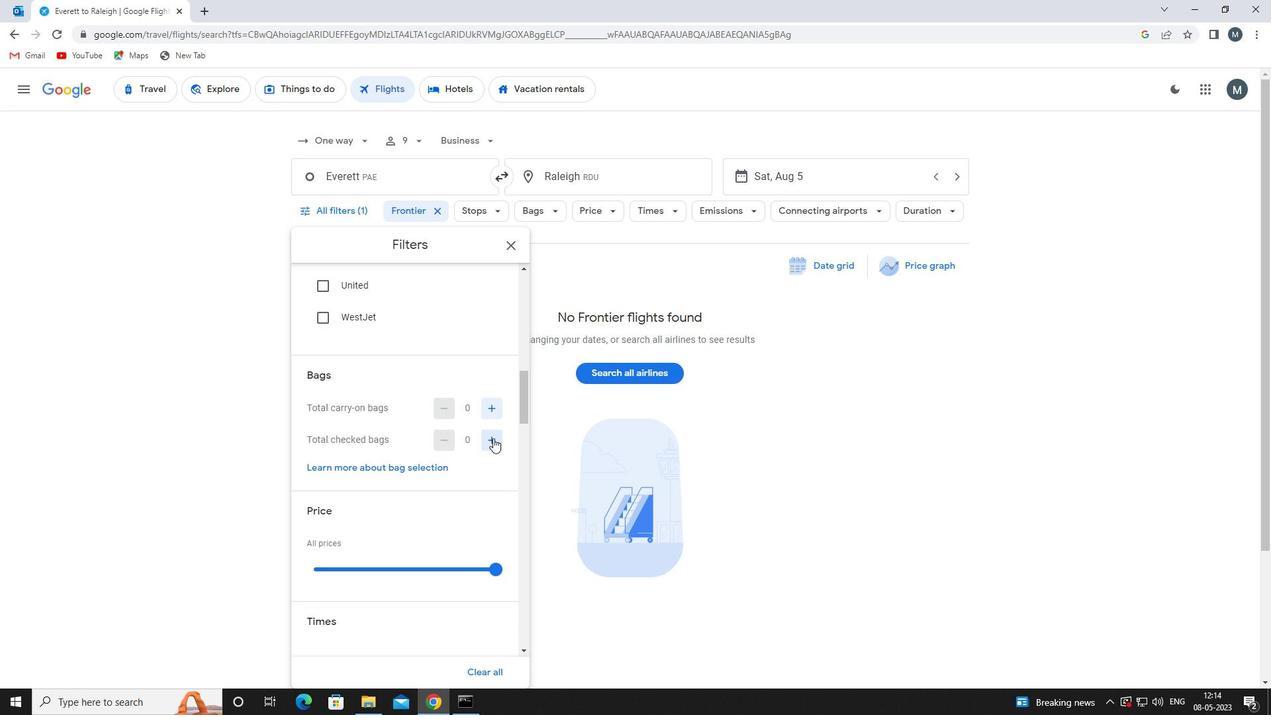 
Action: Mouse pressed left at (489, 441)
Screenshot: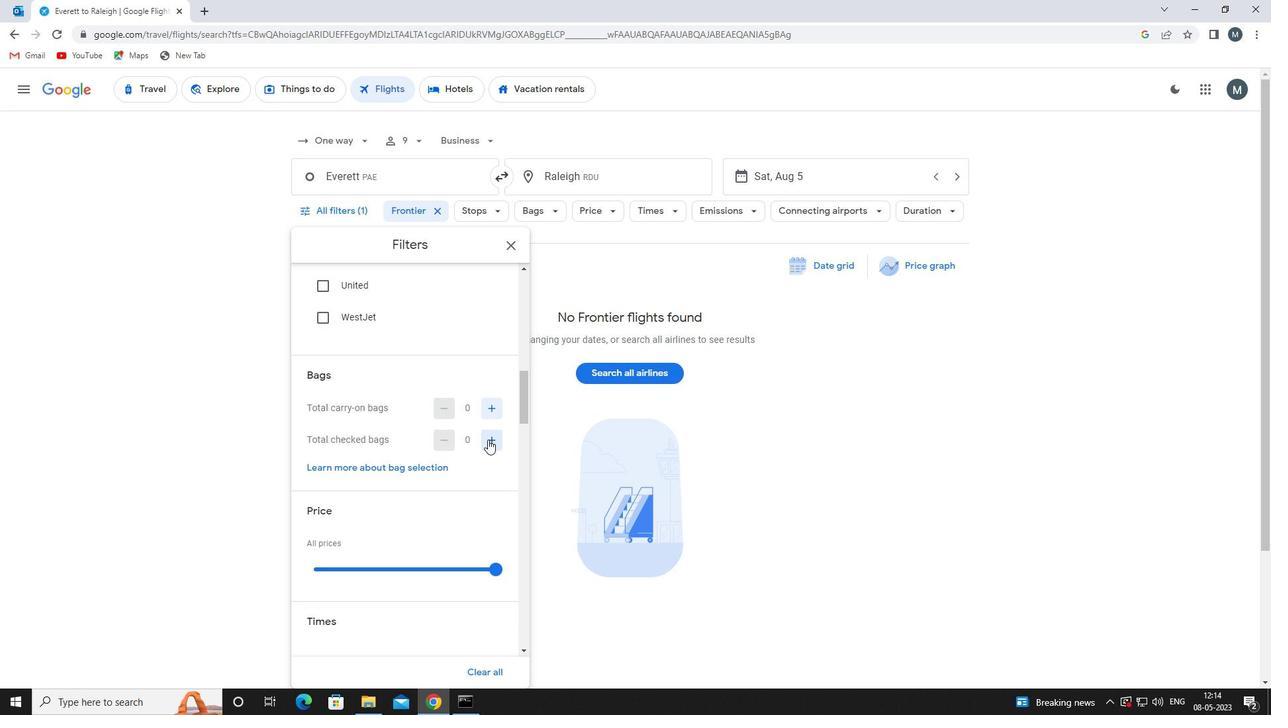 
Action: Mouse moved to (491, 442)
Screenshot: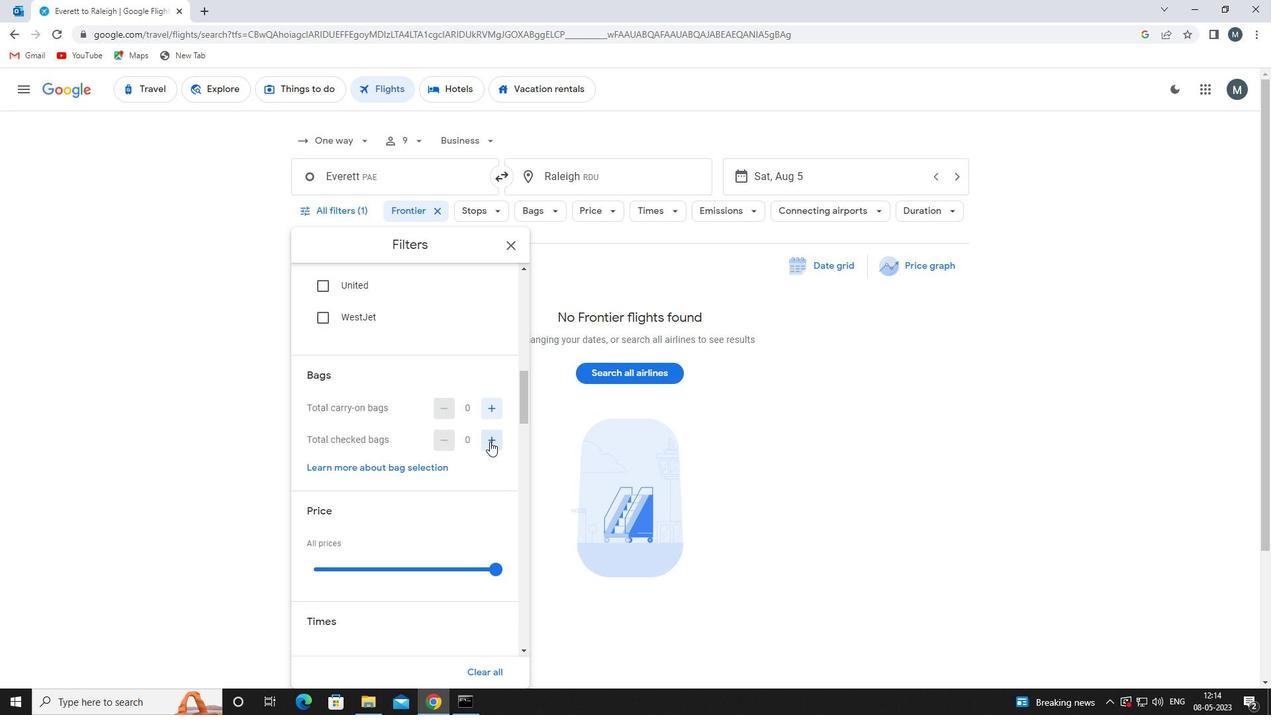 
Action: Mouse pressed left at (491, 442)
Screenshot: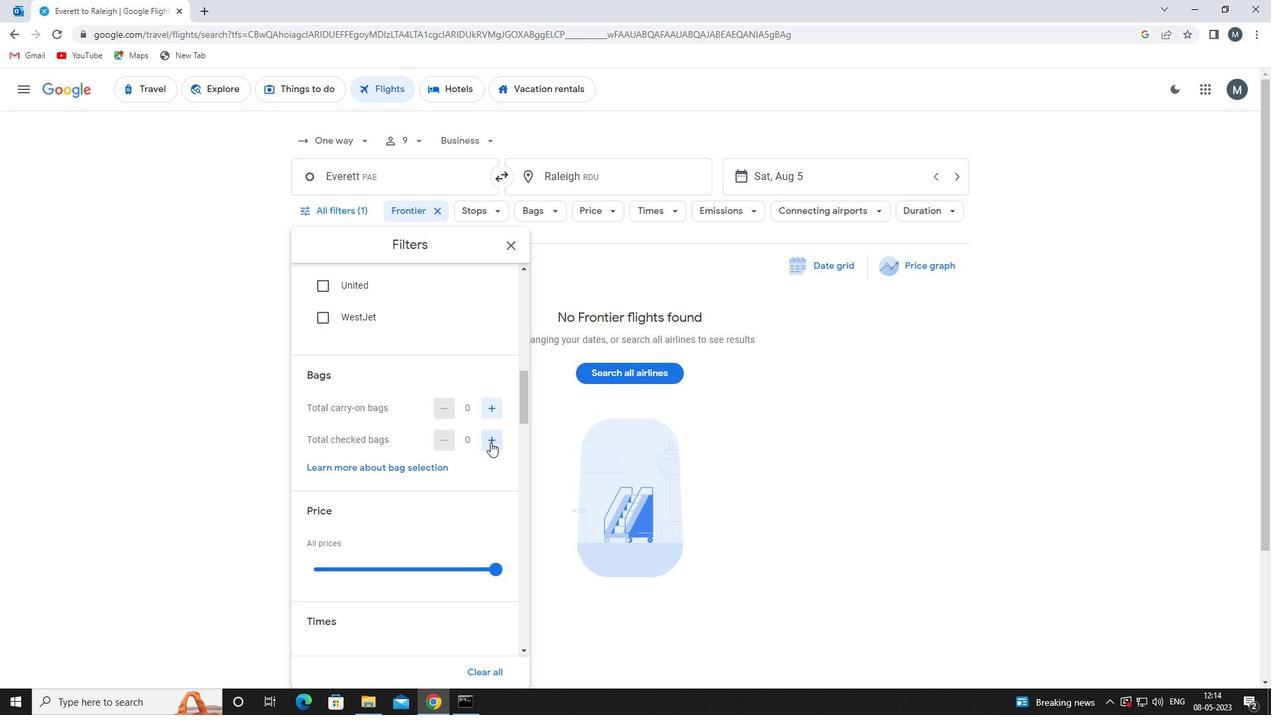 
Action: Mouse pressed left at (491, 442)
Screenshot: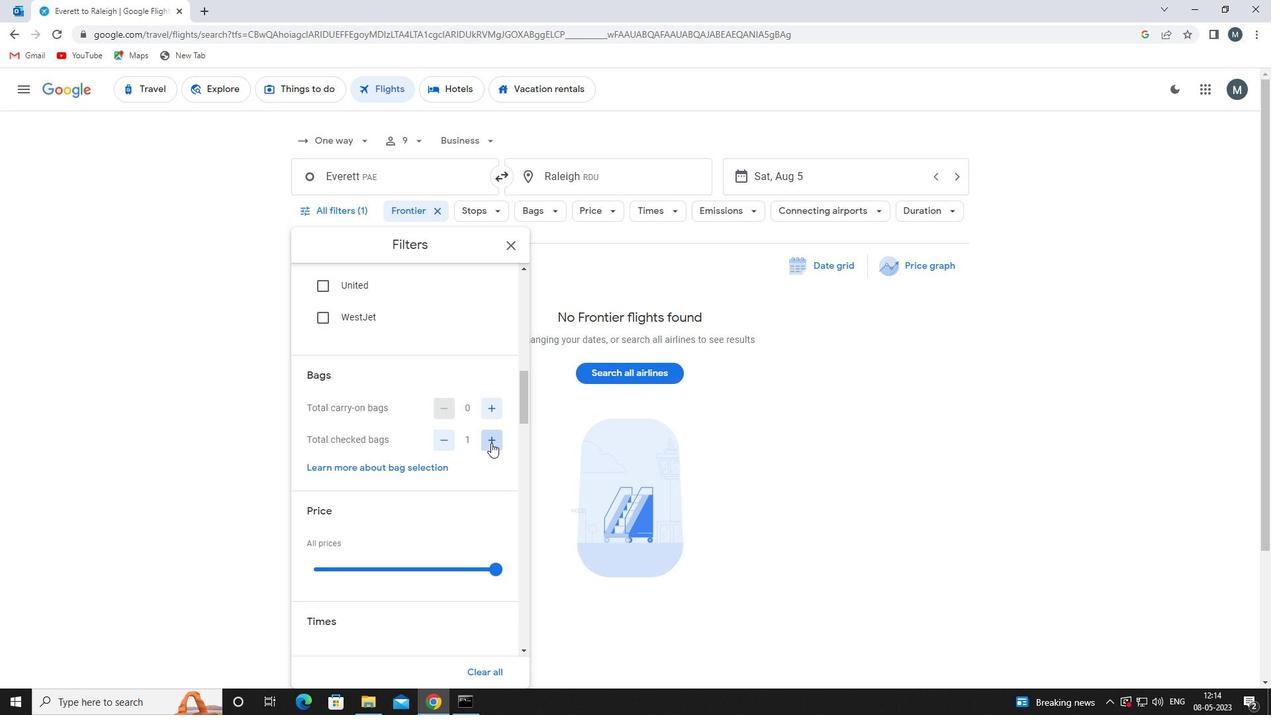 
Action: Mouse moved to (491, 443)
Screenshot: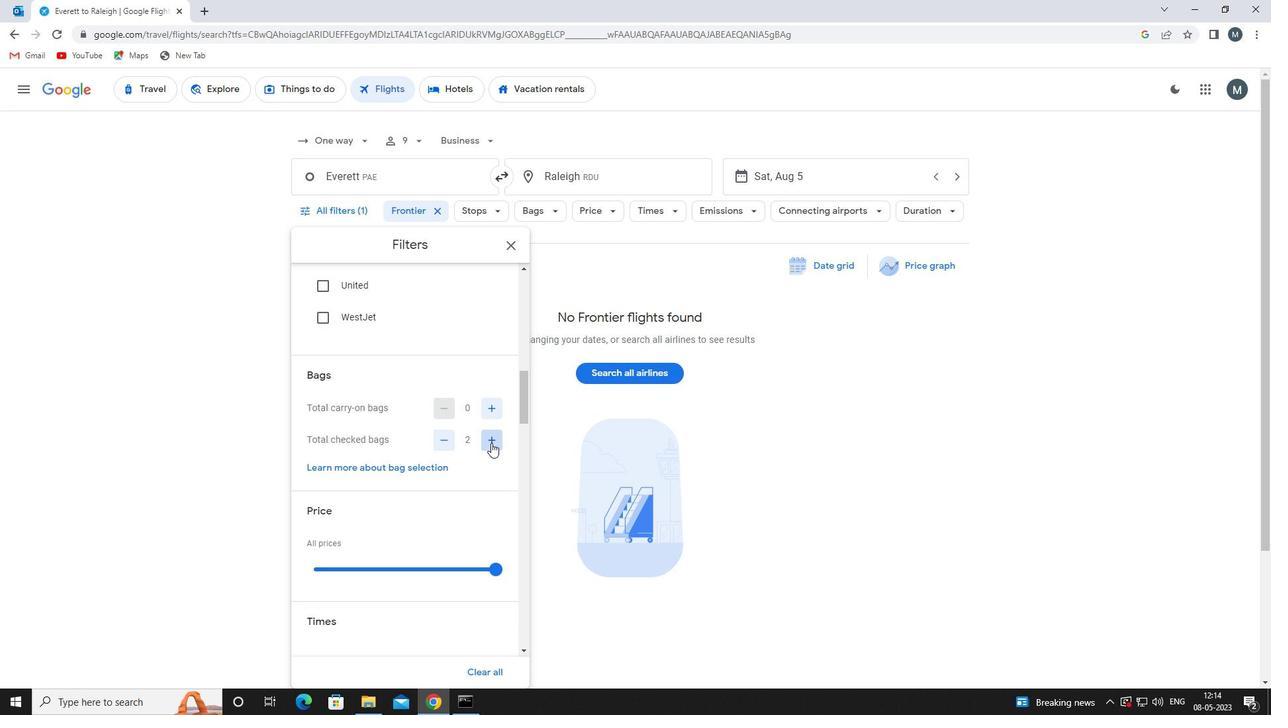 
Action: Mouse pressed left at (491, 443)
Screenshot: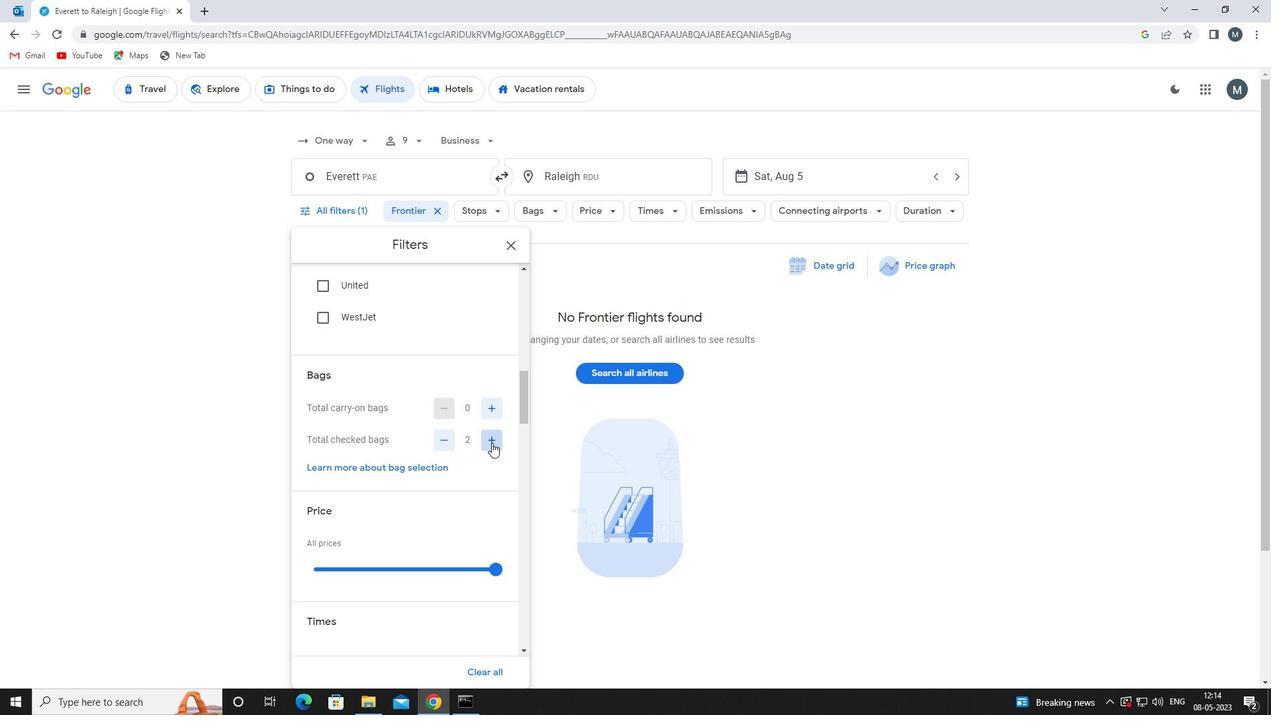 
Action: Mouse moved to (491, 443)
Screenshot: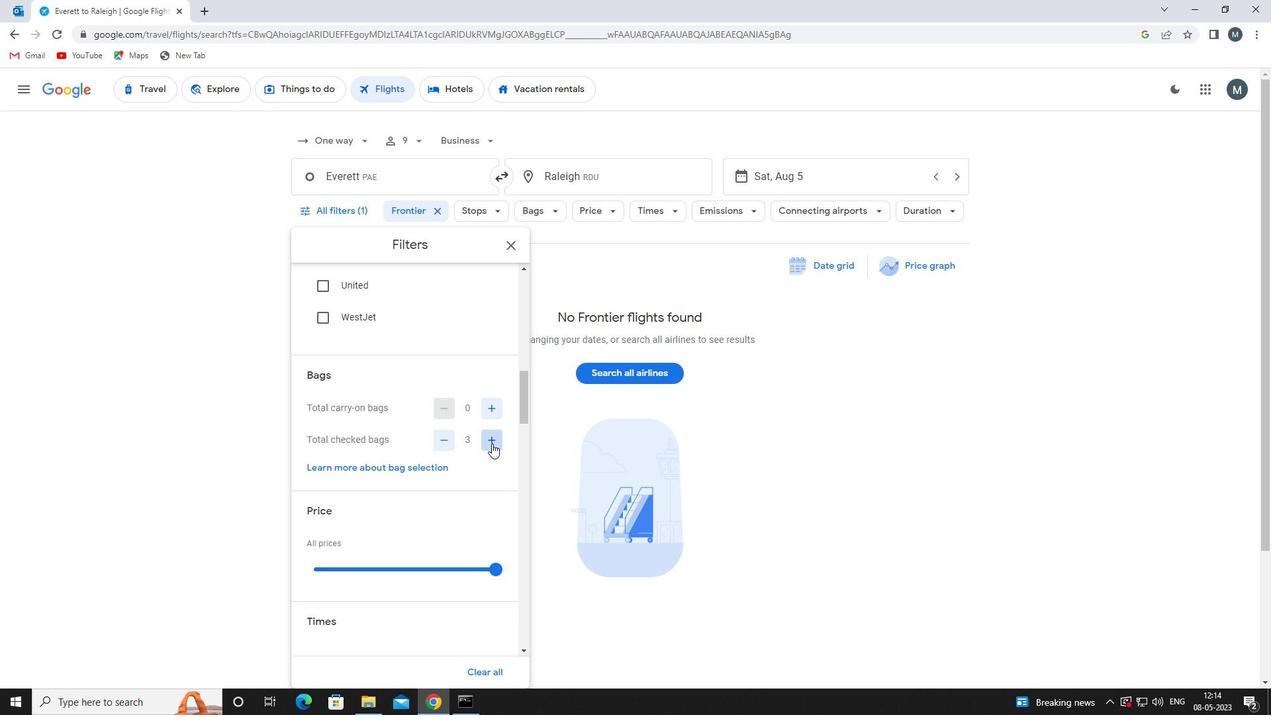 
Action: Mouse pressed left at (491, 443)
Screenshot: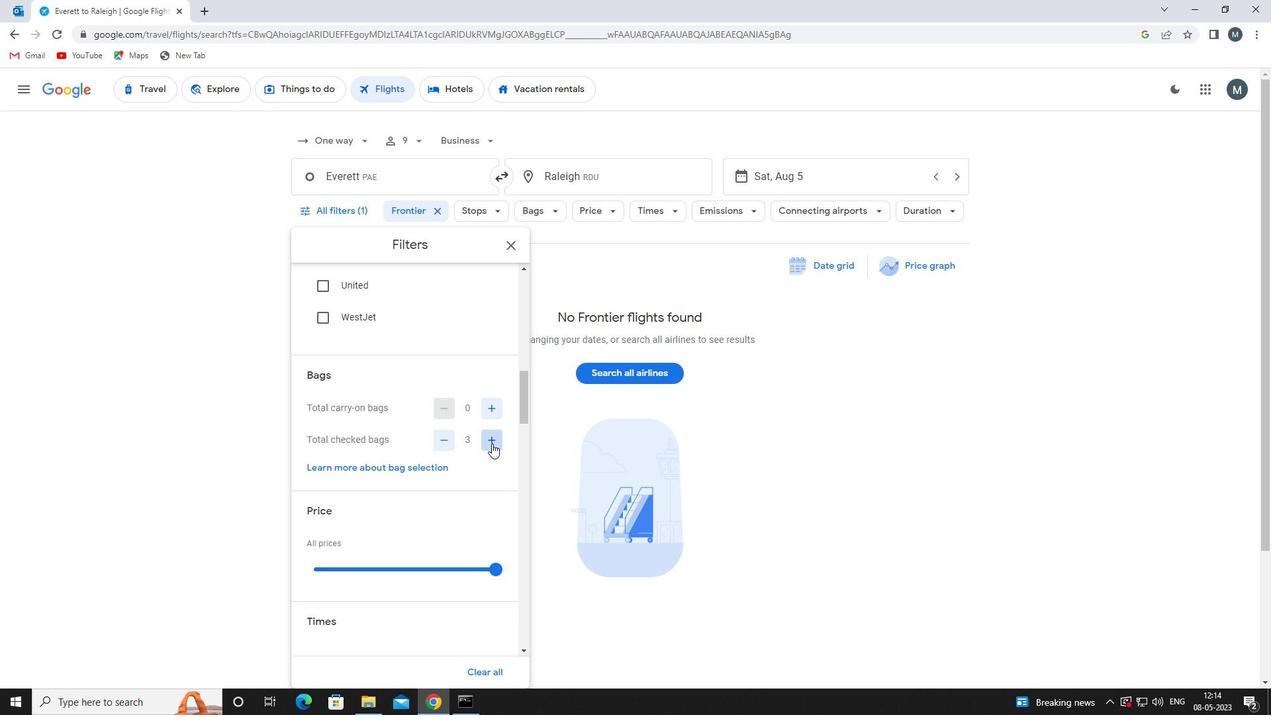 
Action: Mouse moved to (491, 443)
Screenshot: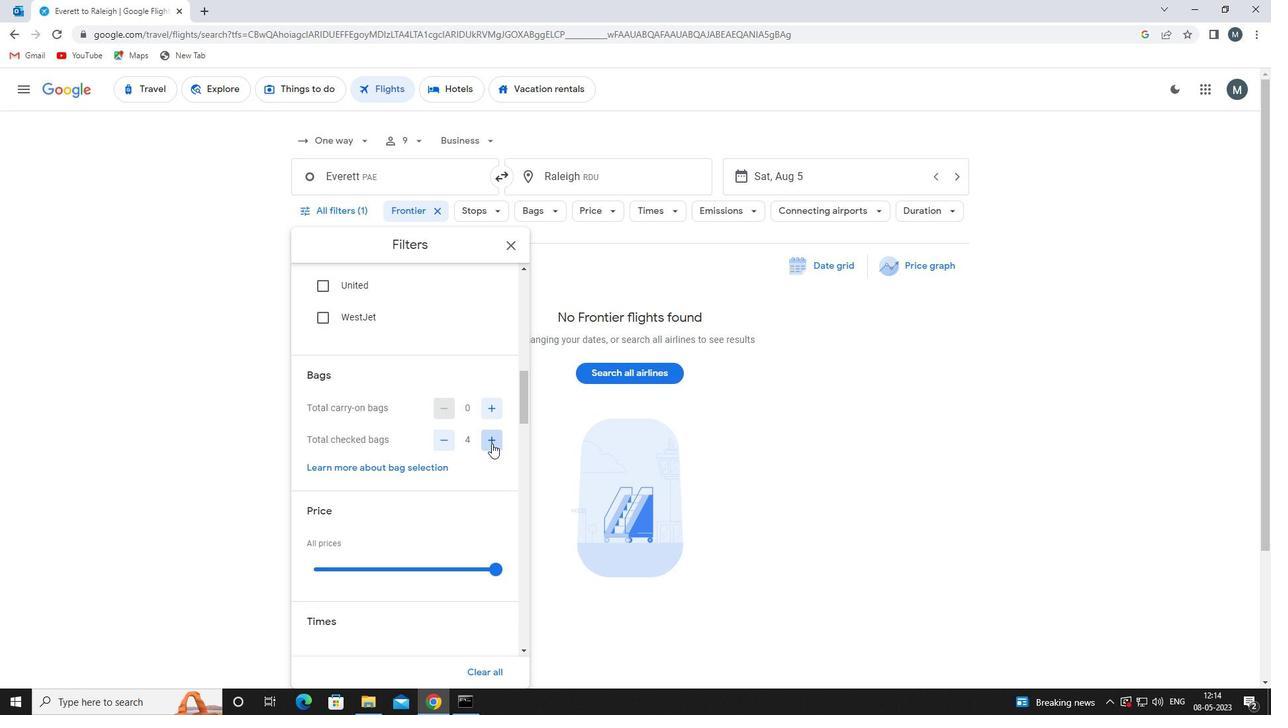 
Action: Mouse pressed left at (491, 443)
Screenshot: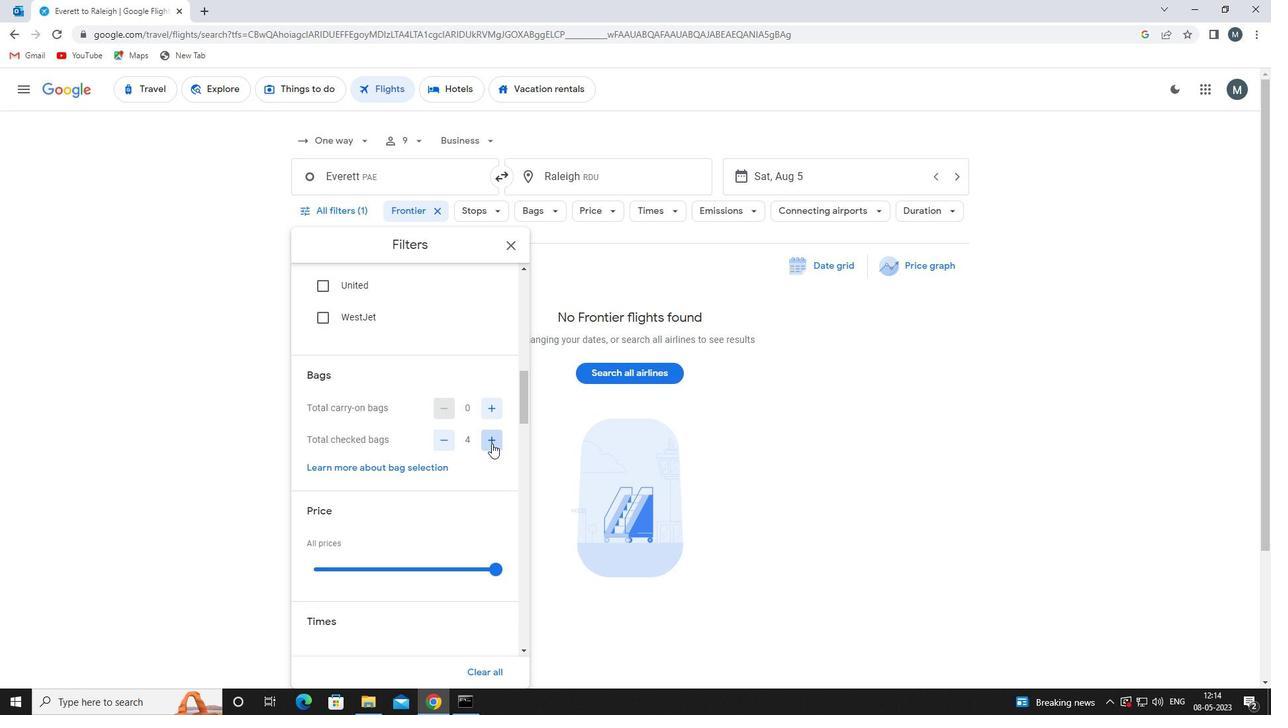
Action: Mouse pressed left at (491, 443)
Screenshot: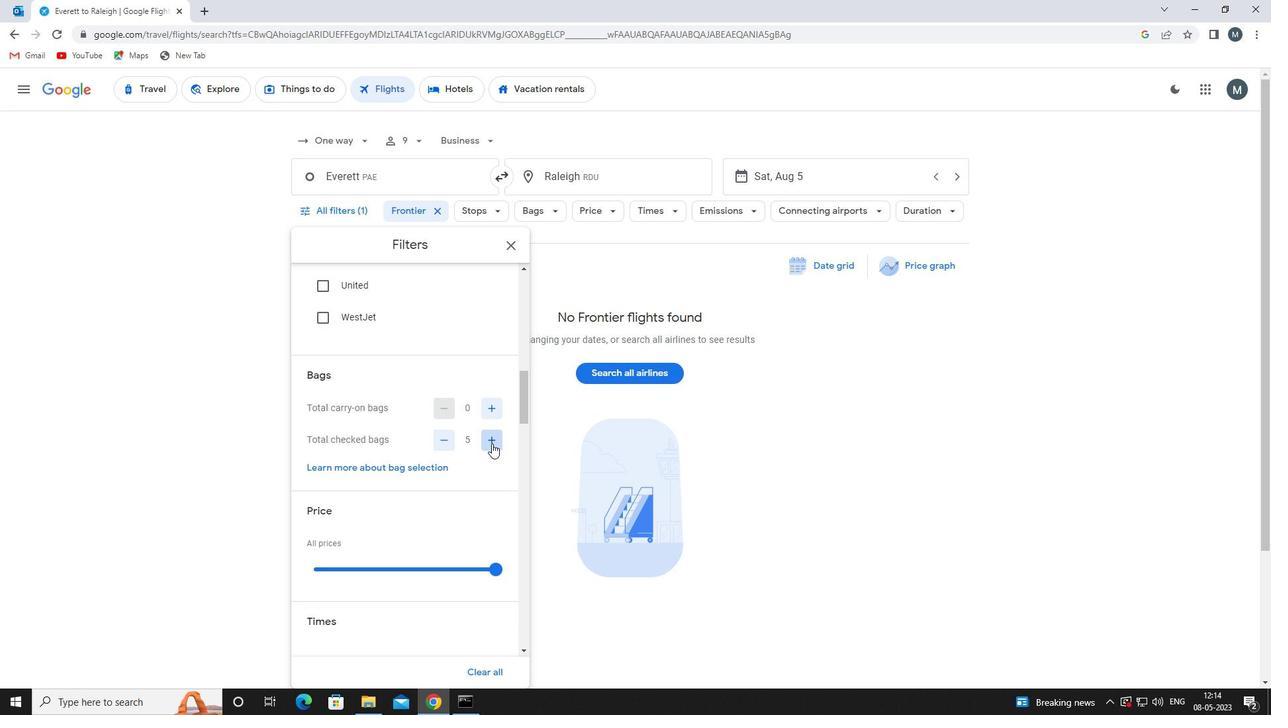 
Action: Mouse pressed left at (491, 443)
Screenshot: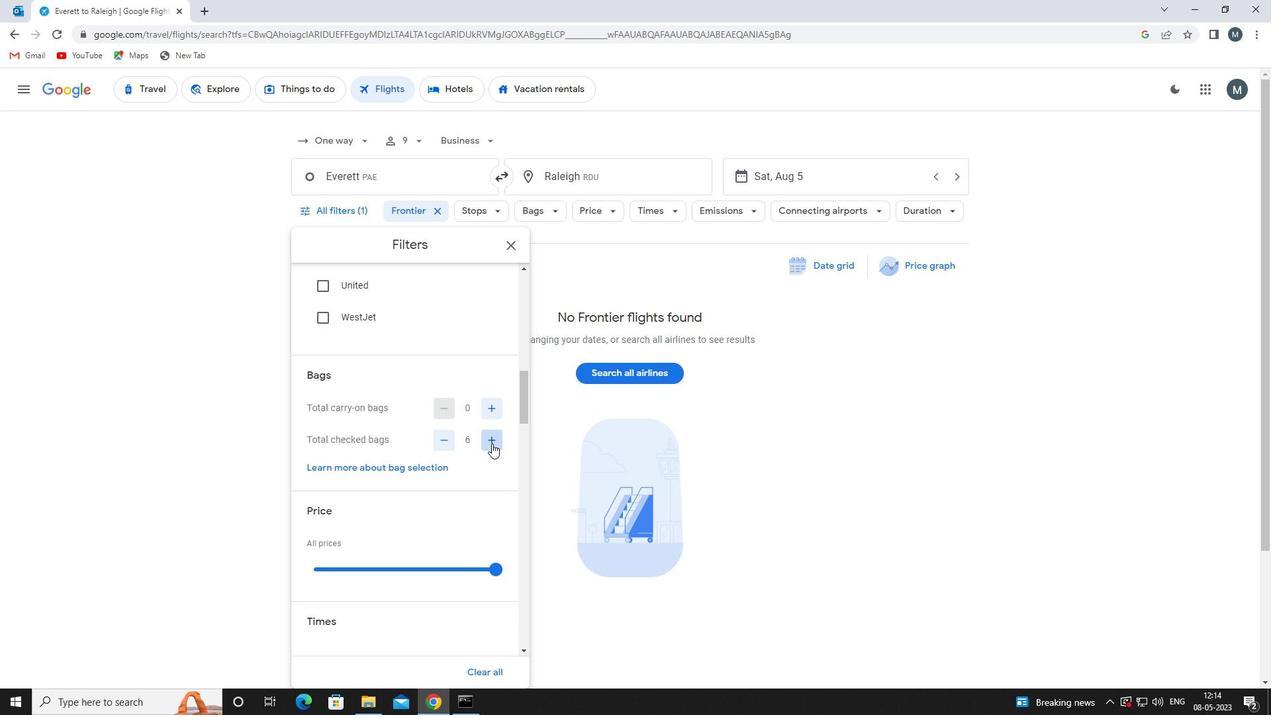 
Action: Mouse pressed left at (491, 443)
Screenshot: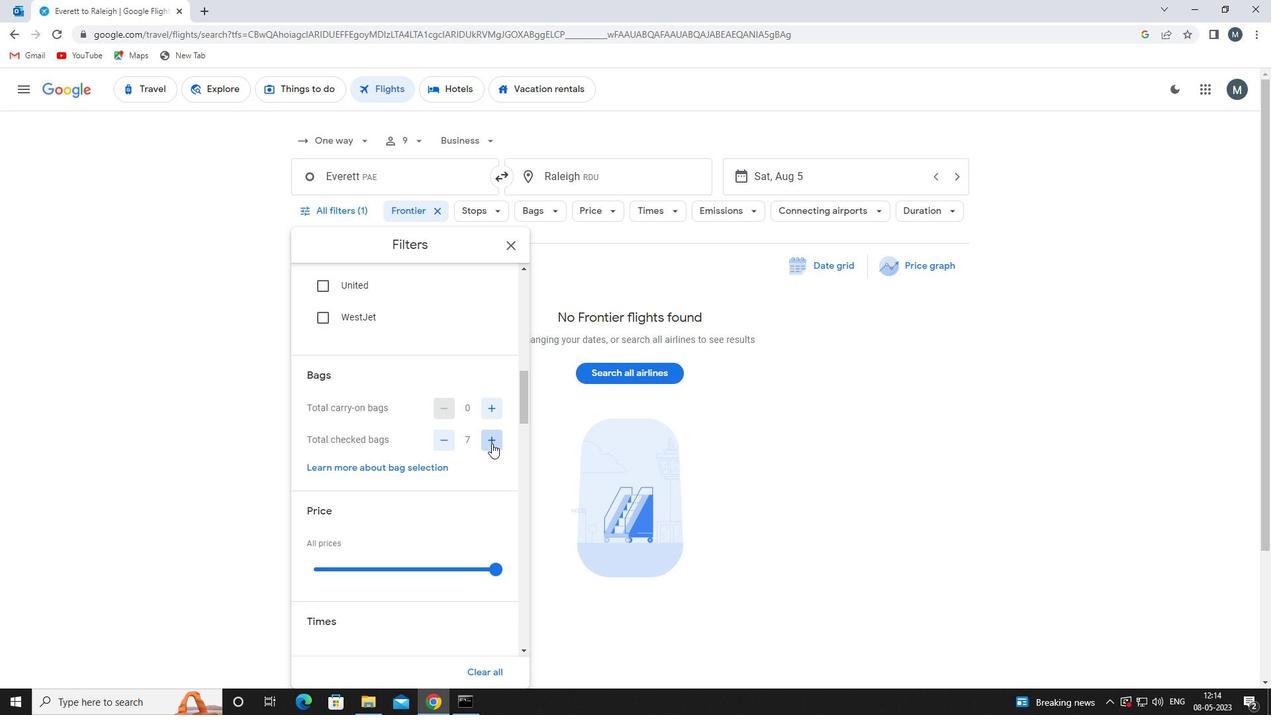 
Action: Mouse pressed left at (491, 443)
Screenshot: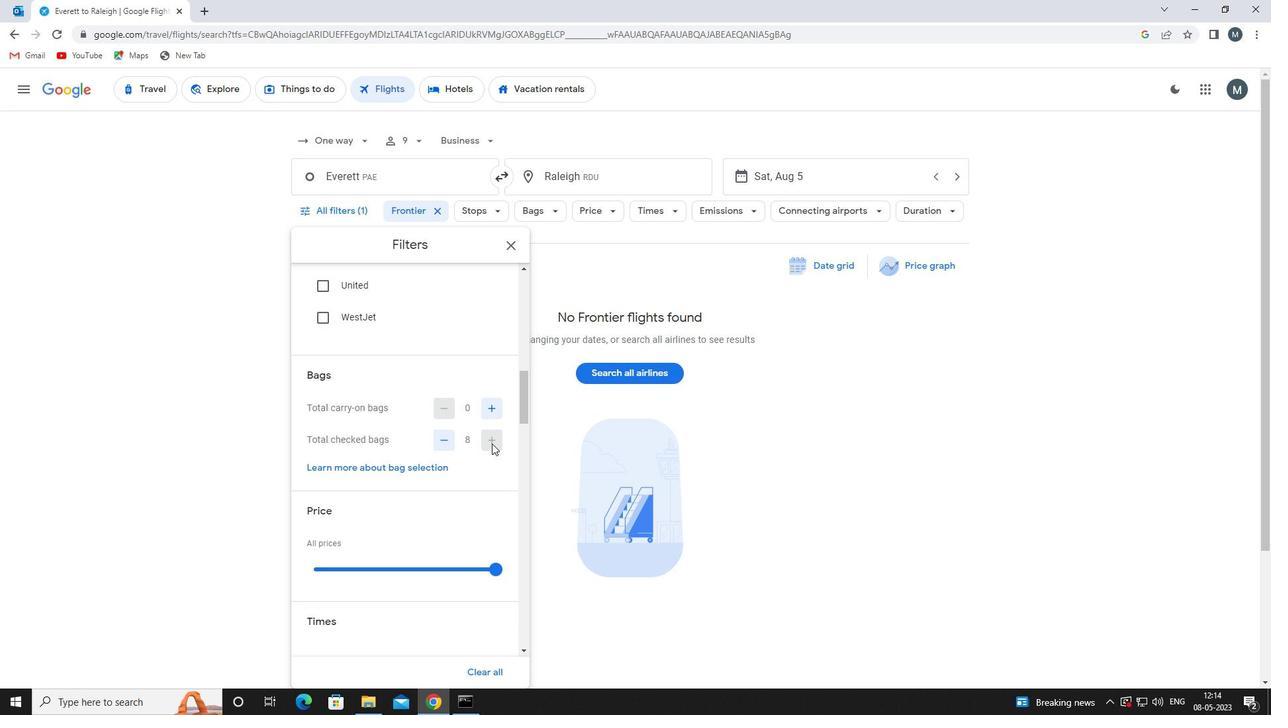 
Action: Mouse moved to (489, 442)
Screenshot: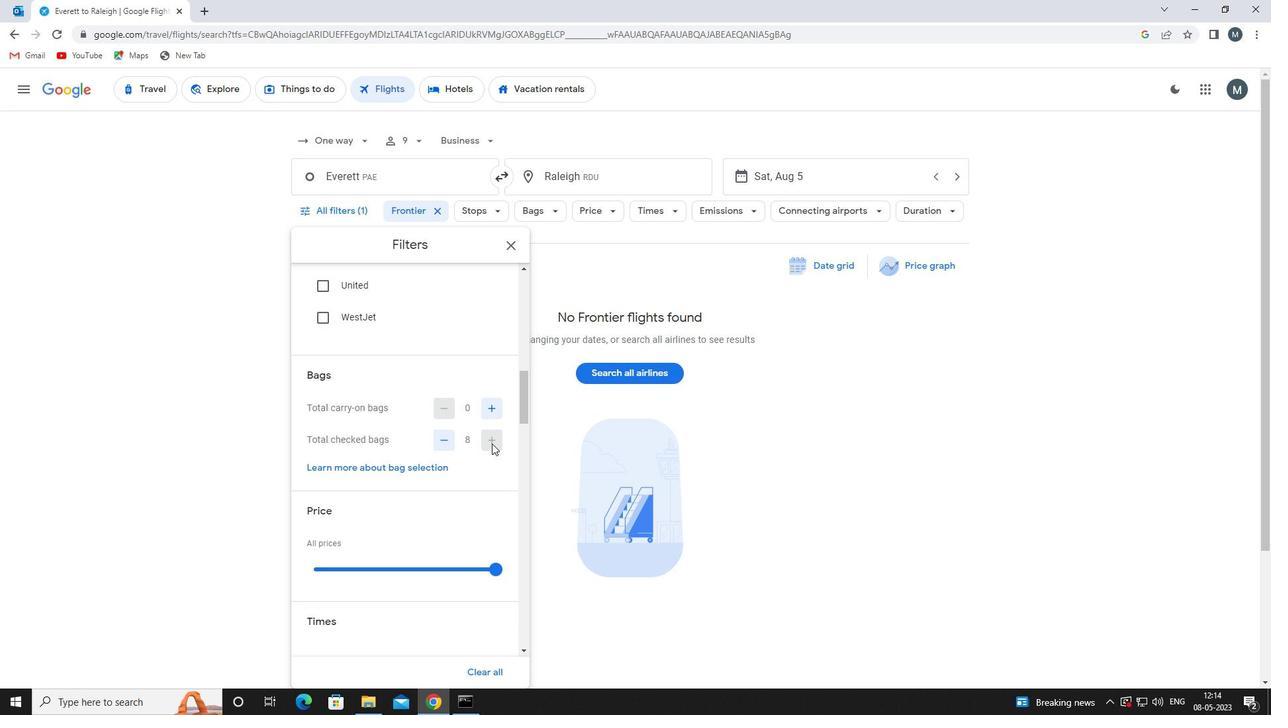
Action: Mouse pressed left at (489, 442)
Screenshot: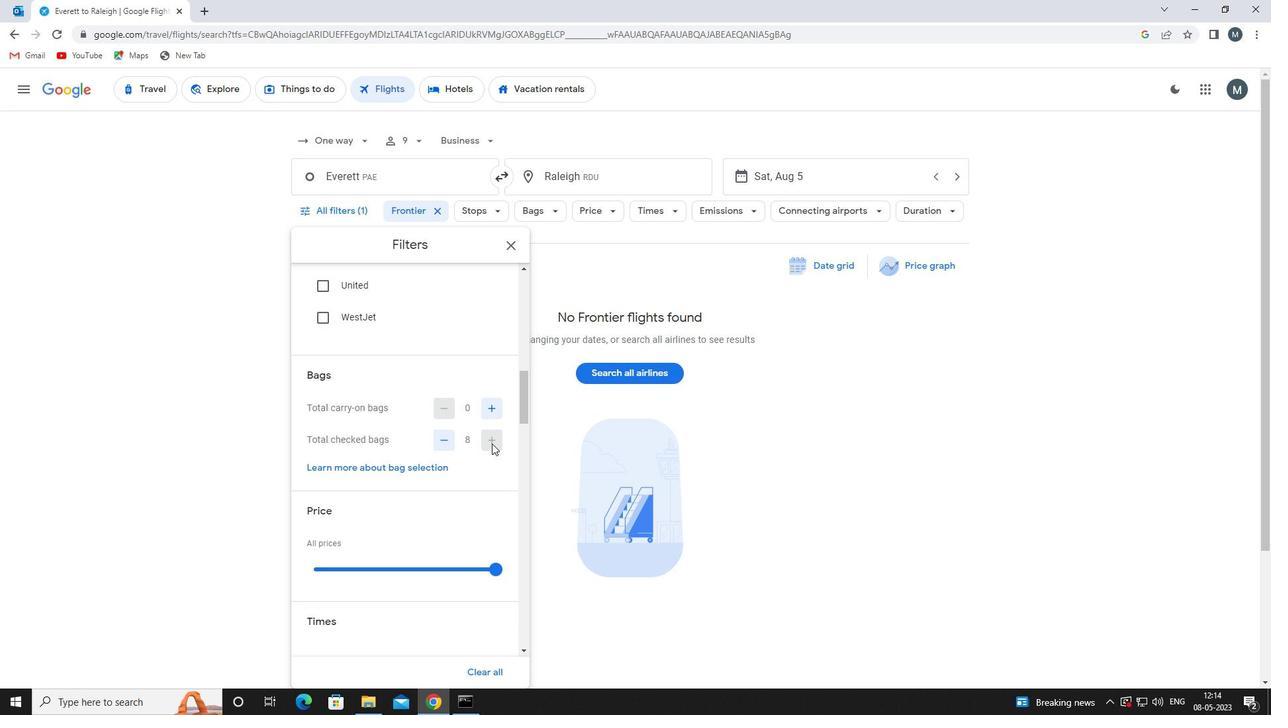 
Action: Mouse moved to (413, 434)
Screenshot: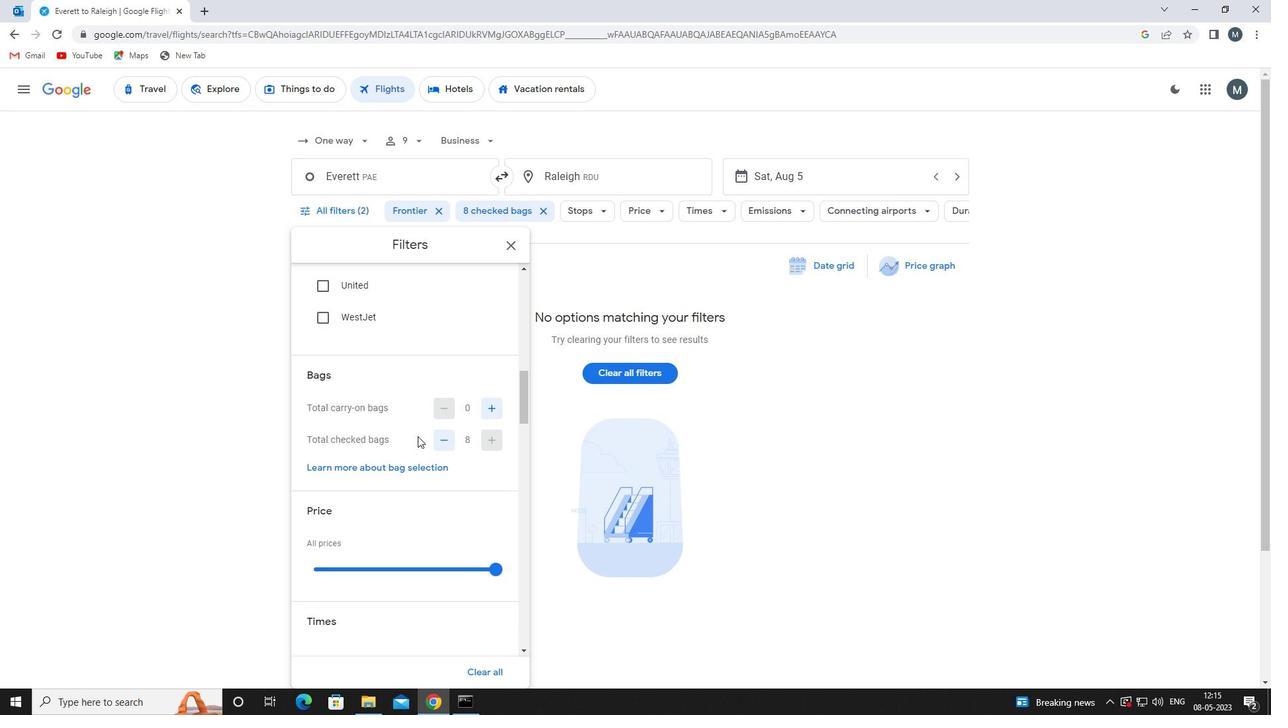 
Action: Mouse scrolled (413, 433) with delta (0, 0)
Screenshot: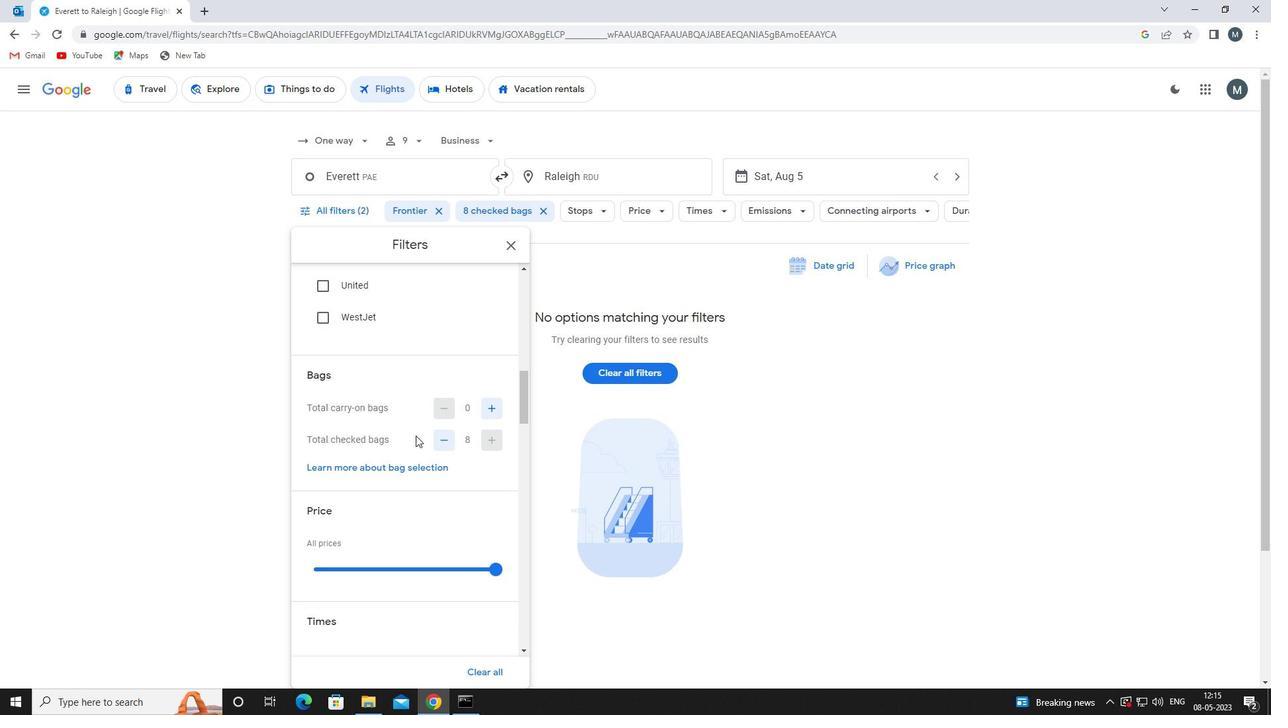 
Action: Mouse scrolled (413, 433) with delta (0, 0)
Screenshot: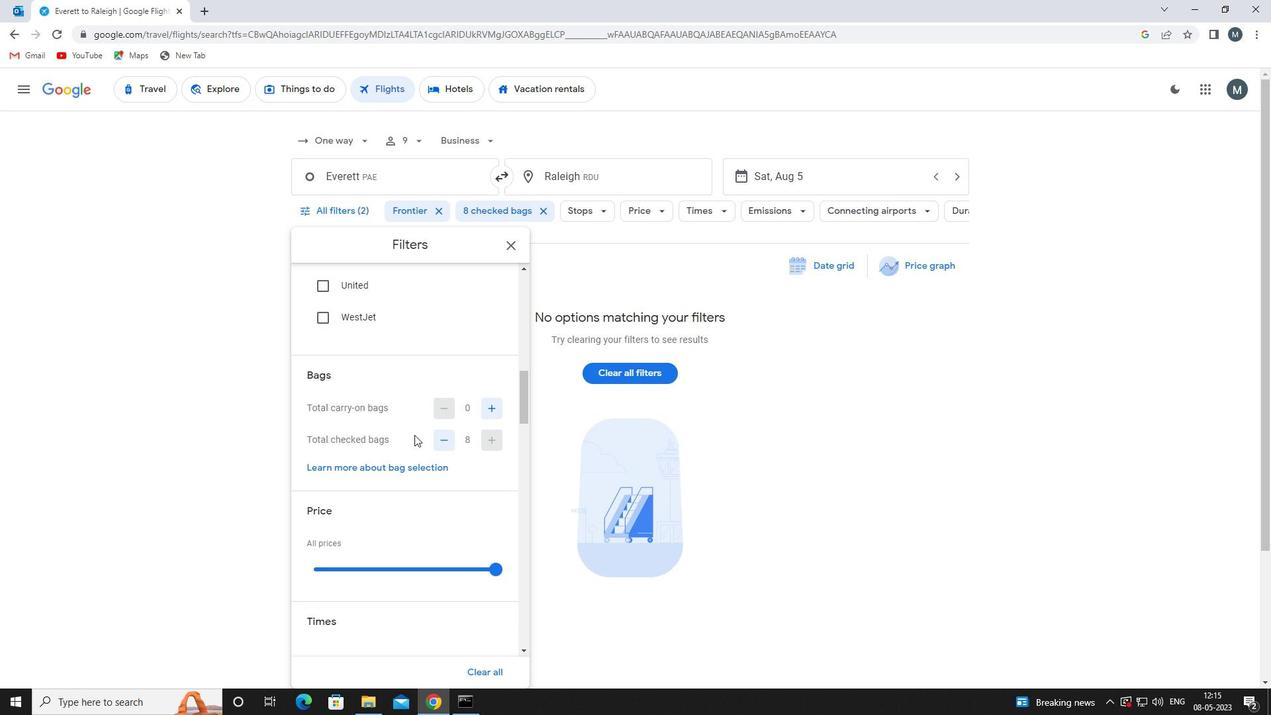 
Action: Mouse scrolled (413, 433) with delta (0, 0)
Screenshot: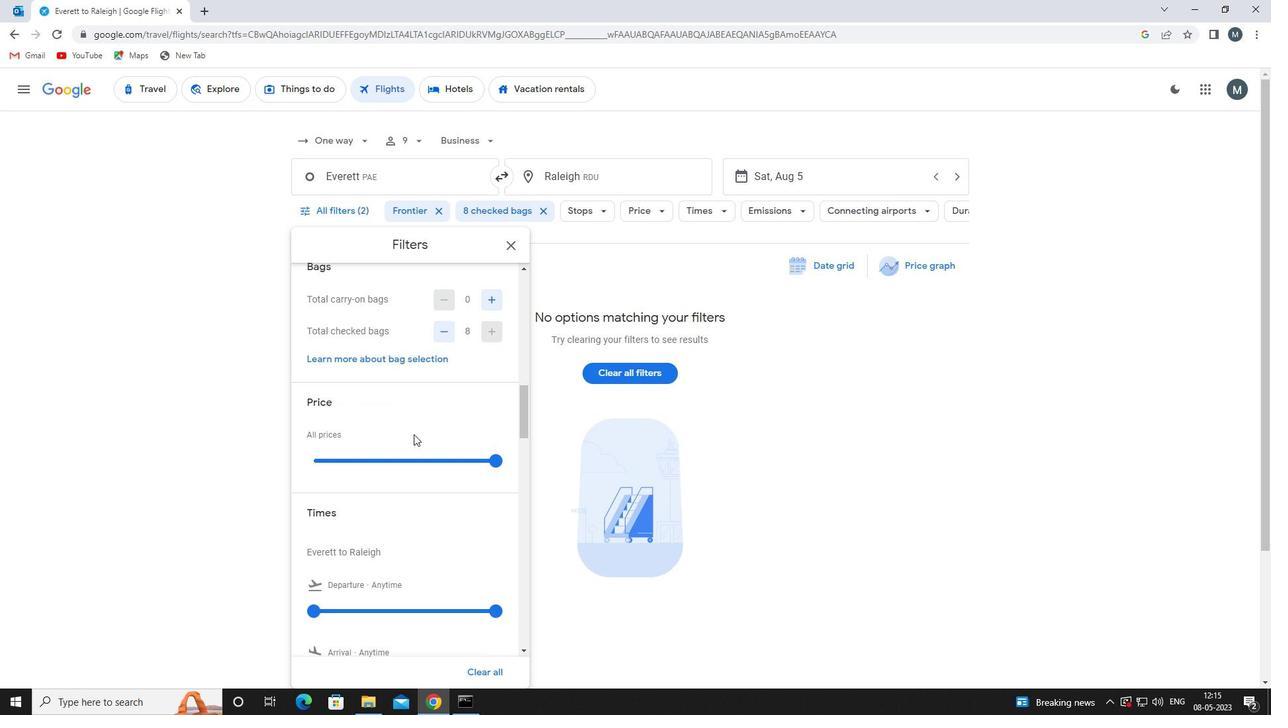 
Action: Mouse moved to (406, 436)
Screenshot: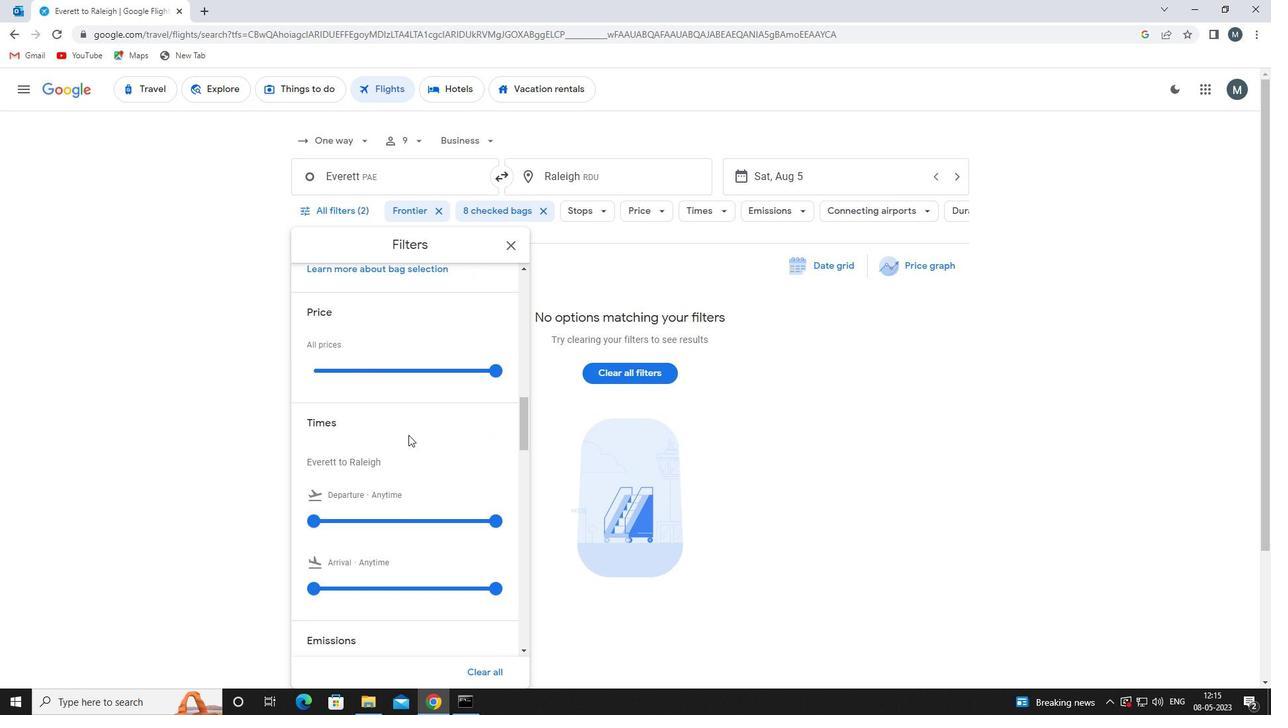 
Action: Mouse scrolled (406, 435) with delta (0, 0)
Screenshot: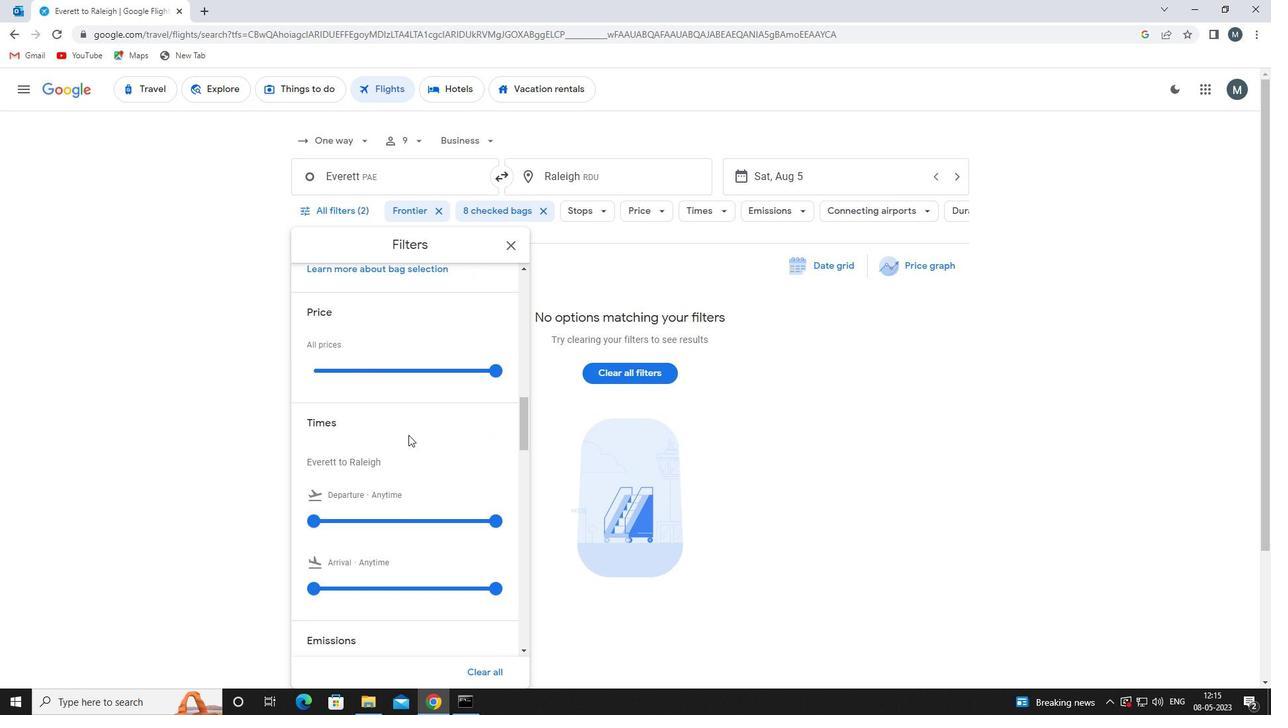 
Action: Mouse moved to (346, 445)
Screenshot: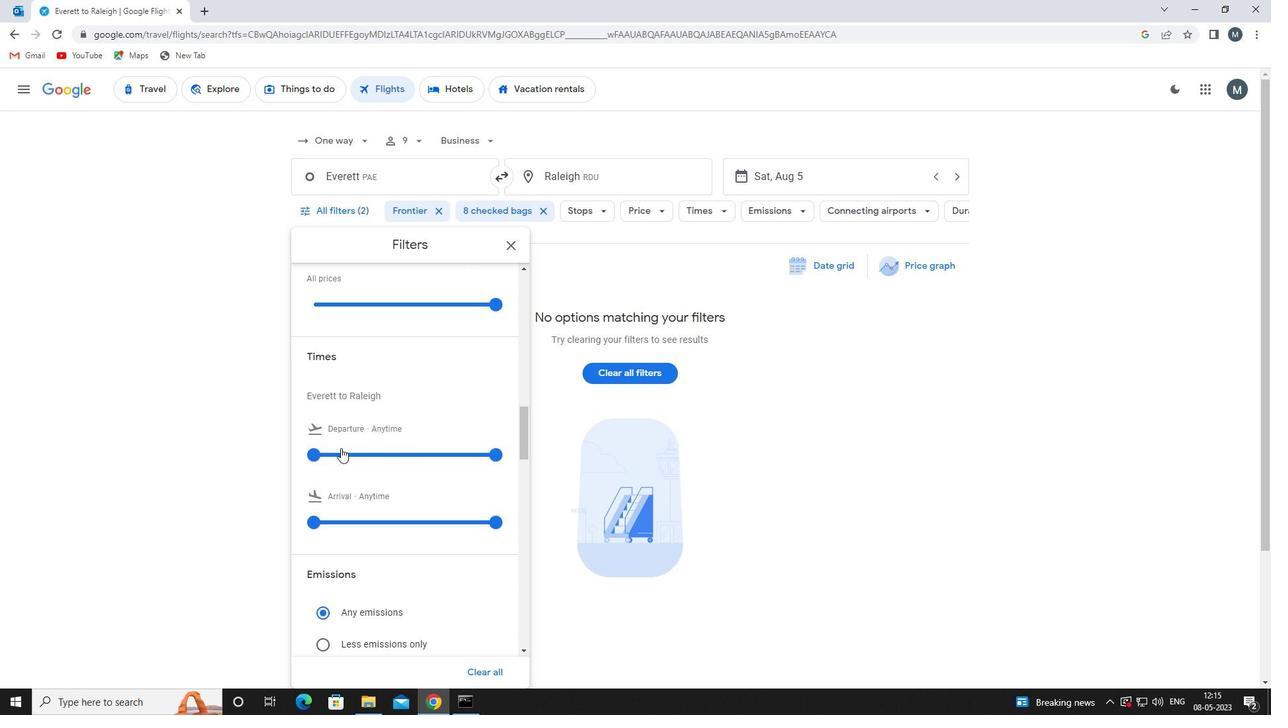 
Action: Mouse scrolled (346, 446) with delta (0, 0)
Screenshot: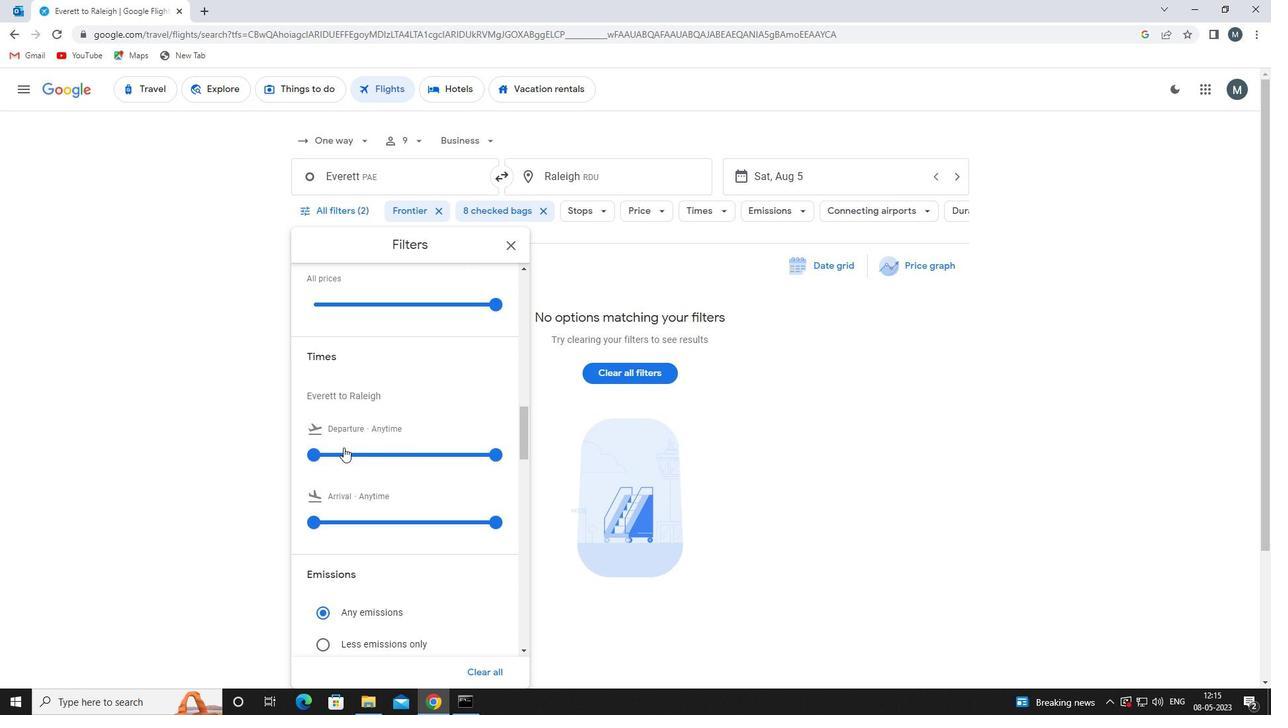 
Action: Mouse moved to (346, 445)
Screenshot: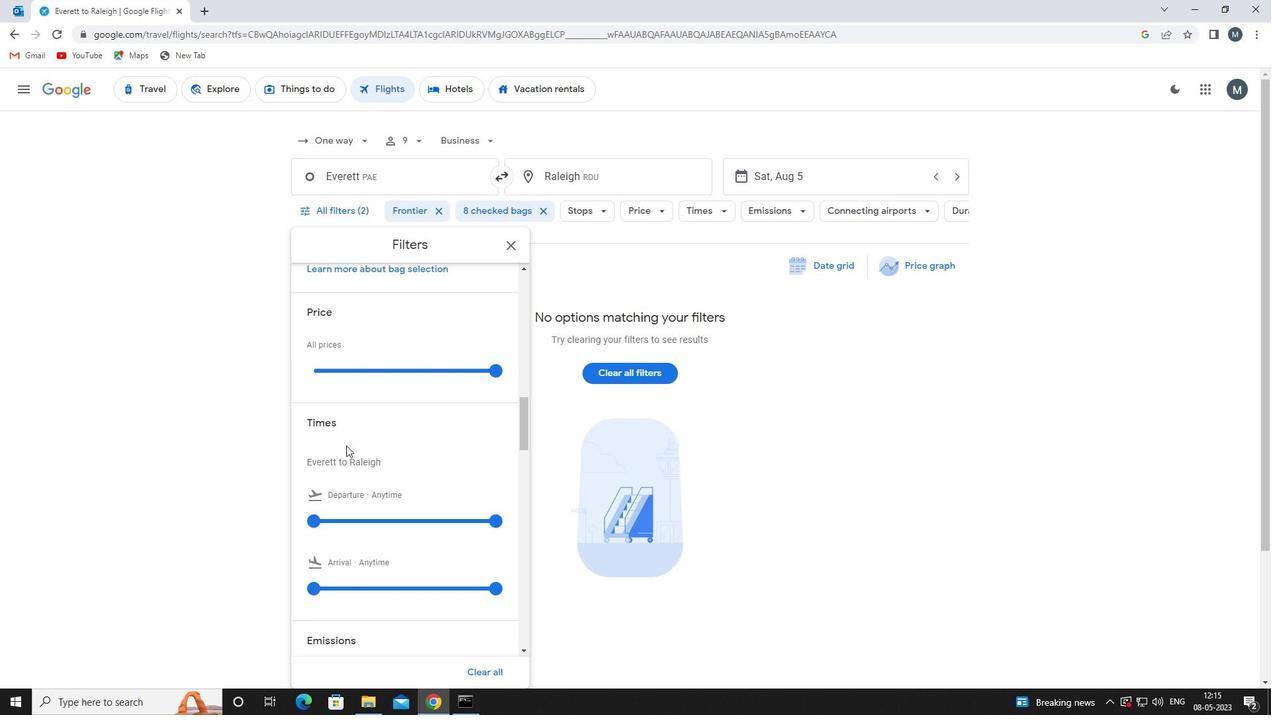 
Action: Mouse scrolled (346, 444) with delta (0, 0)
Screenshot: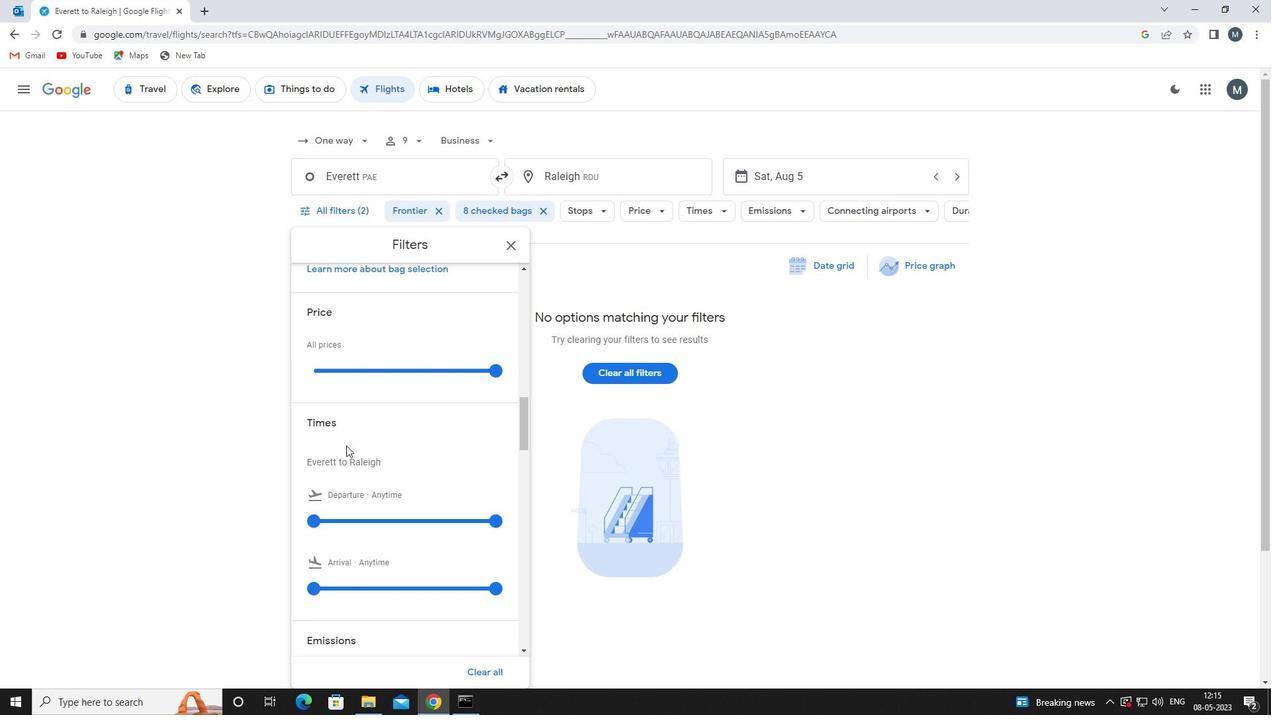 
Action: Mouse moved to (319, 455)
Screenshot: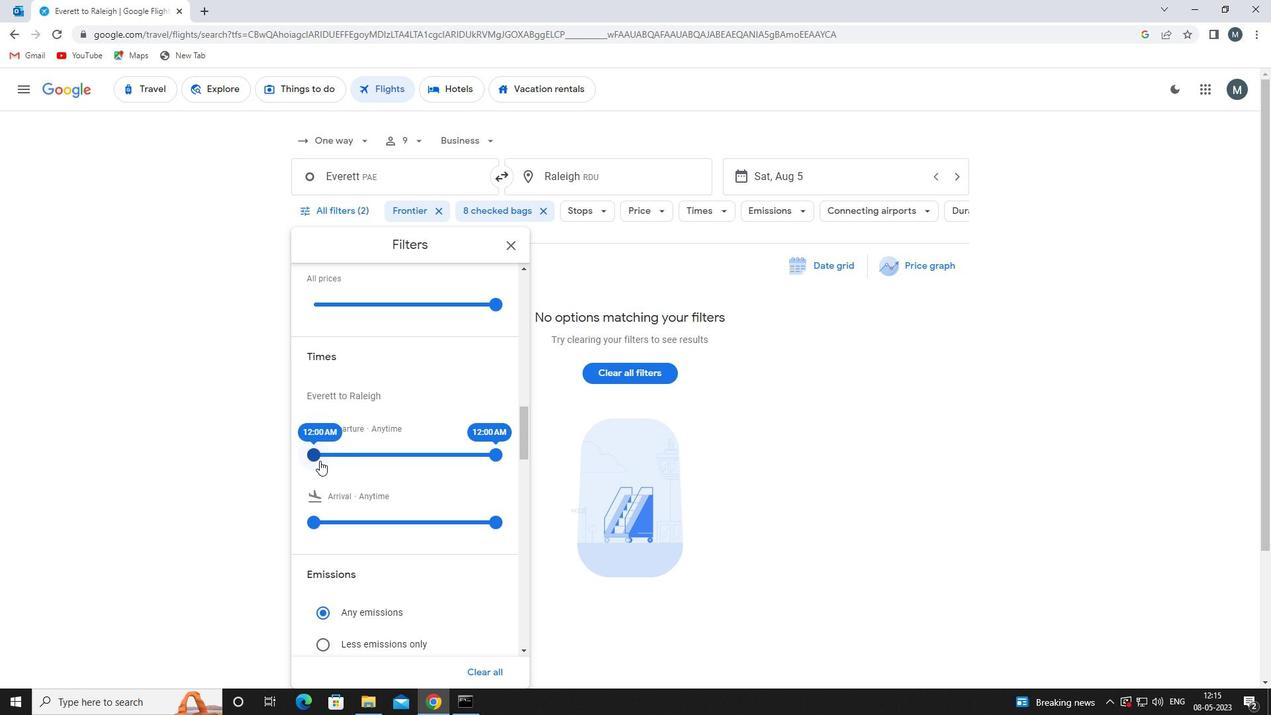 
Action: Mouse pressed left at (319, 455)
Screenshot: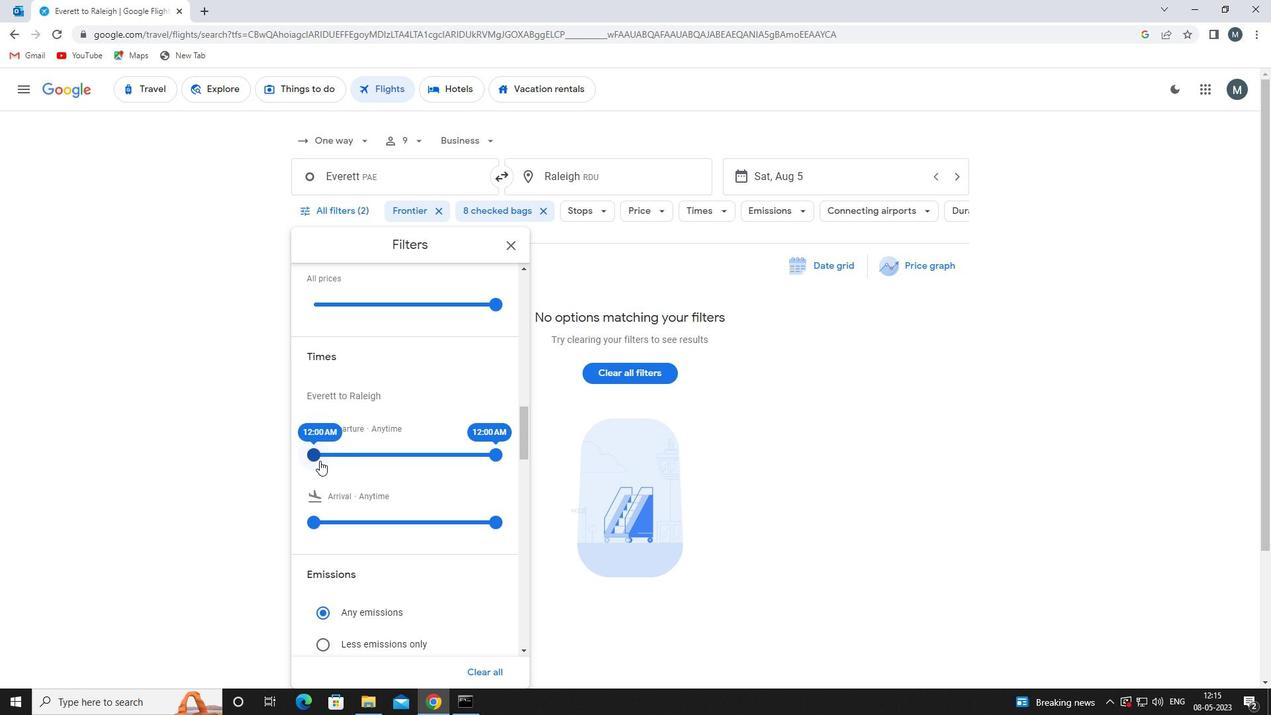 
Action: Mouse moved to (489, 449)
Screenshot: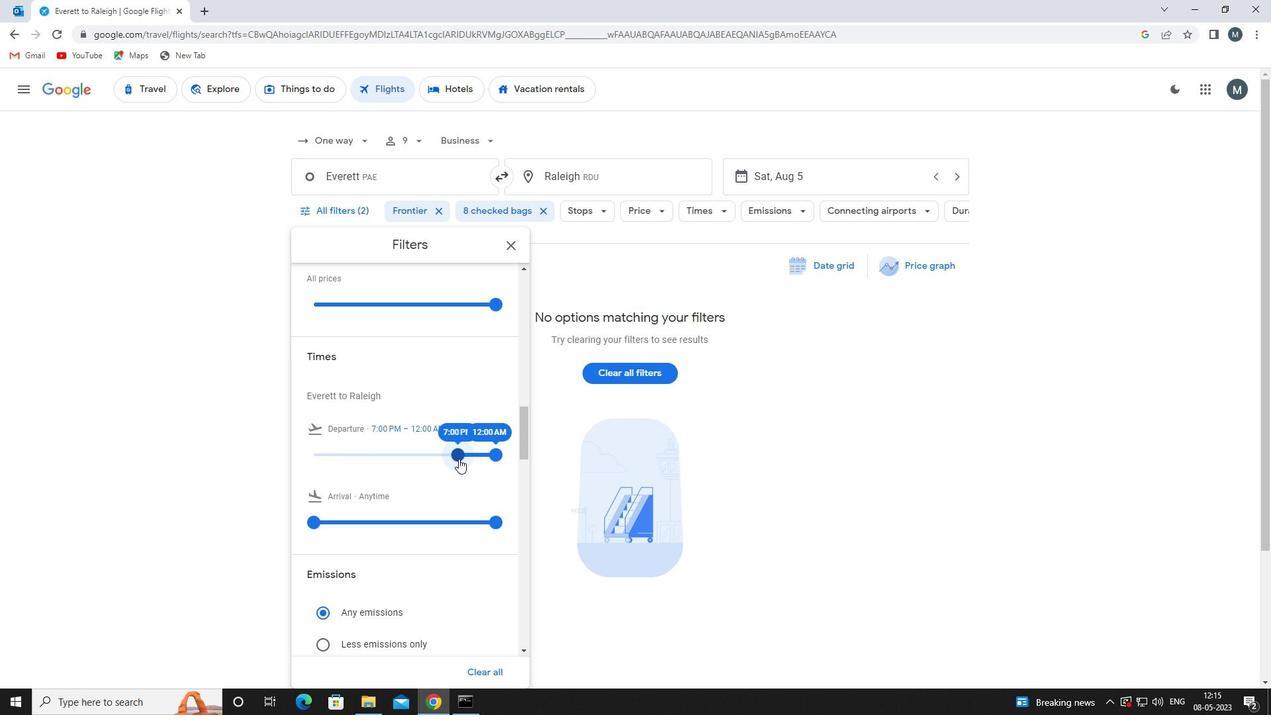 
Action: Mouse pressed left at (489, 449)
Screenshot: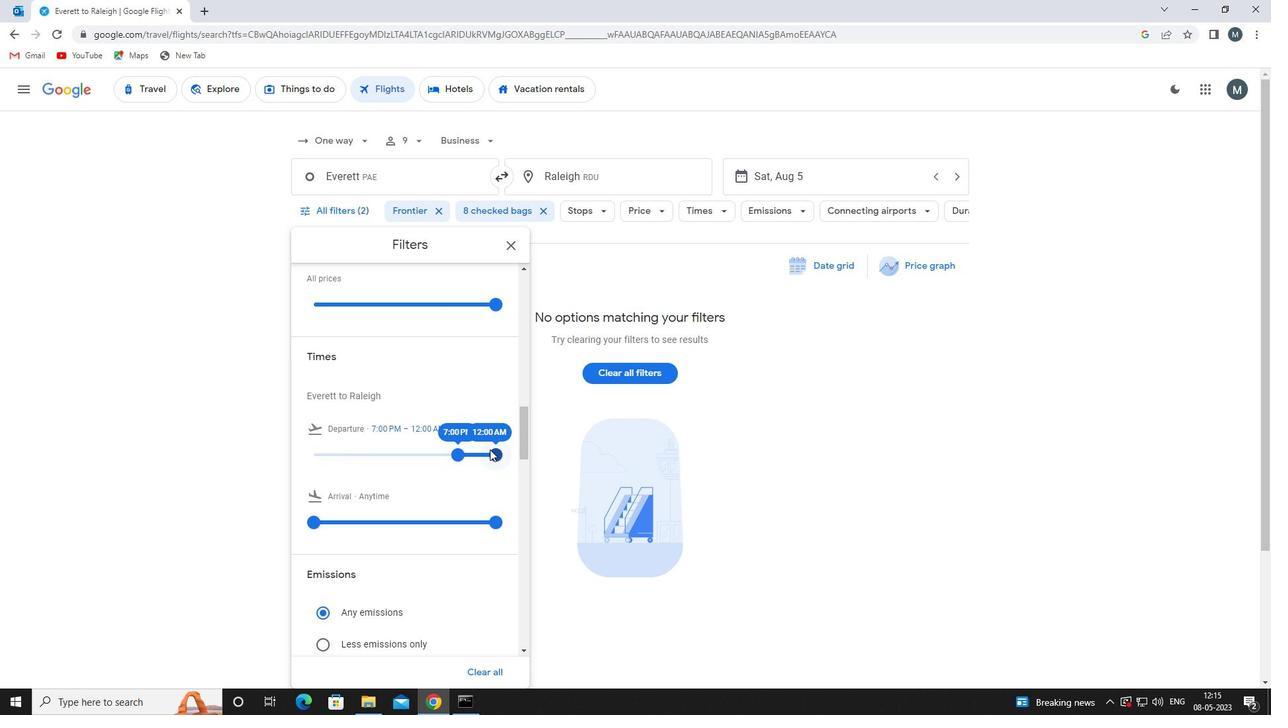 
Action: Mouse moved to (440, 454)
Screenshot: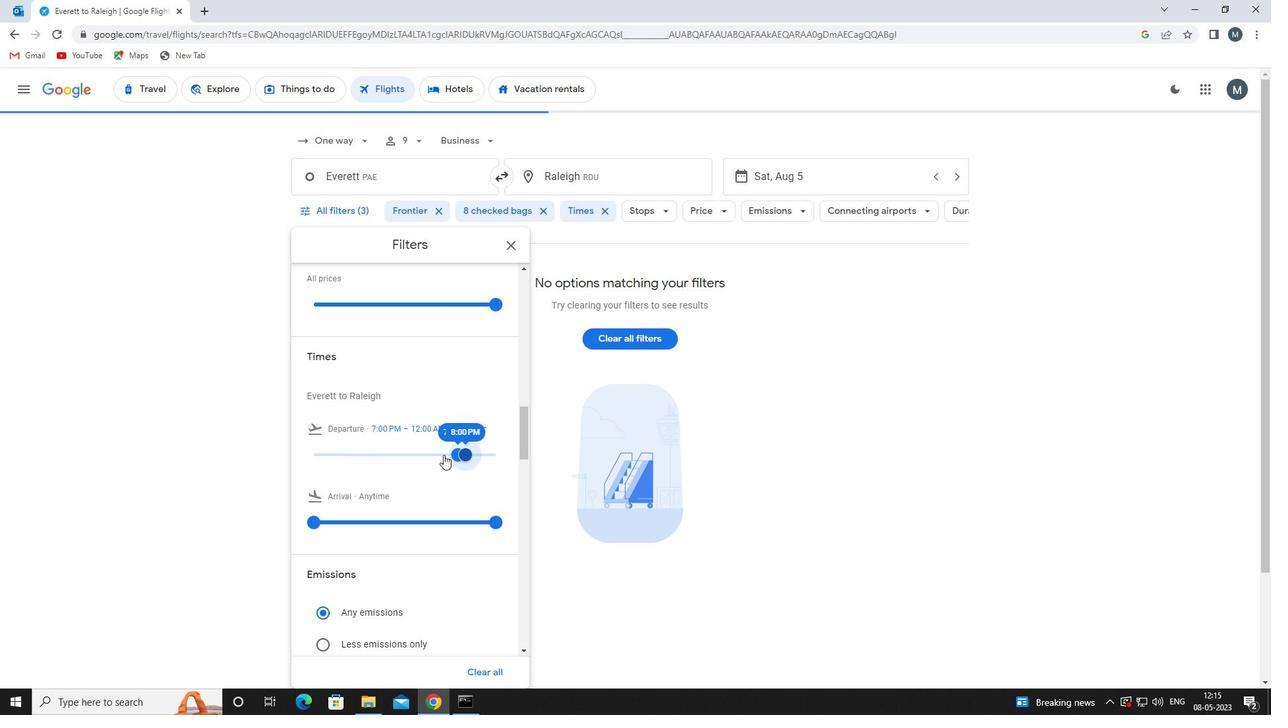 
Action: Mouse scrolled (440, 454) with delta (0, 0)
Screenshot: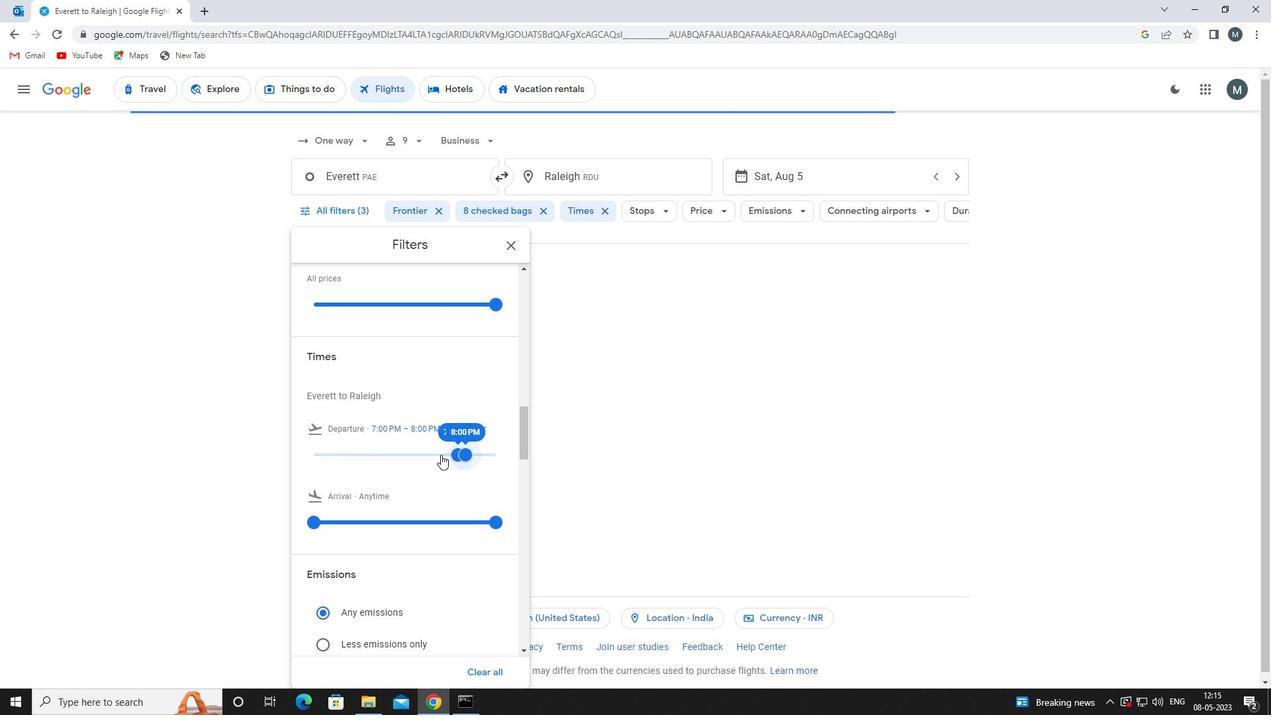 
Action: Mouse moved to (509, 249)
Screenshot: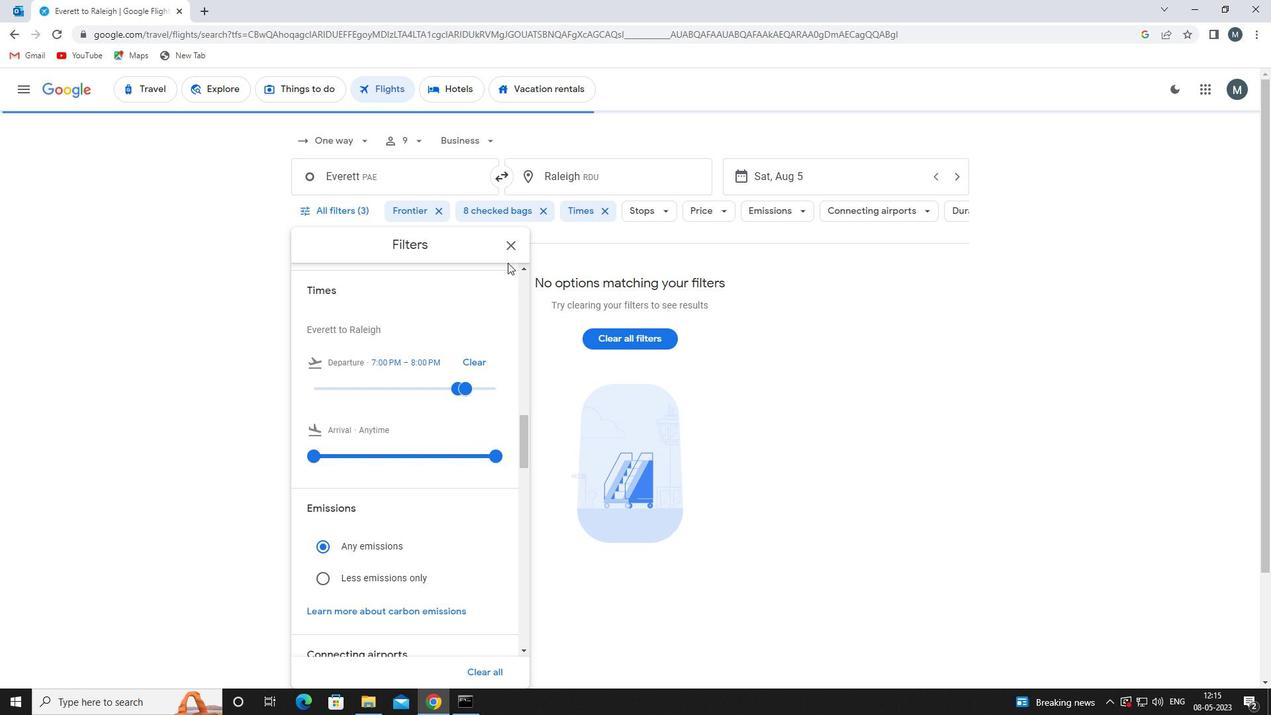 
Action: Mouse pressed left at (509, 249)
Screenshot: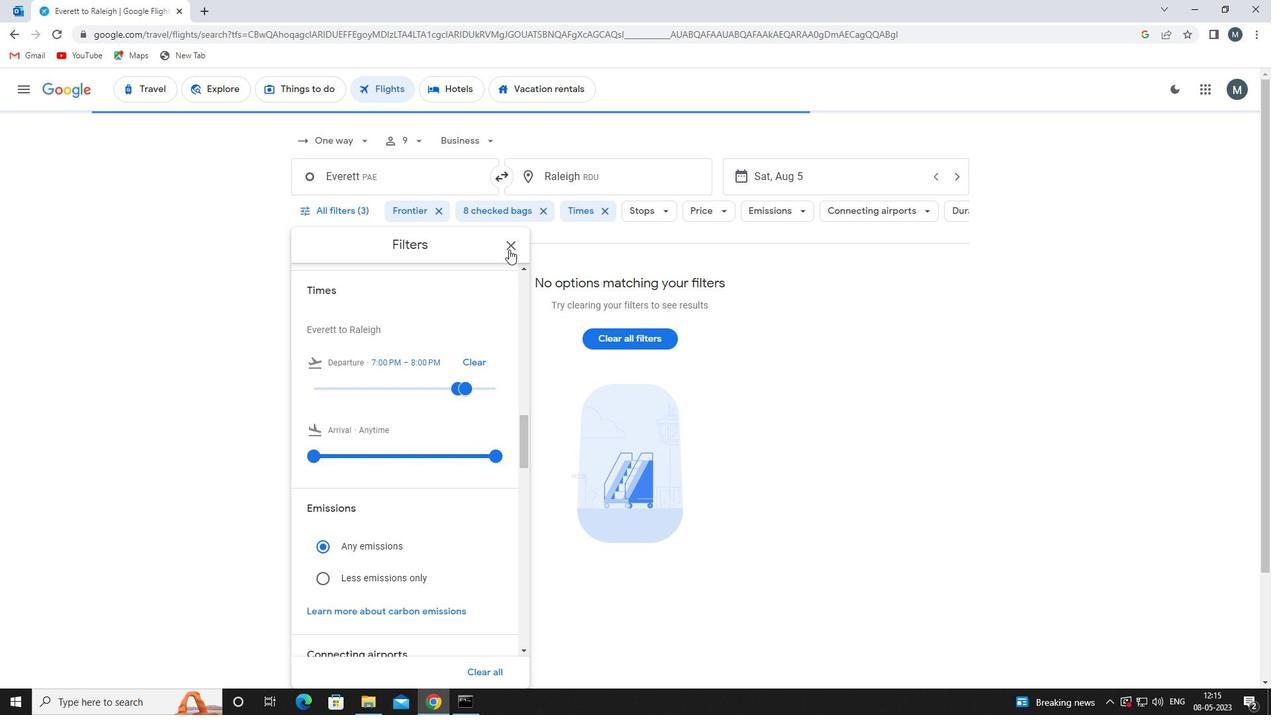 
Action: Mouse moved to (507, 266)
Screenshot: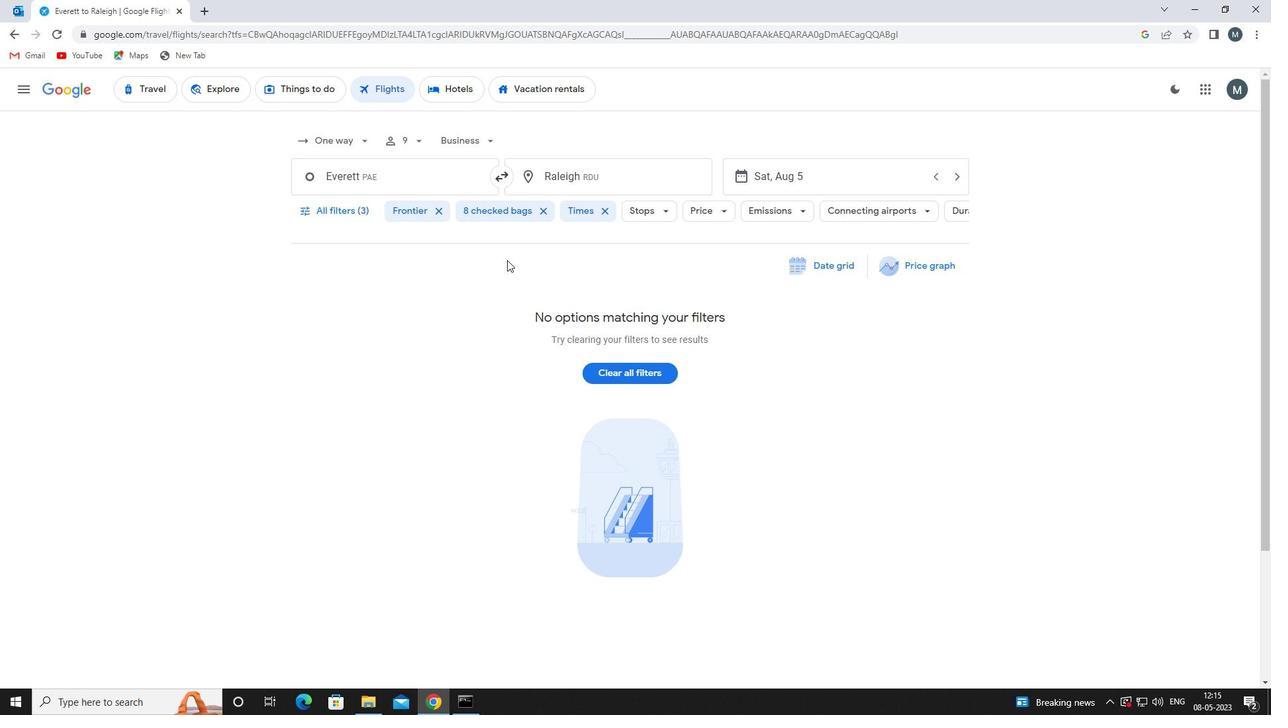 
